 Task: Install job search extensions for finding job listings and applying online.
Action: Mouse moved to (1001, 29)
Screenshot: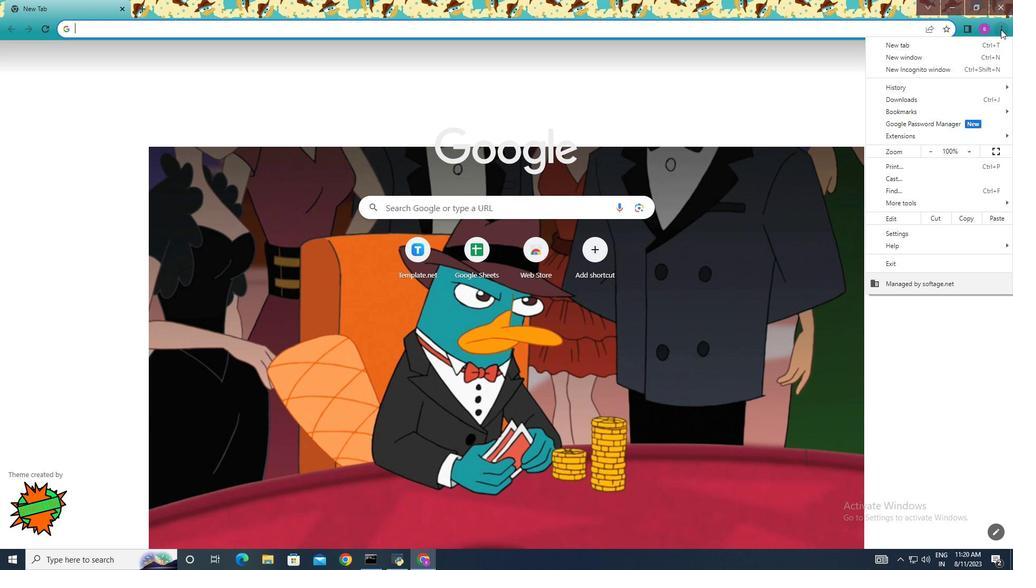 
Action: Mouse pressed left at (1001, 29)
Screenshot: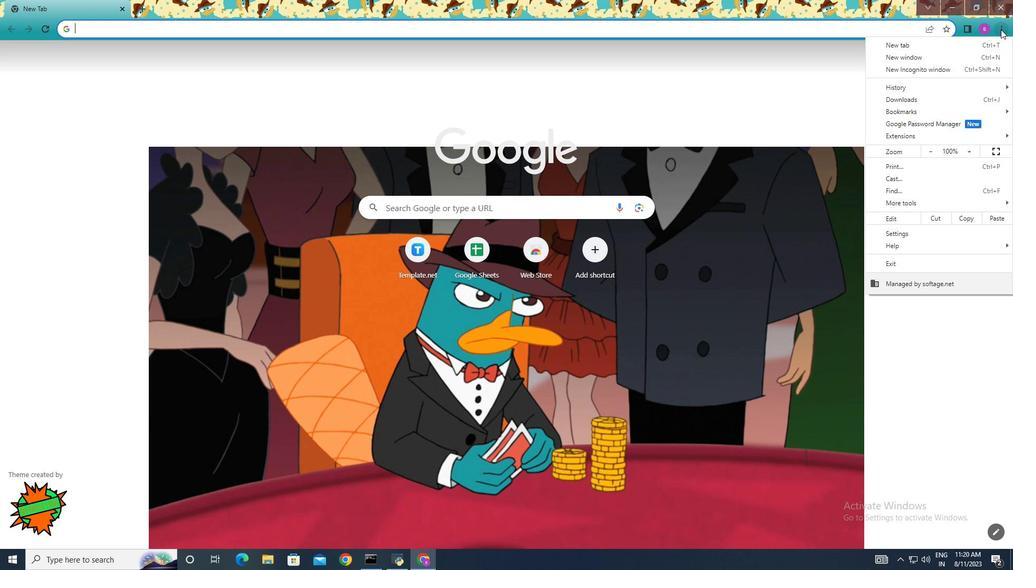 
Action: Mouse moved to (920, 235)
Screenshot: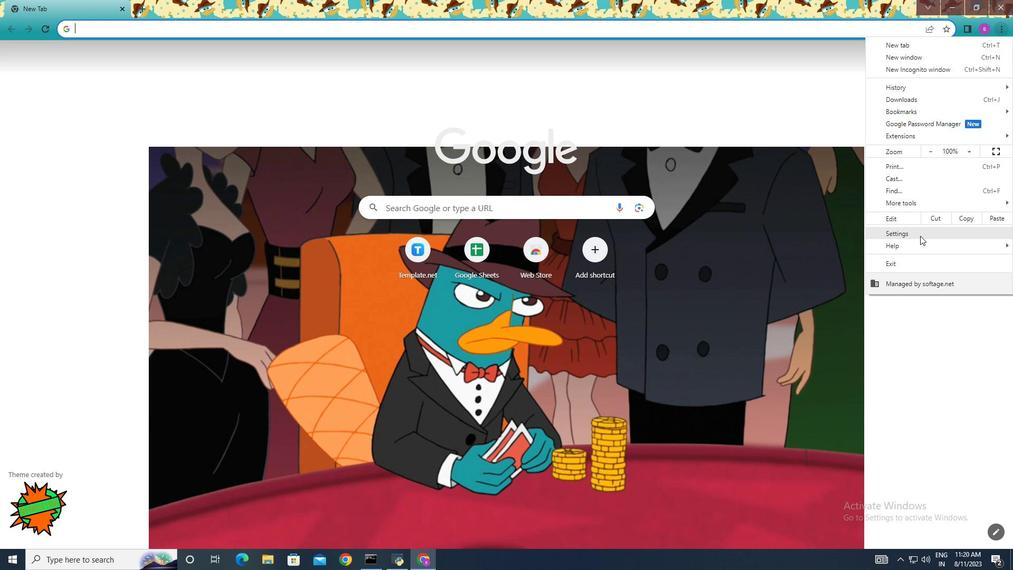 
Action: Mouse pressed left at (920, 235)
Screenshot: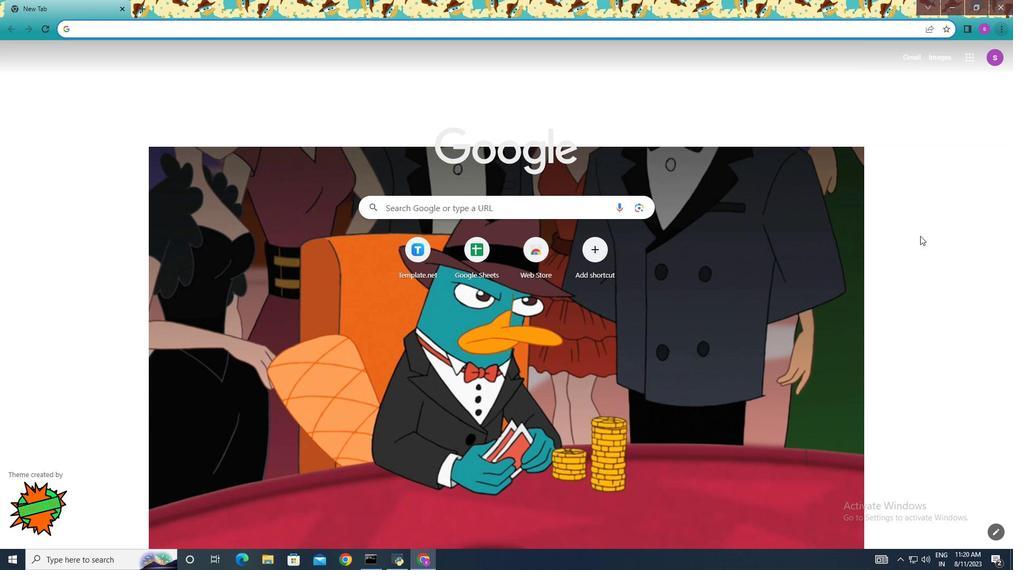 
Action: Mouse moved to (56, 376)
Screenshot: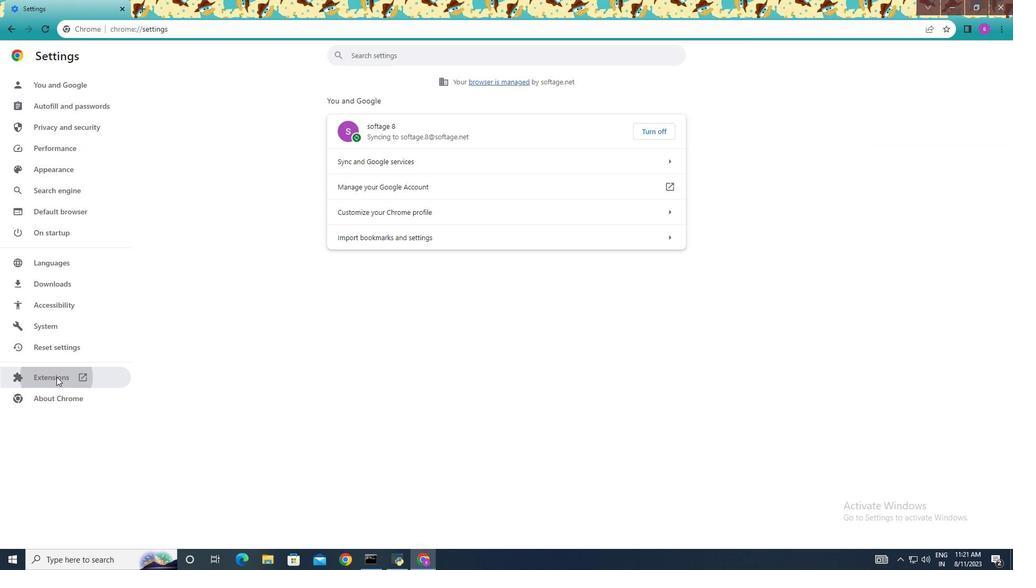 
Action: Mouse pressed left at (56, 376)
Screenshot: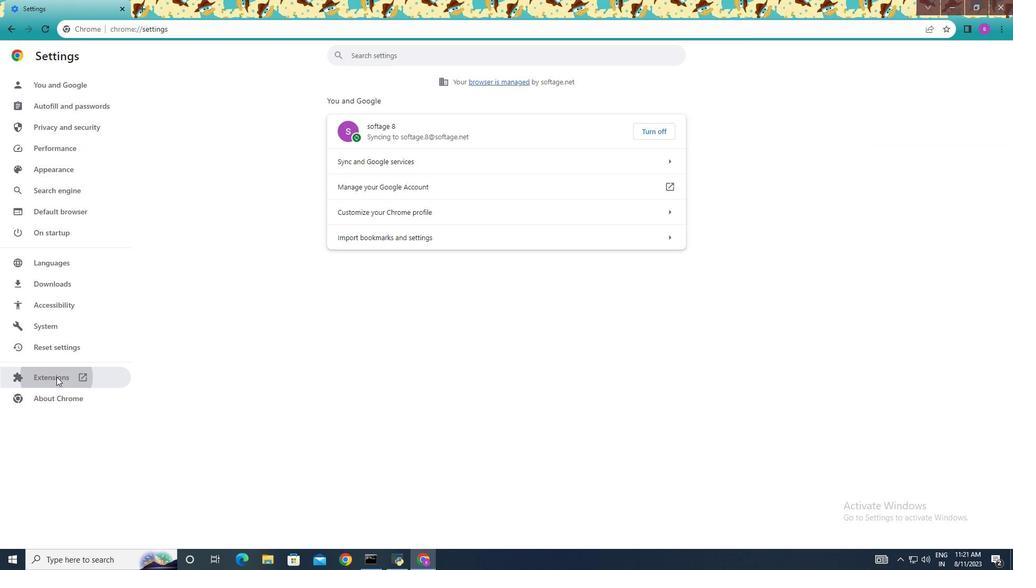 
Action: Mouse moved to (24, 57)
Screenshot: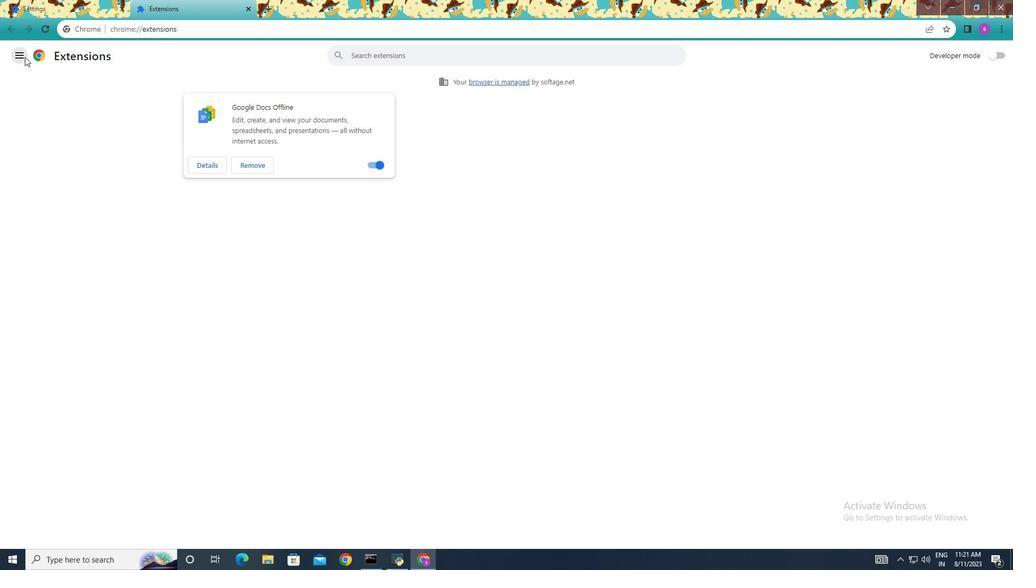 
Action: Mouse pressed left at (24, 57)
Screenshot: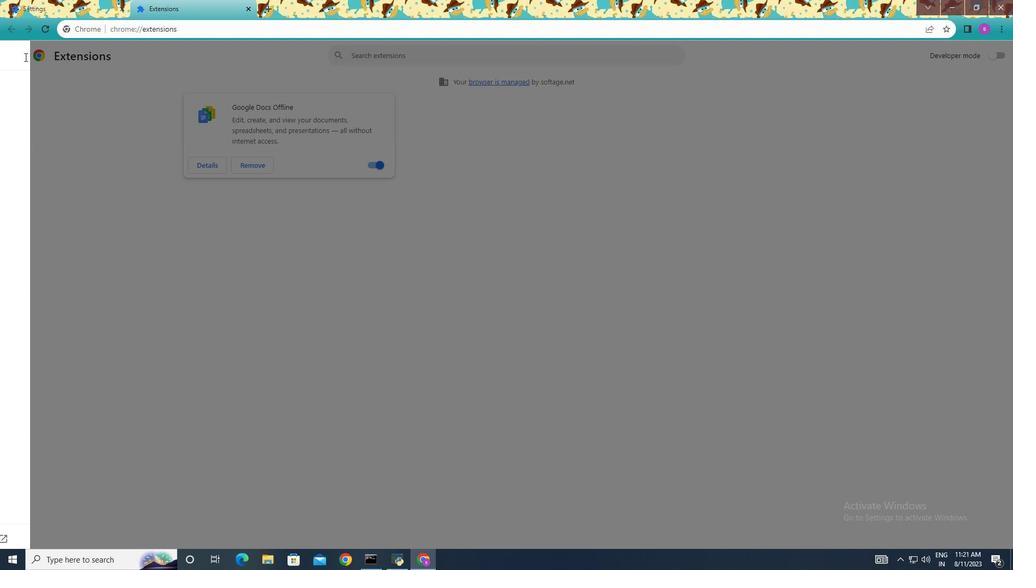 
Action: Mouse moved to (39, 538)
Screenshot: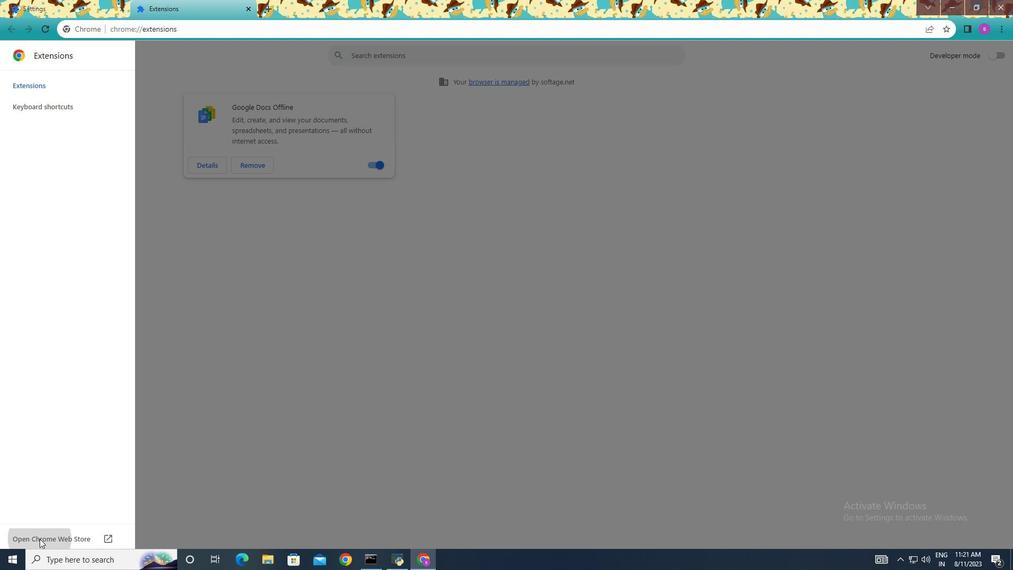 
Action: Mouse pressed left at (39, 538)
Screenshot: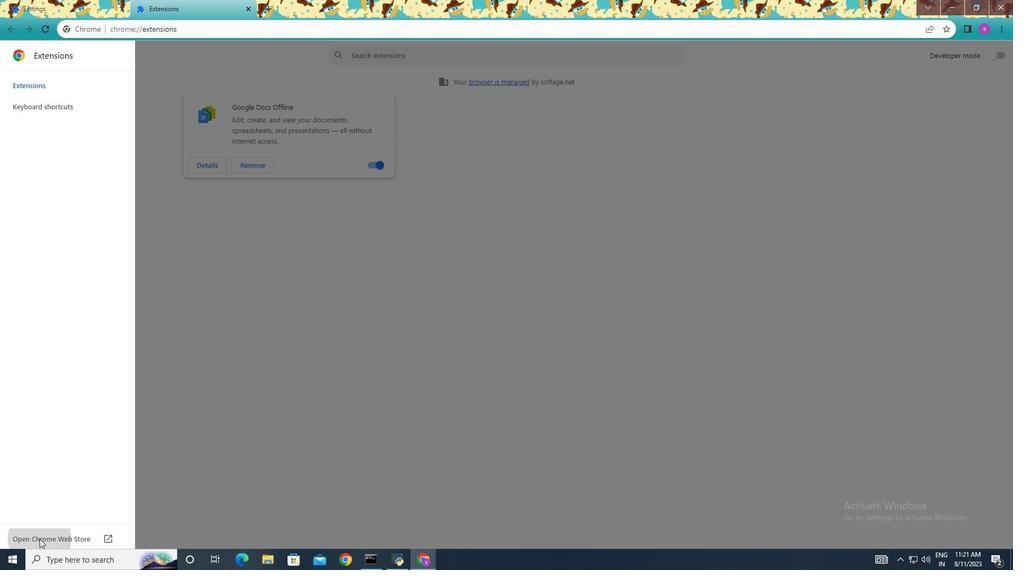 
Action: Mouse moved to (221, 97)
Screenshot: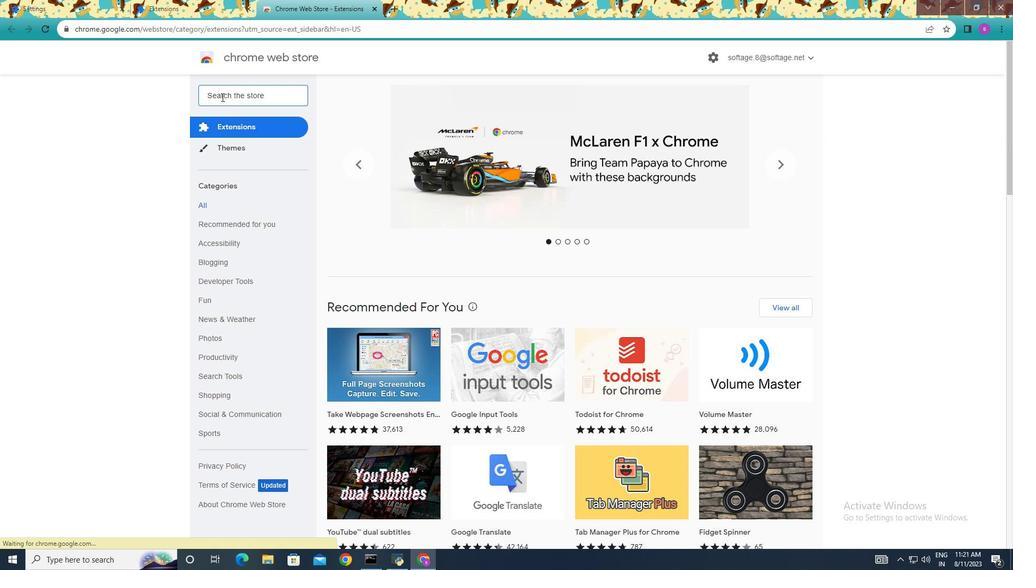 
Action: Mouse pressed left at (221, 97)
Screenshot: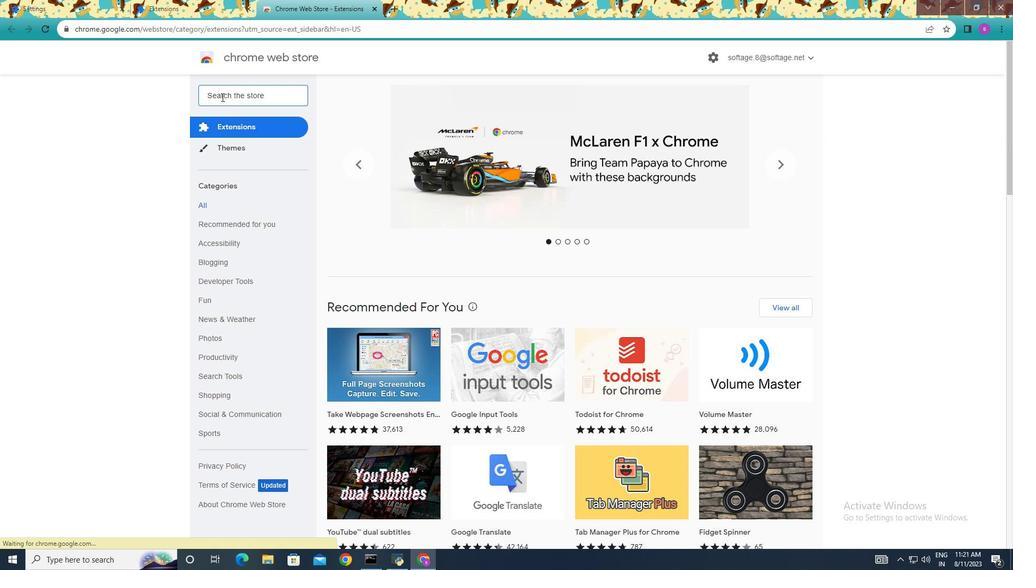
Action: Key pressed <Key.shift>Install<Key.space>jhob<Key.backspace><Key.backspace><Key.backspace>ob<Key.backspace><Key.backspace><Key.backspace><Key.backspace><Key.backspace><Key.backspace><Key.backspace><Key.backspace><Key.backspace><Key.backspace><Key.backspace><Key.backspace><Key.backspace><Key.backspace><Key.backspace><Key.backspace><Key.backspace><Key.backspace><Key.backspace><Key.shift>Job<Key.space>search<Key.space>exten
Screenshot: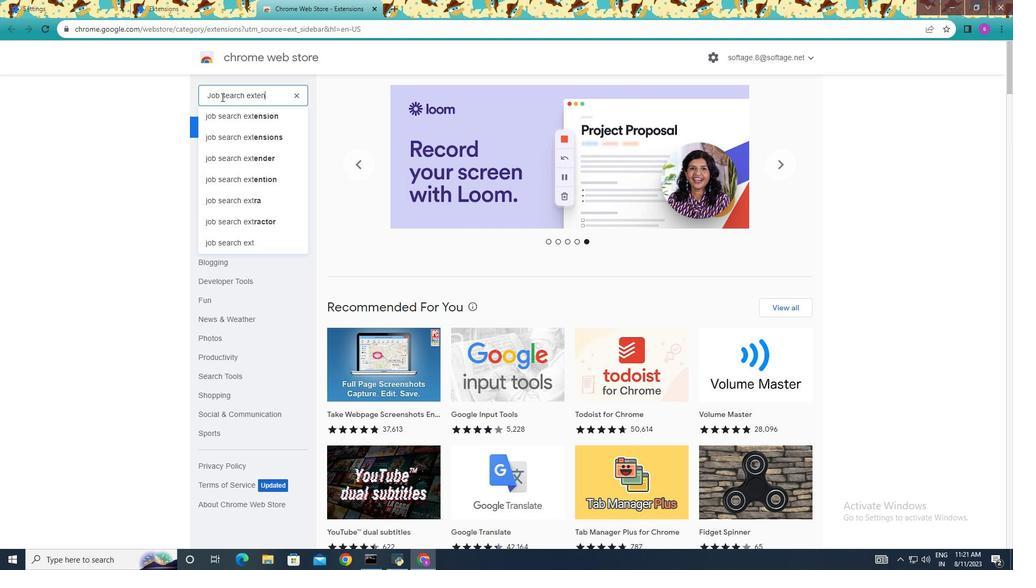 
Action: Mouse moved to (267, 110)
Screenshot: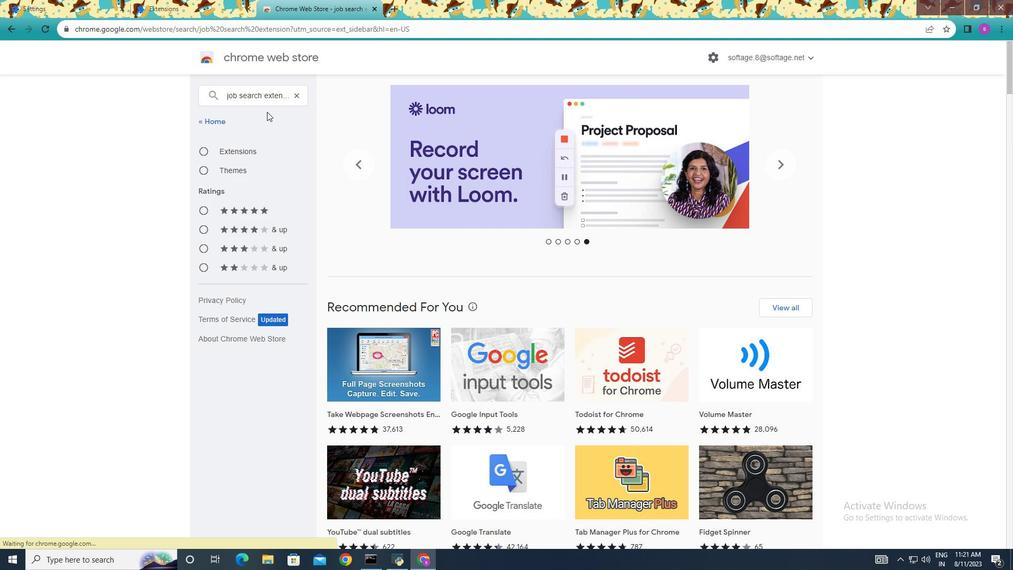 
Action: Mouse pressed left at (267, 110)
Screenshot: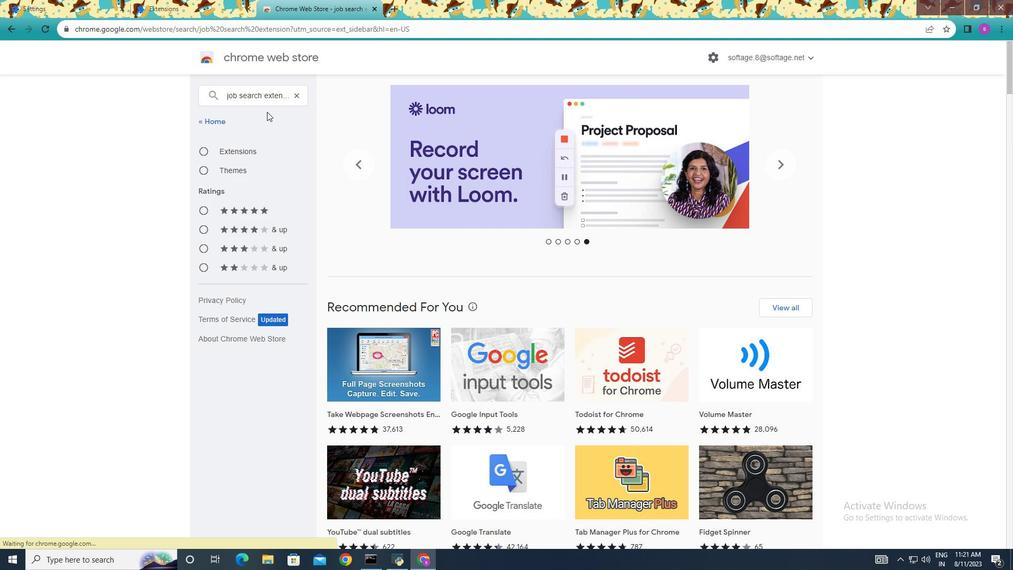 
Action: Mouse moved to (492, 216)
Screenshot: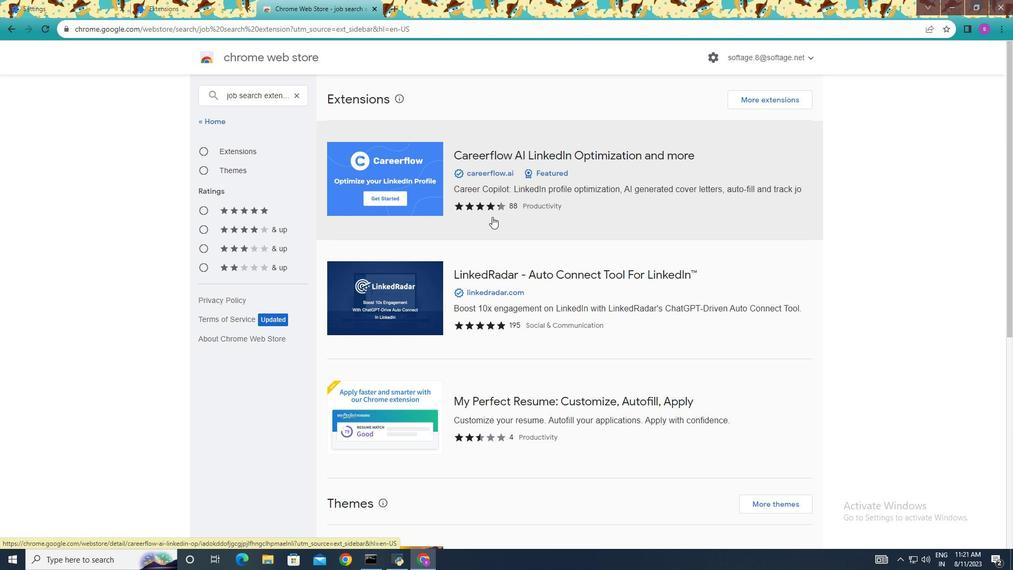 
Action: Mouse scrolled (492, 216) with delta (0, 0)
Screenshot: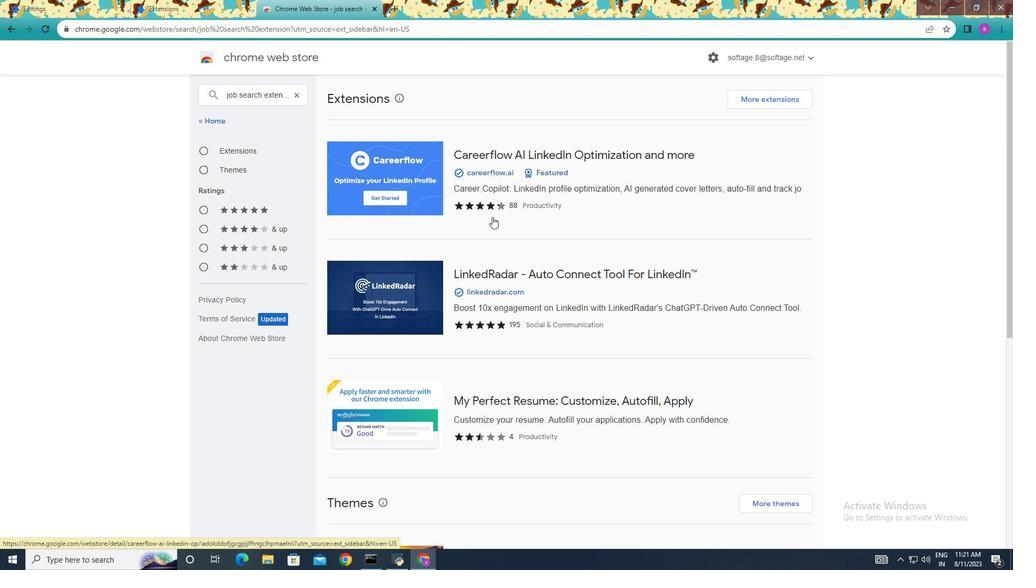 
Action: Mouse scrolled (492, 216) with delta (0, 0)
Screenshot: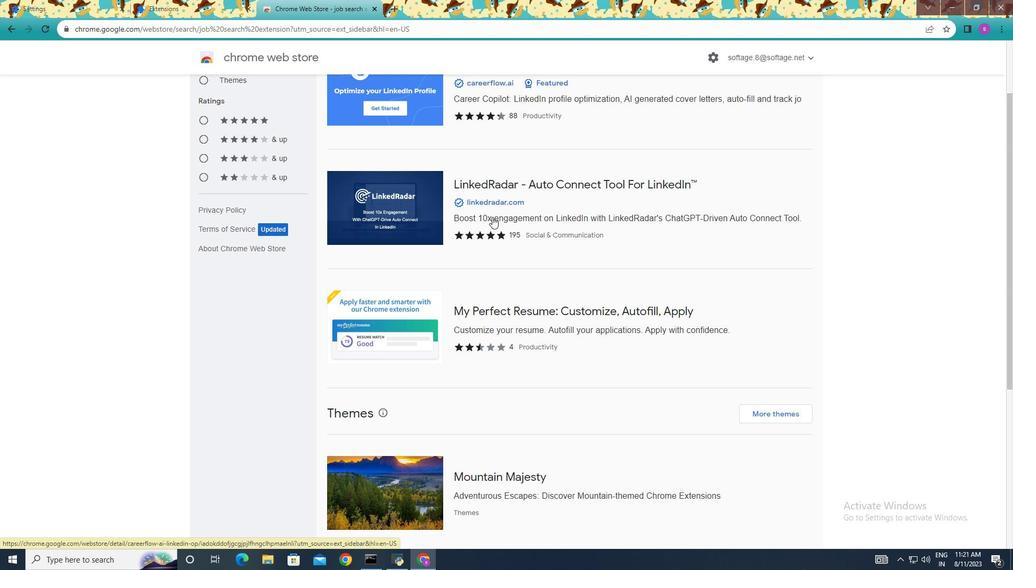 
Action: Mouse moved to (540, 351)
Screenshot: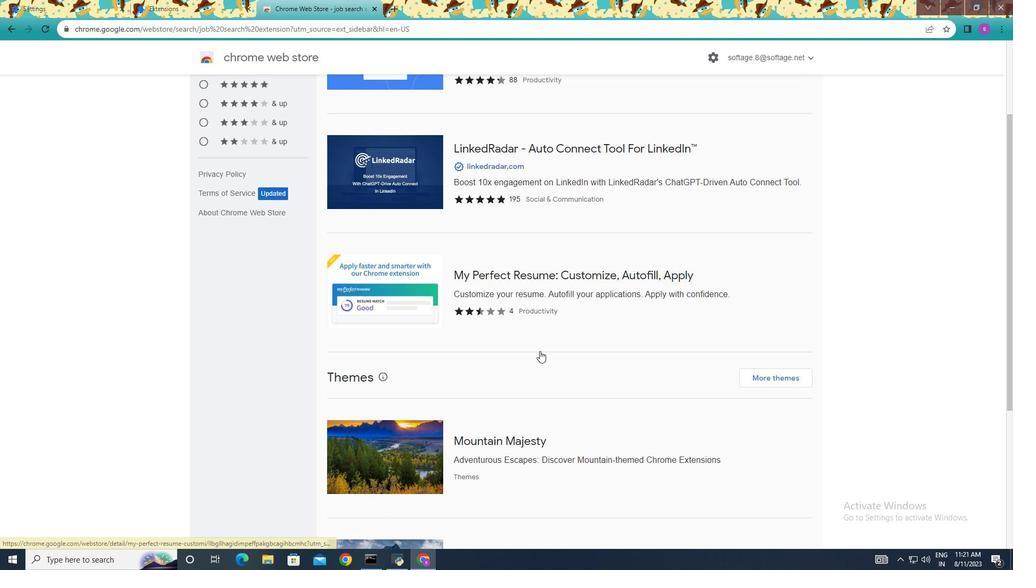 
Action: Mouse scrolled (540, 350) with delta (0, 0)
Screenshot: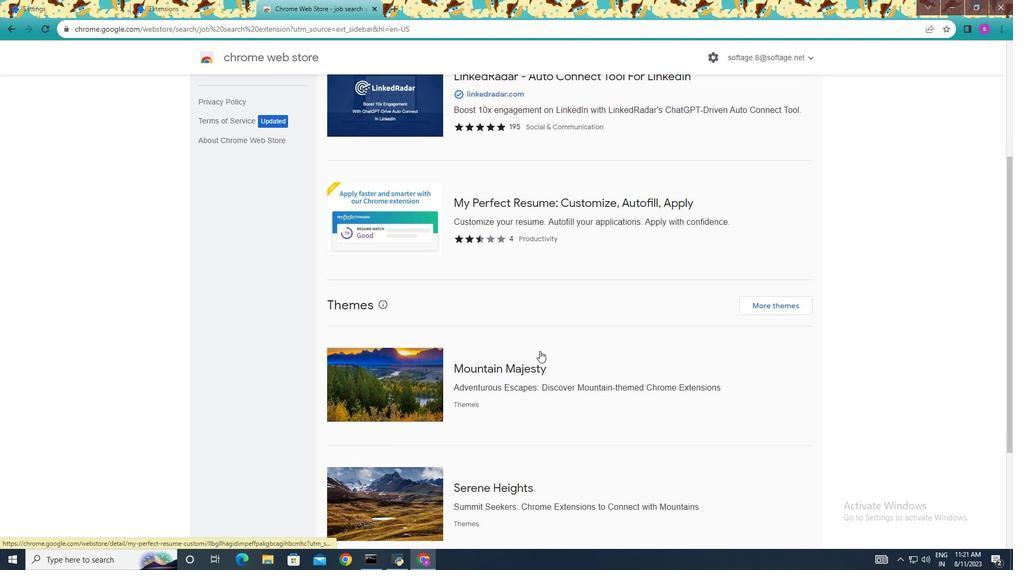 
Action: Mouse scrolled (540, 350) with delta (0, 0)
Screenshot: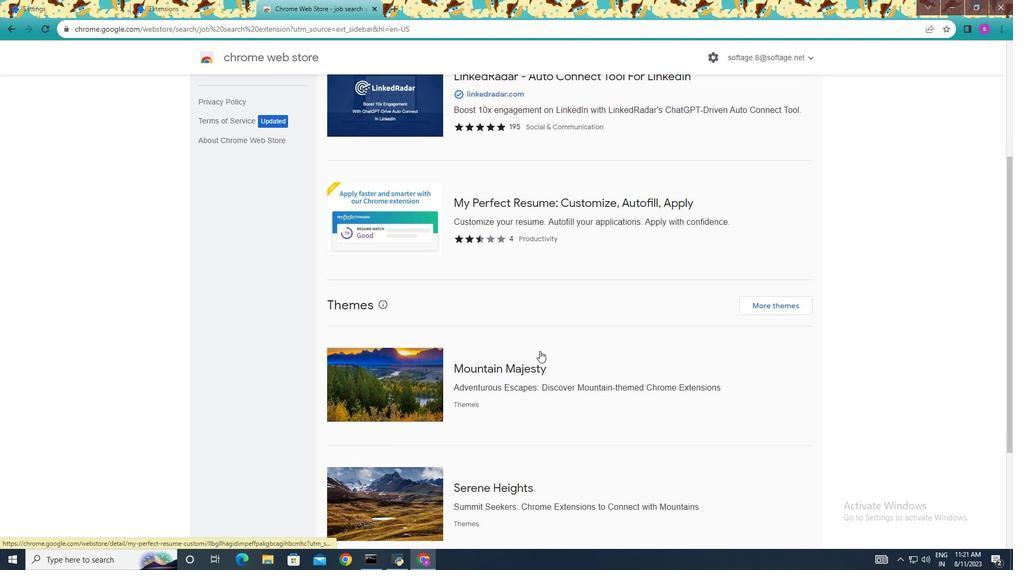 
Action: Mouse moved to (543, 353)
Screenshot: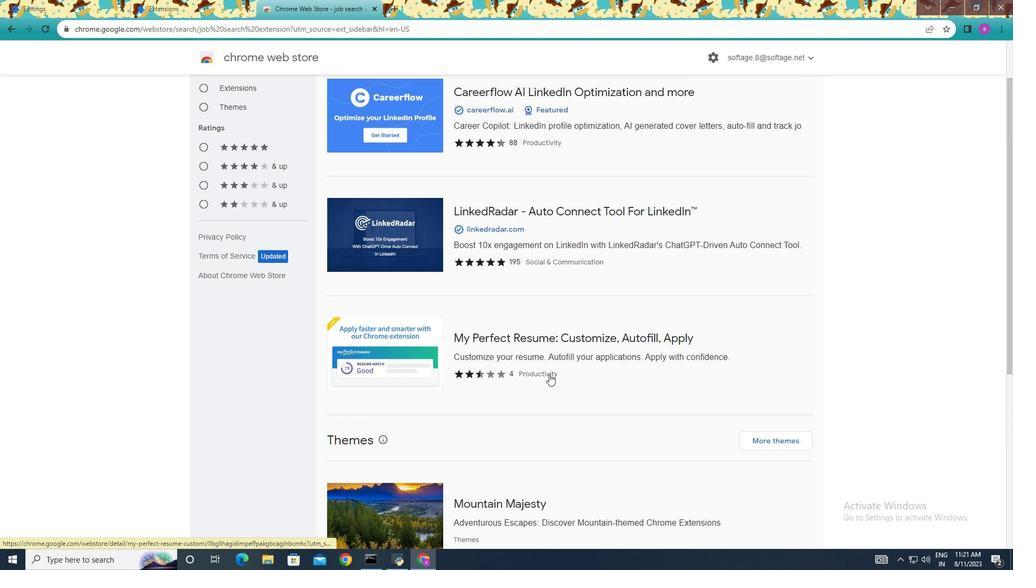 
Action: Mouse scrolled (543, 353) with delta (0, 0)
Screenshot: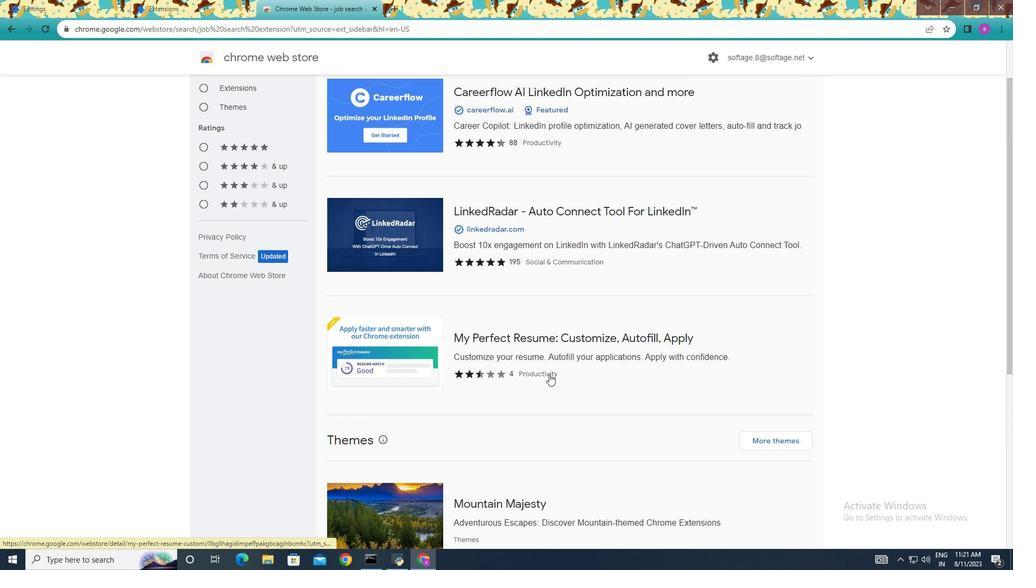 
Action: Mouse moved to (545, 354)
Screenshot: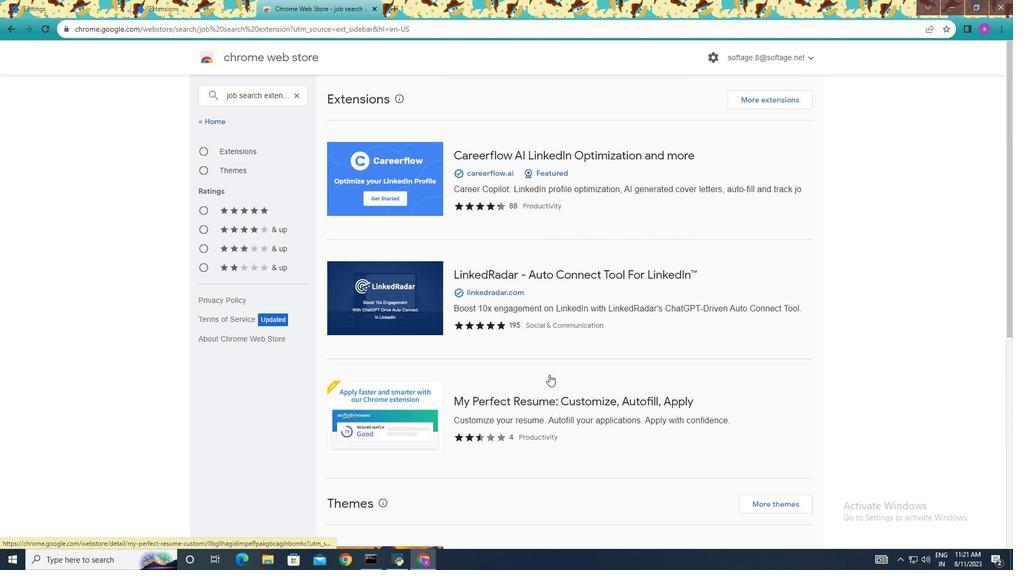 
Action: Mouse scrolled (544, 354) with delta (0, 0)
Screenshot: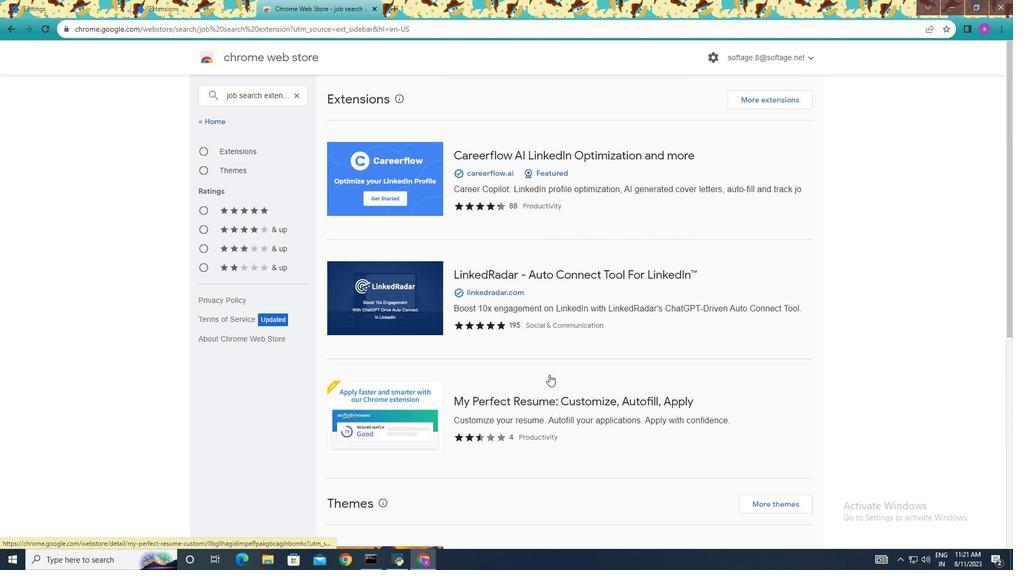 
Action: Mouse moved to (546, 356)
Screenshot: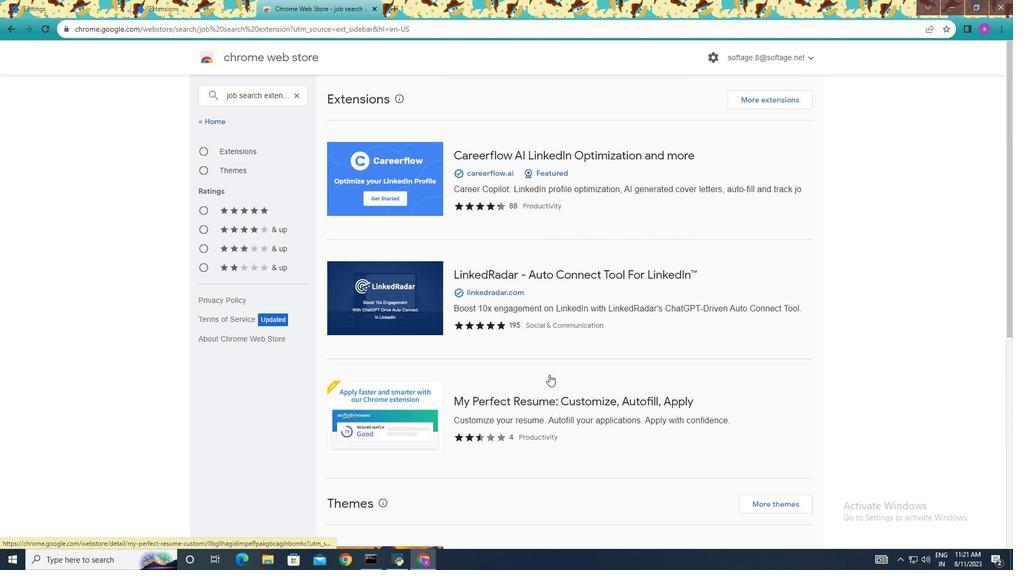 
Action: Mouse scrolled (545, 356) with delta (0, 0)
Screenshot: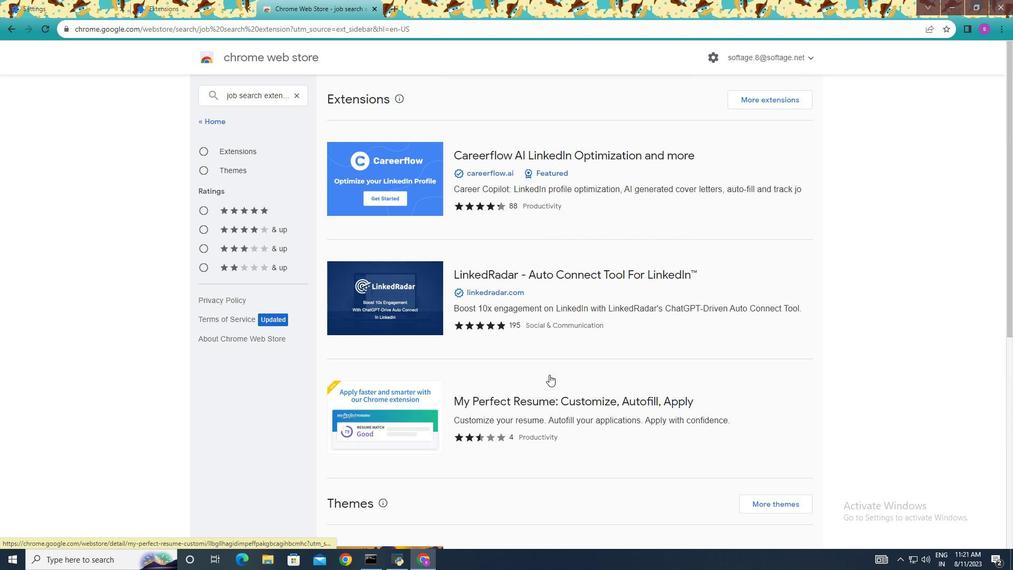 
Action: Mouse moved to (546, 358)
Screenshot: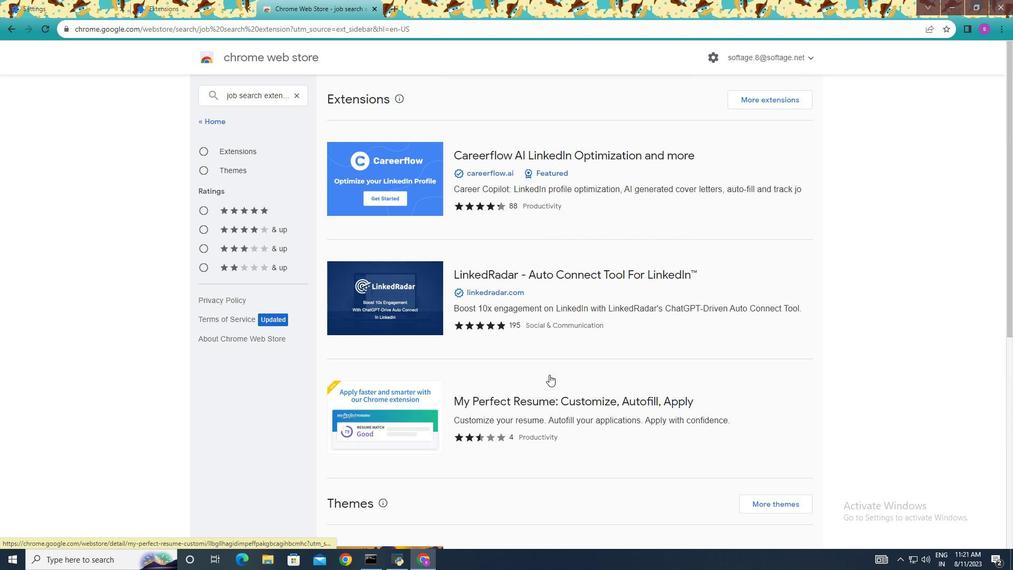 
Action: Mouse scrolled (546, 357) with delta (0, 0)
Screenshot: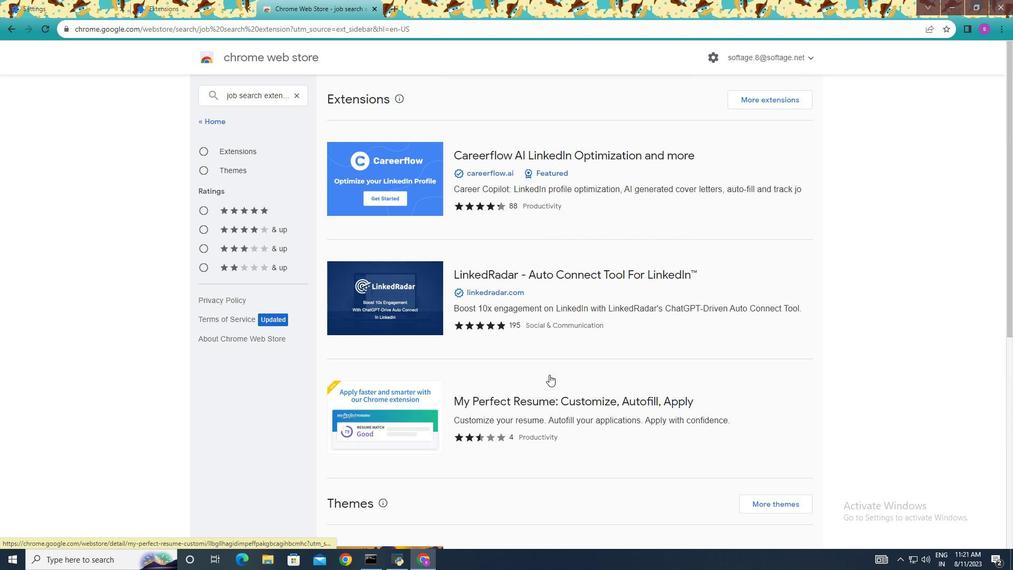 
Action: Mouse moved to (546, 362)
Screenshot: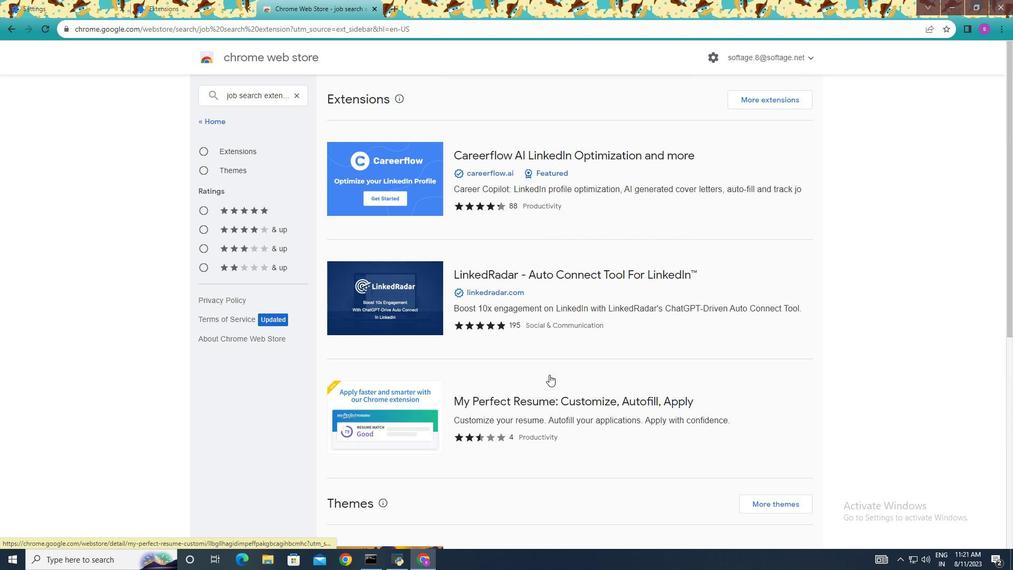 
Action: Mouse scrolled (546, 361) with delta (0, 0)
Screenshot: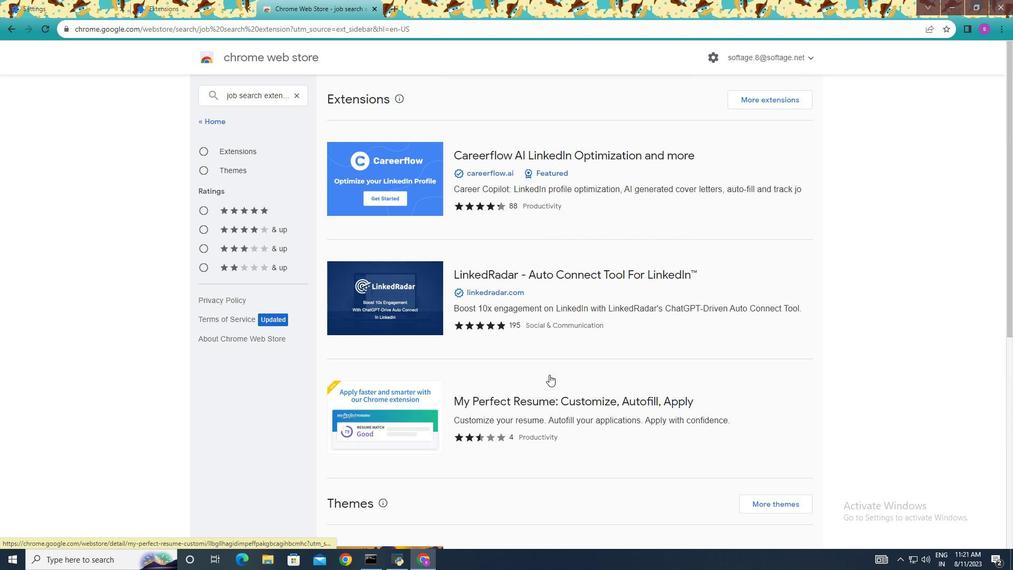 
Action: Mouse moved to (547, 364)
Screenshot: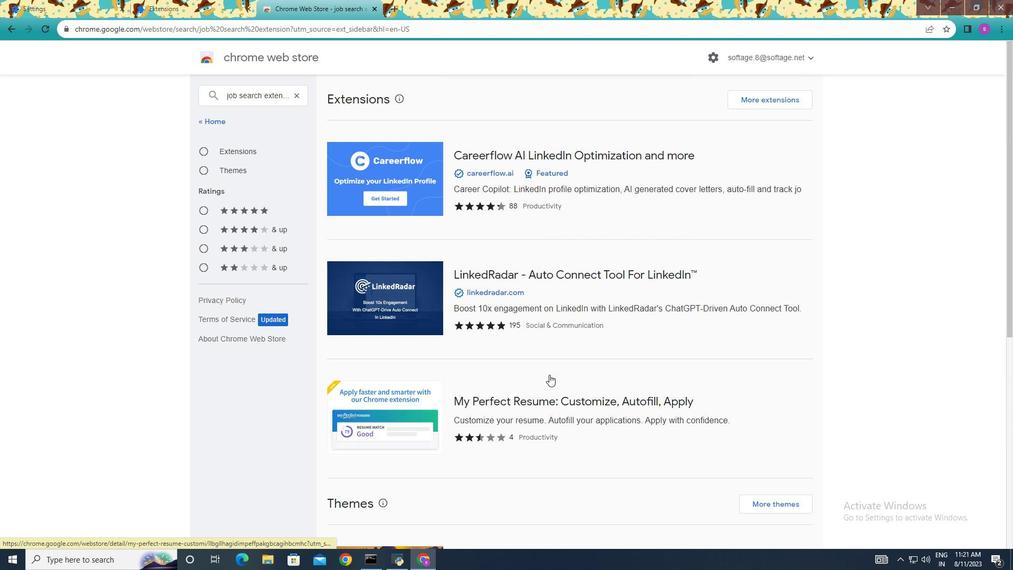 
Action: Mouse scrolled (547, 364) with delta (0, 0)
Screenshot: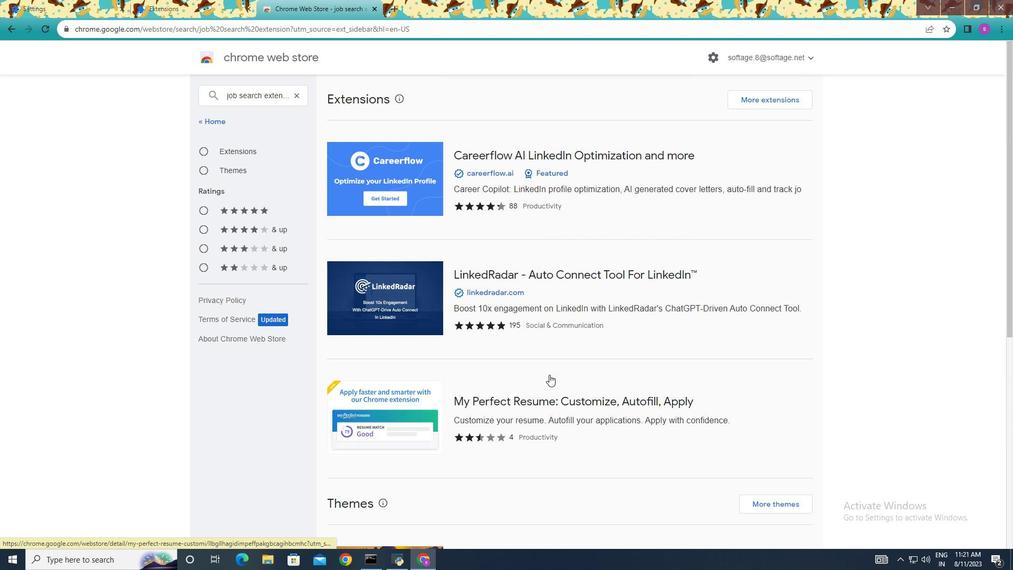 
Action: Mouse moved to (548, 370)
Screenshot: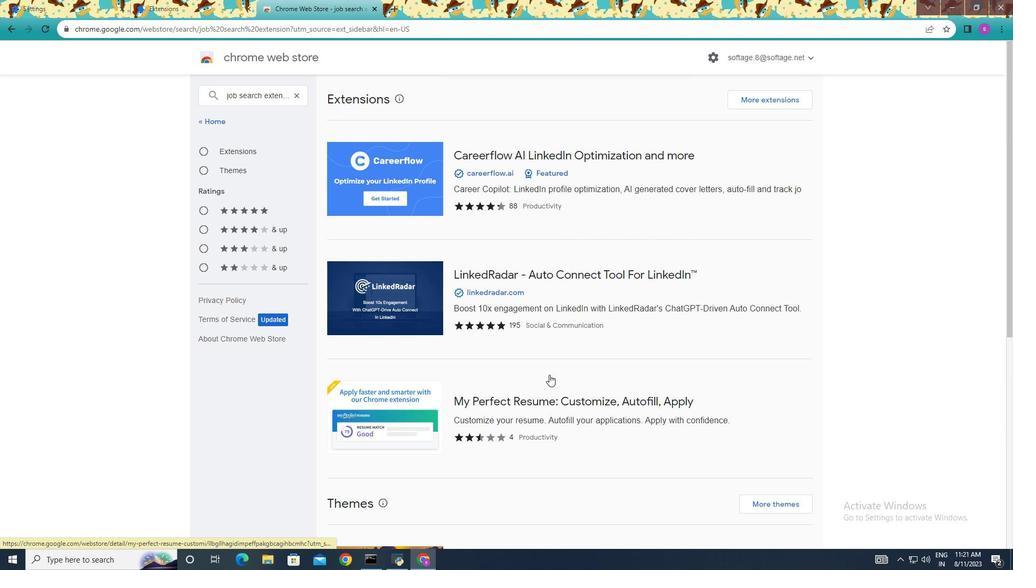
Action: Mouse scrolled (547, 367) with delta (0, 0)
Screenshot: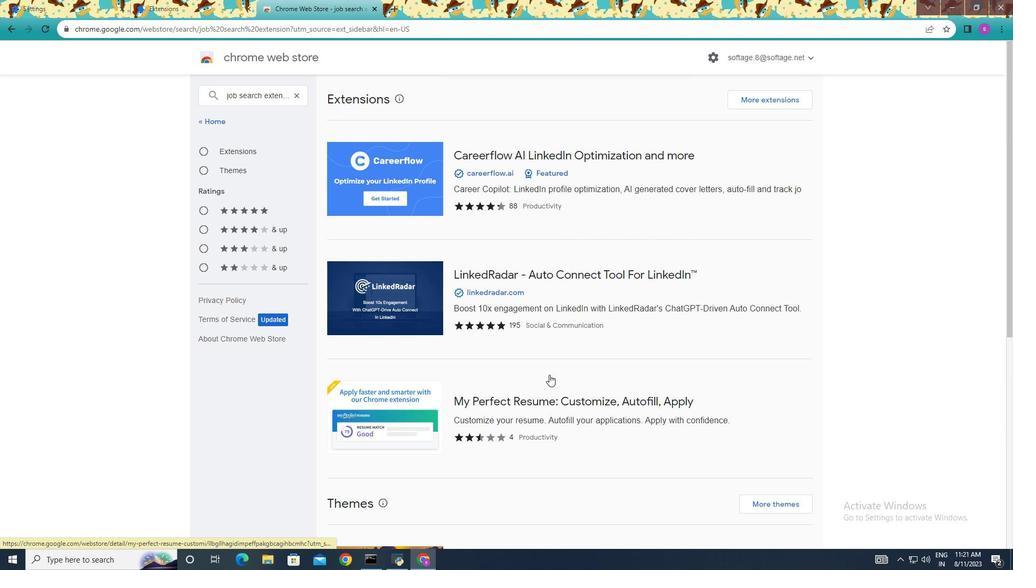 
Action: Mouse moved to (549, 373)
Screenshot: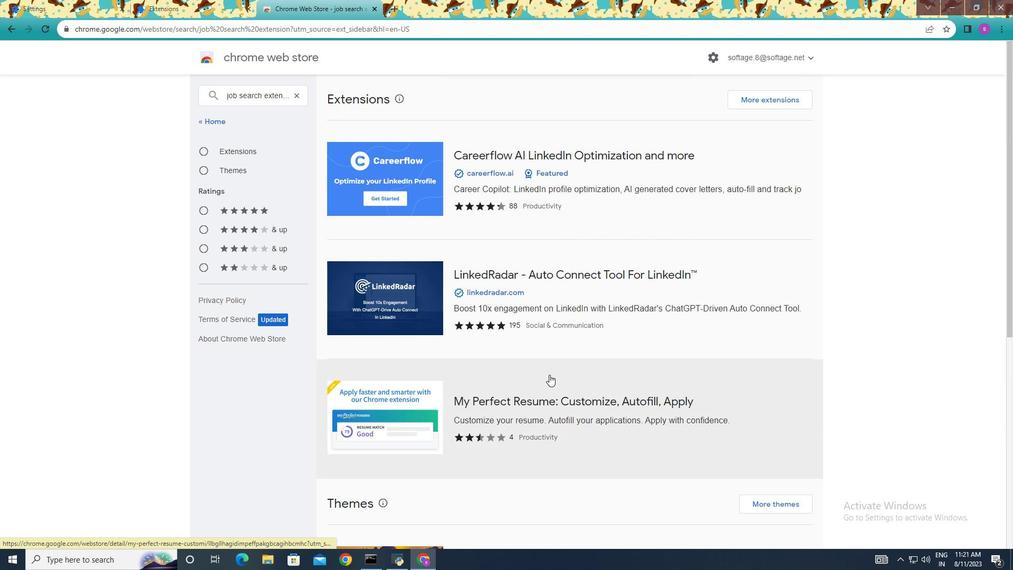 
Action: Mouse scrolled (549, 373) with delta (0, 0)
Screenshot: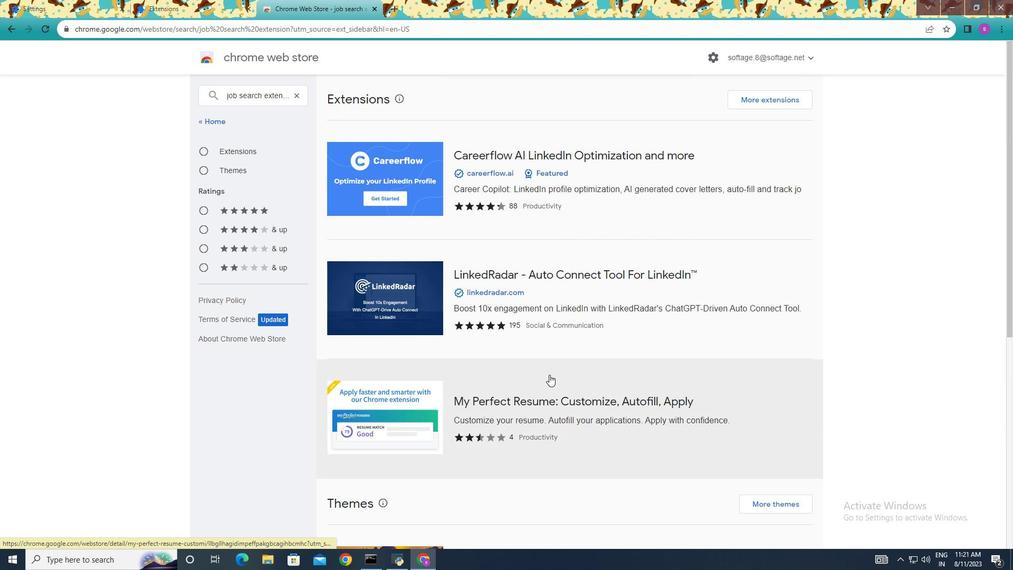 
Action: Mouse moved to (488, 157)
Screenshot: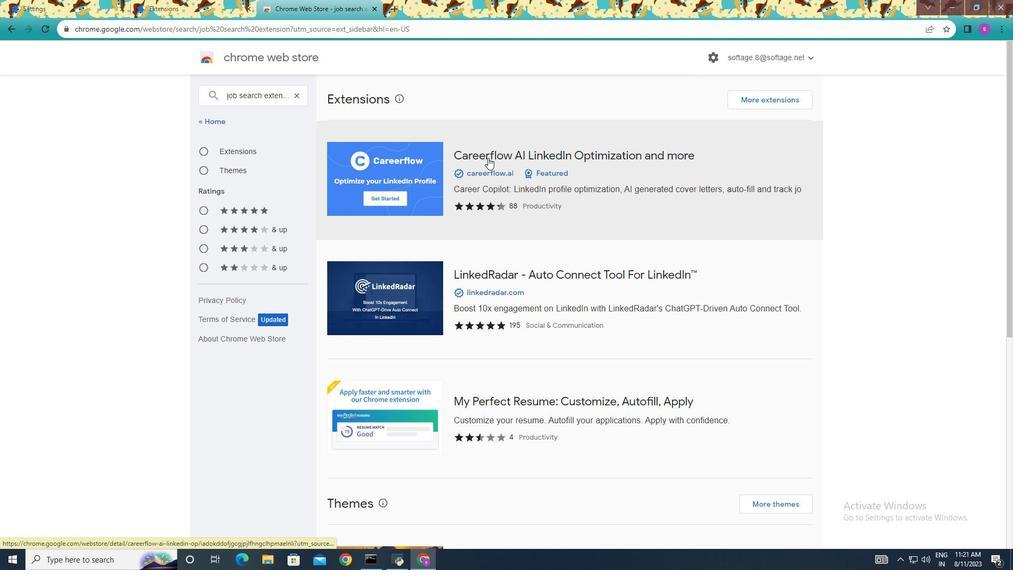 
Action: Mouse pressed left at (488, 157)
Screenshot: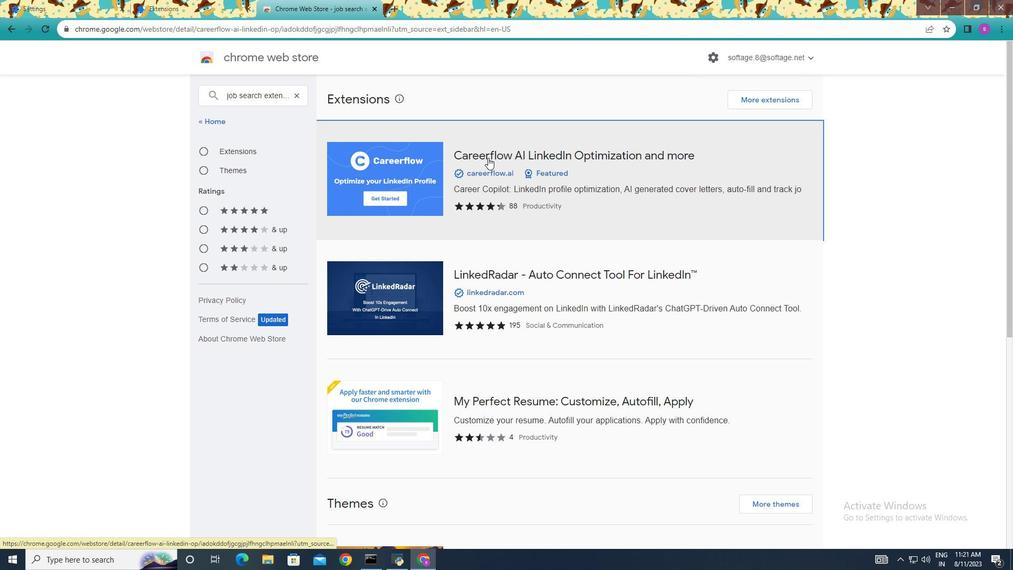 
Action: Mouse moved to (496, 329)
Screenshot: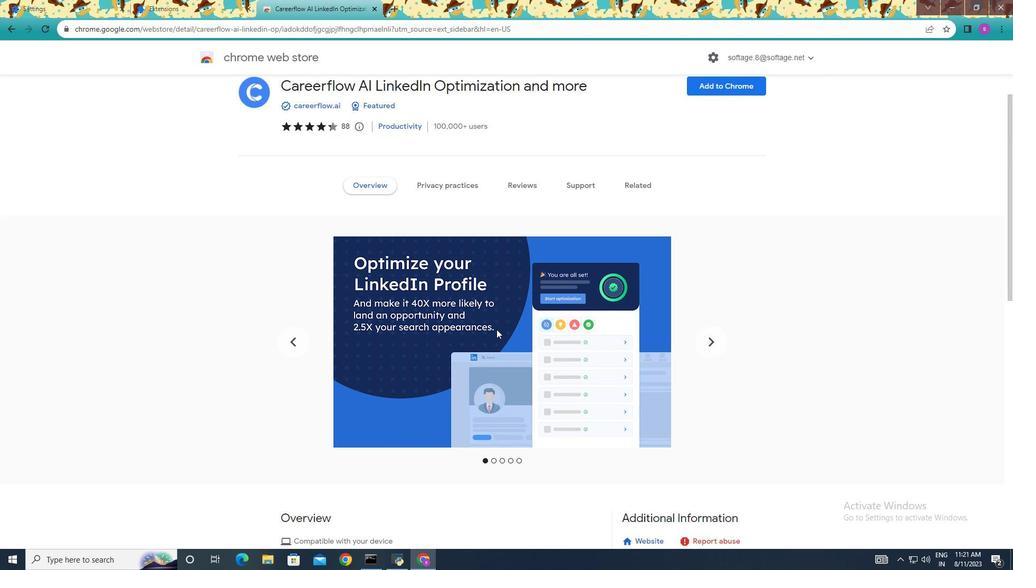 
Action: Mouse scrolled (496, 328) with delta (0, 0)
Screenshot: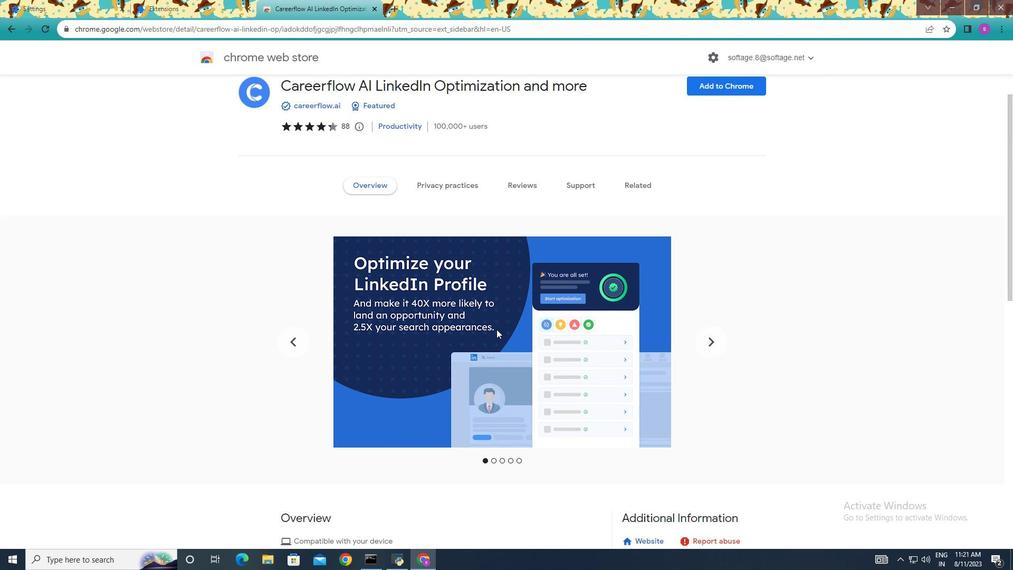 
Action: Mouse scrolled (496, 328) with delta (0, 0)
Screenshot: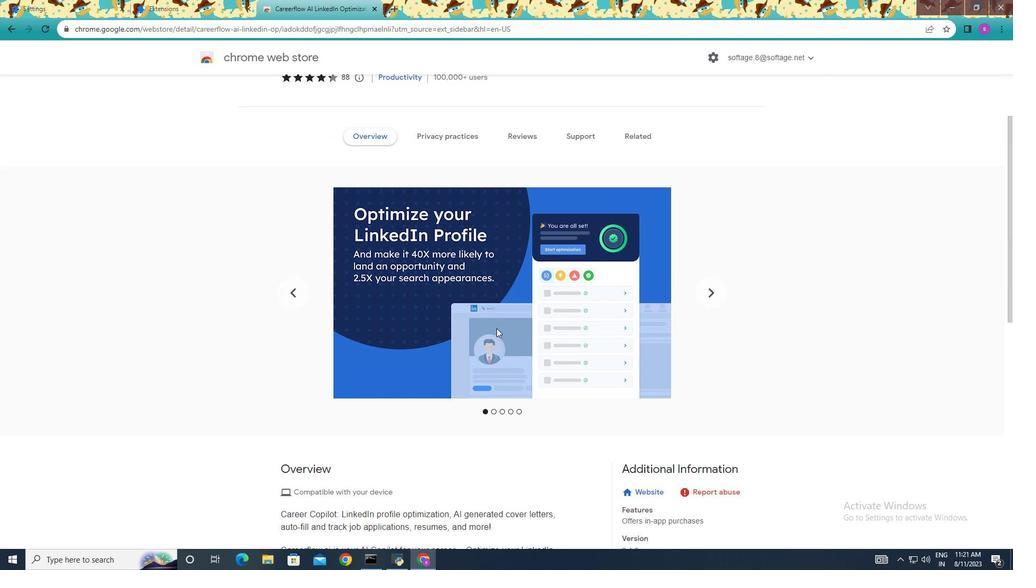 
Action: Mouse scrolled (496, 328) with delta (0, 0)
Screenshot: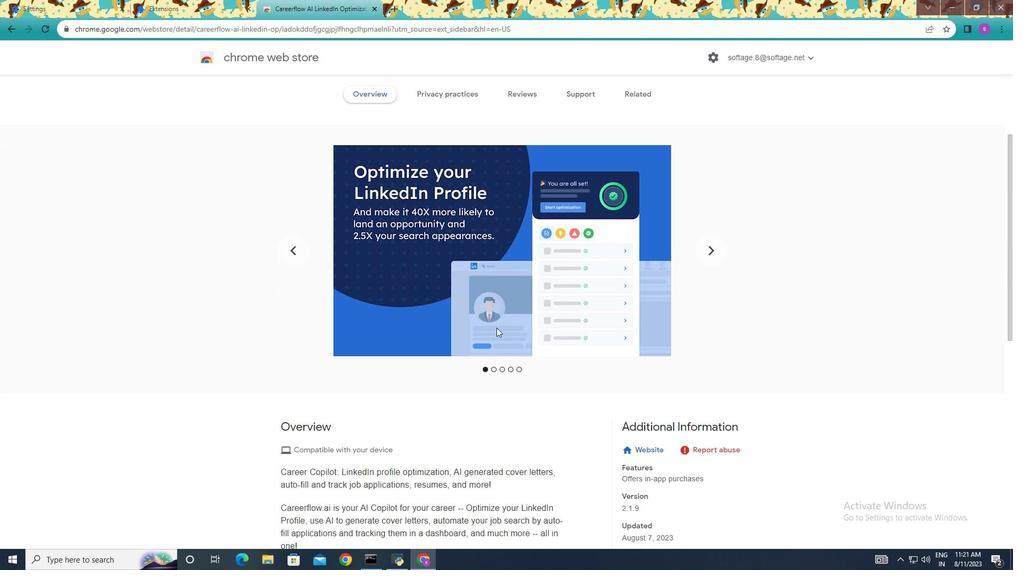 
Action: Mouse moved to (507, 316)
Screenshot: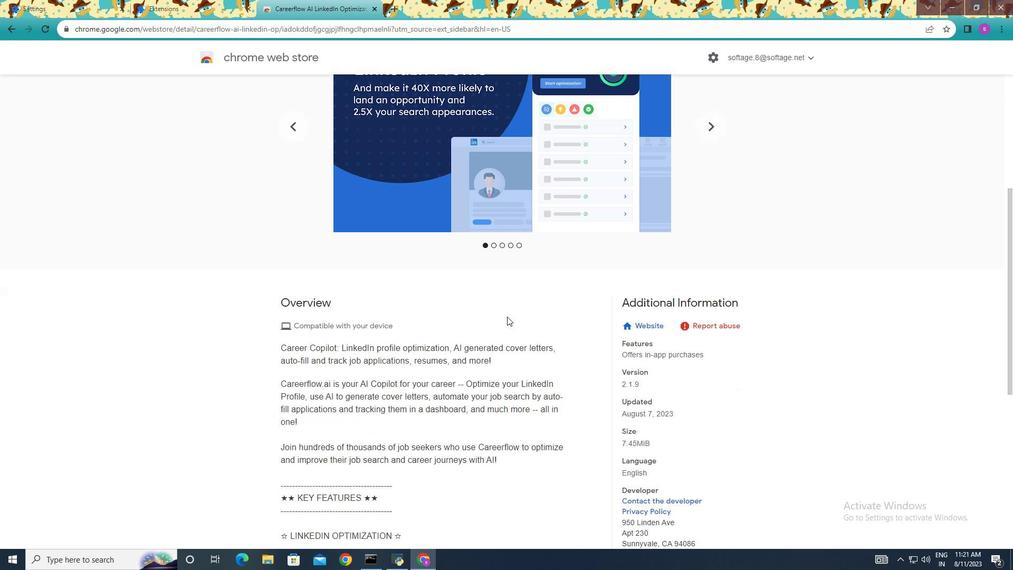 
Action: Mouse scrolled (507, 316) with delta (0, 0)
Screenshot: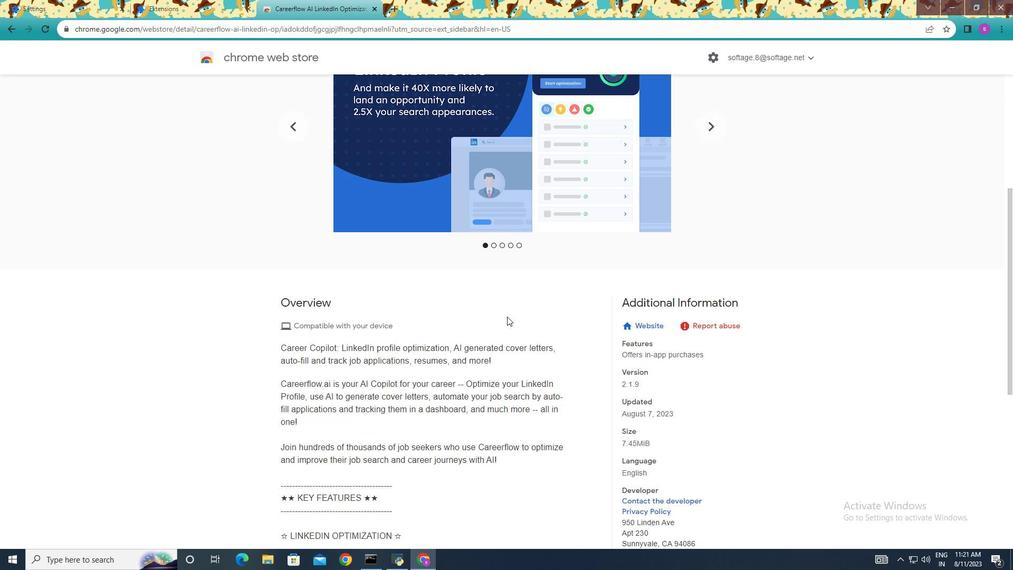 
Action: Mouse scrolled (507, 316) with delta (0, 0)
Screenshot: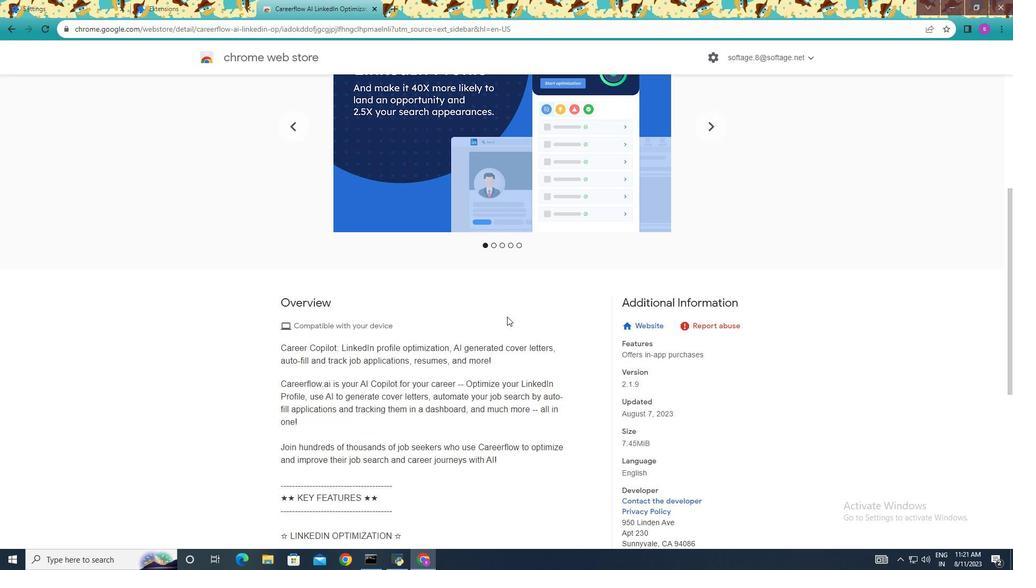 
Action: Mouse scrolled (507, 316) with delta (0, 0)
Screenshot: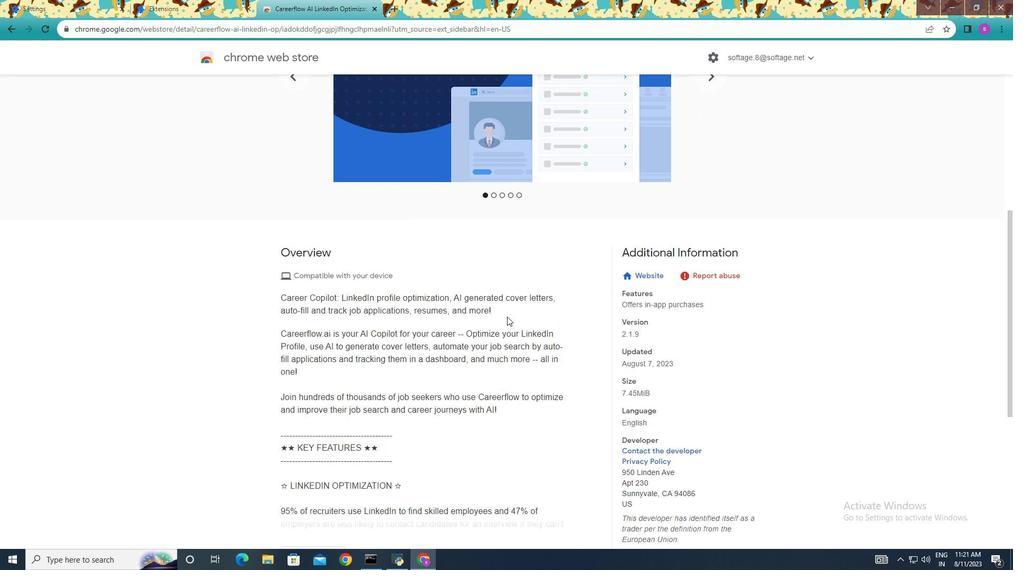
Action: Mouse scrolled (507, 316) with delta (0, 0)
Screenshot: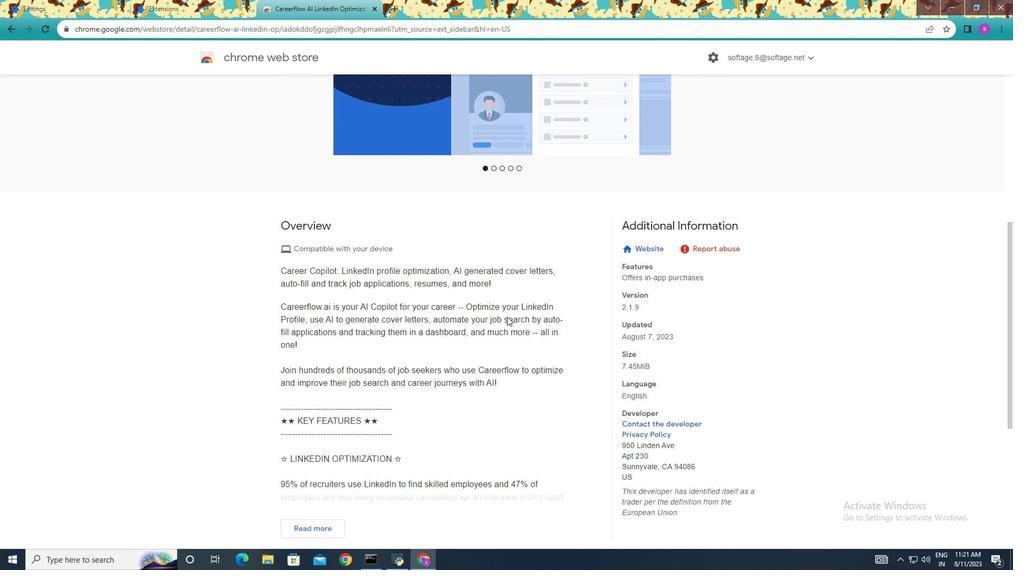 
Action: Mouse moved to (330, 272)
Screenshot: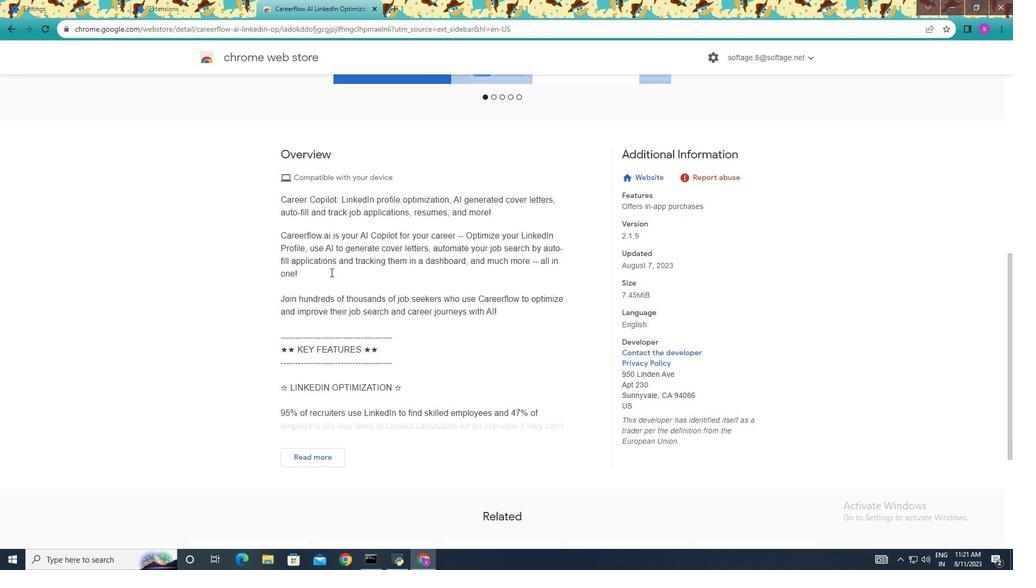 
Action: Mouse scrolled (330, 271) with delta (0, 0)
Screenshot: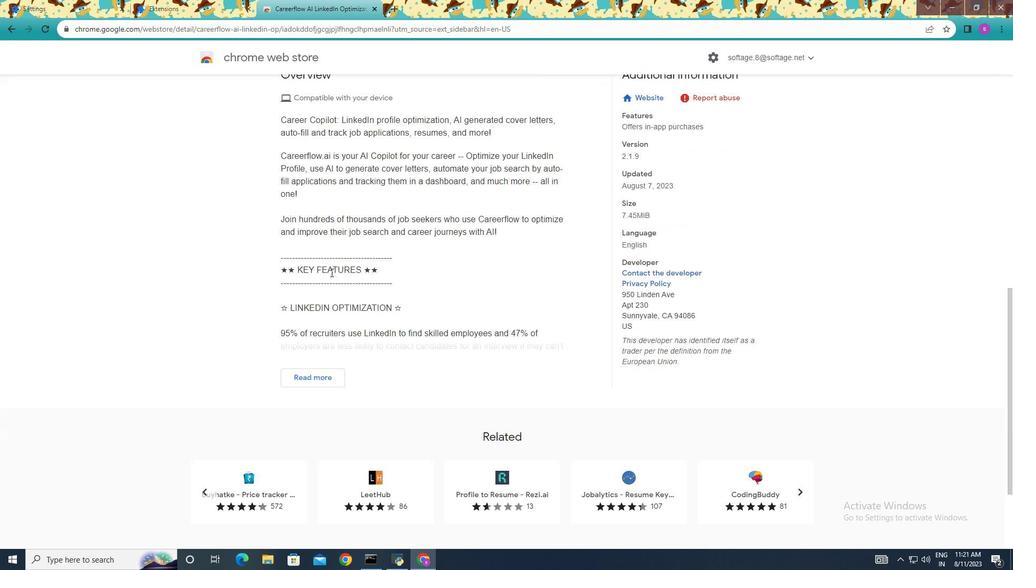 
Action: Mouse scrolled (330, 271) with delta (0, 0)
Screenshot: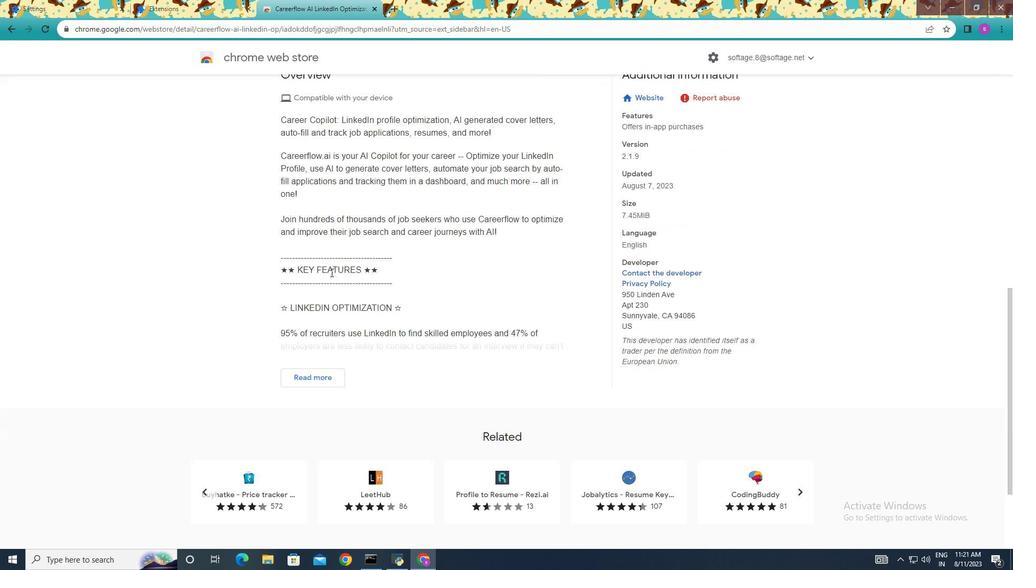 
Action: Mouse scrolled (330, 271) with delta (0, 0)
Screenshot: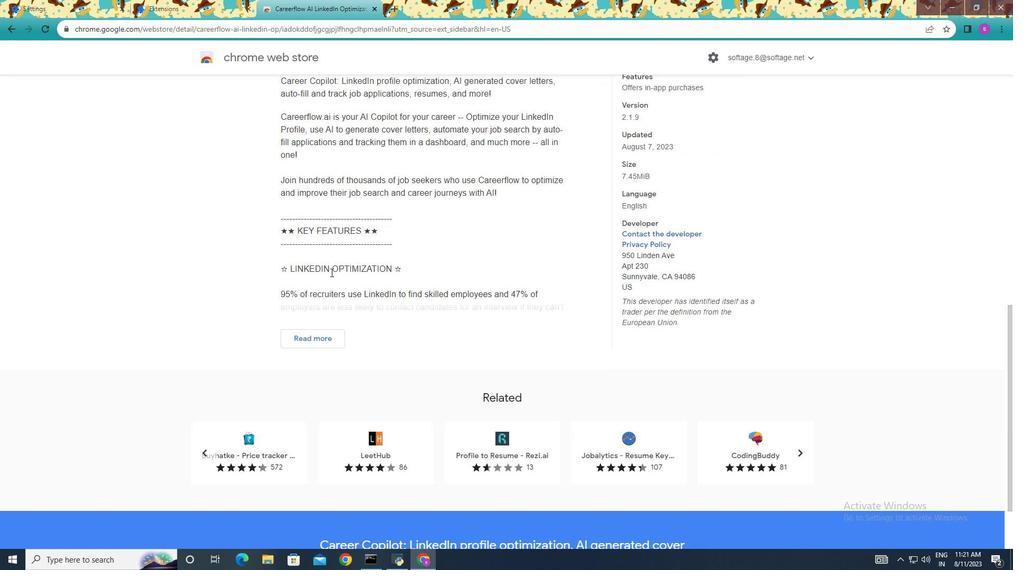 
Action: Mouse moved to (331, 345)
Screenshot: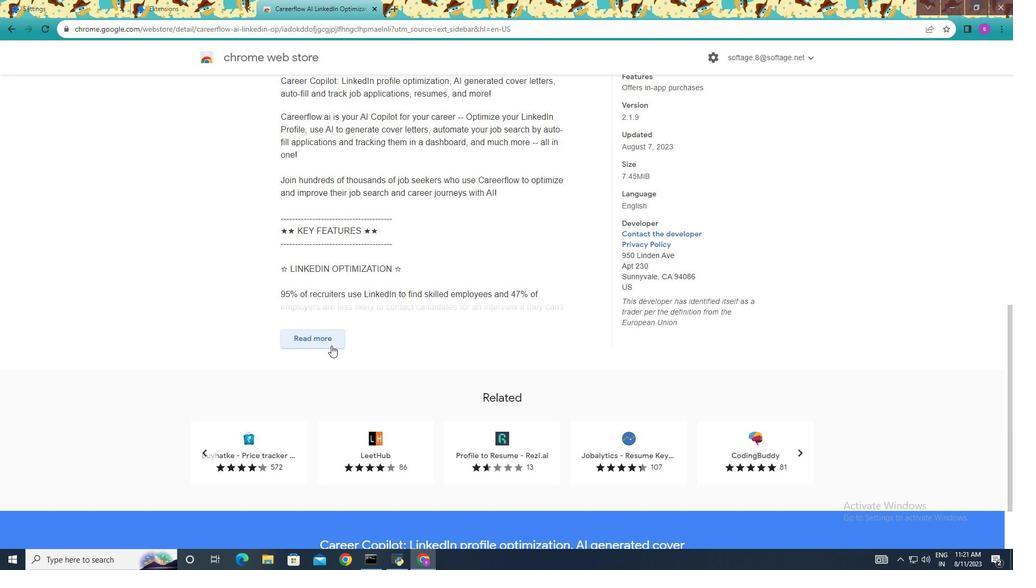 
Action: Mouse pressed left at (331, 345)
Screenshot: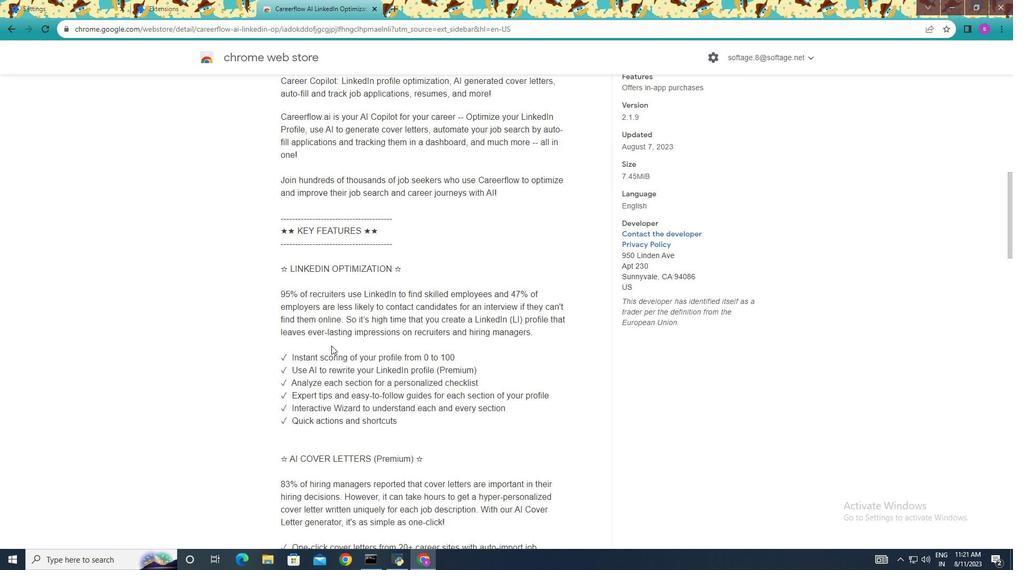 
Action: Mouse moved to (458, 336)
Screenshot: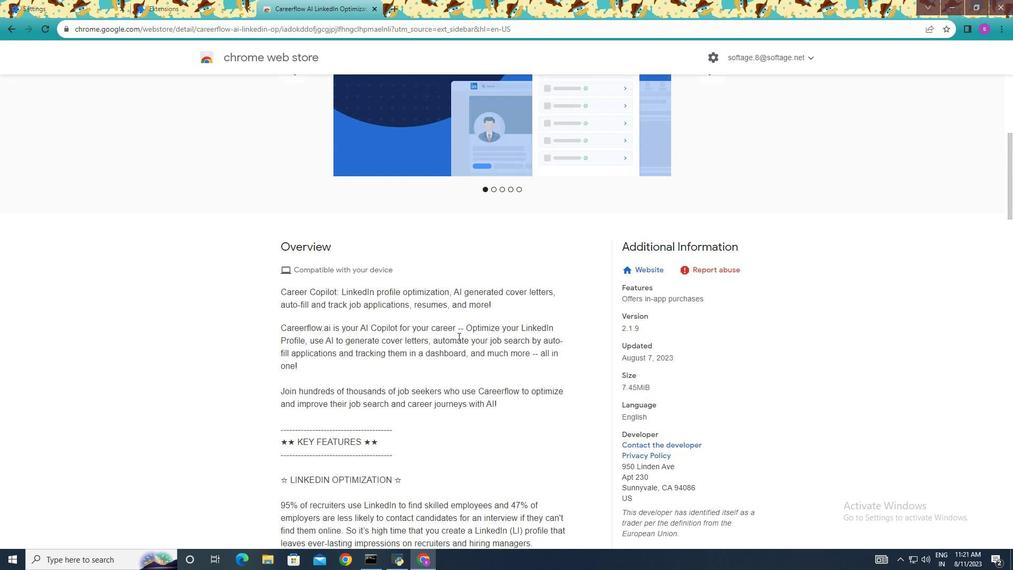 
Action: Mouse scrolled (457, 337) with delta (0, 0)
Screenshot: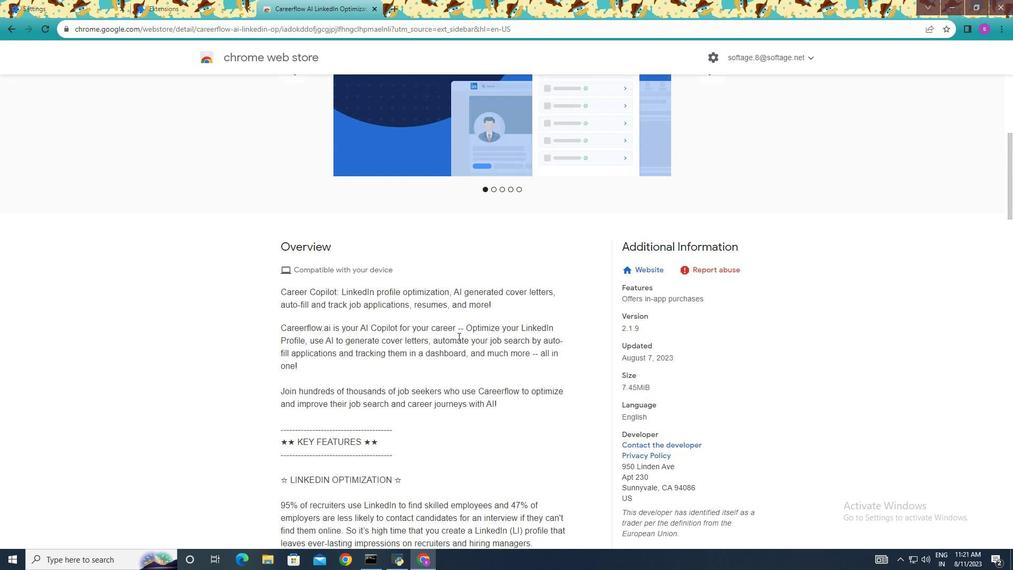 
Action: Mouse scrolled (457, 337) with delta (0, 0)
Screenshot: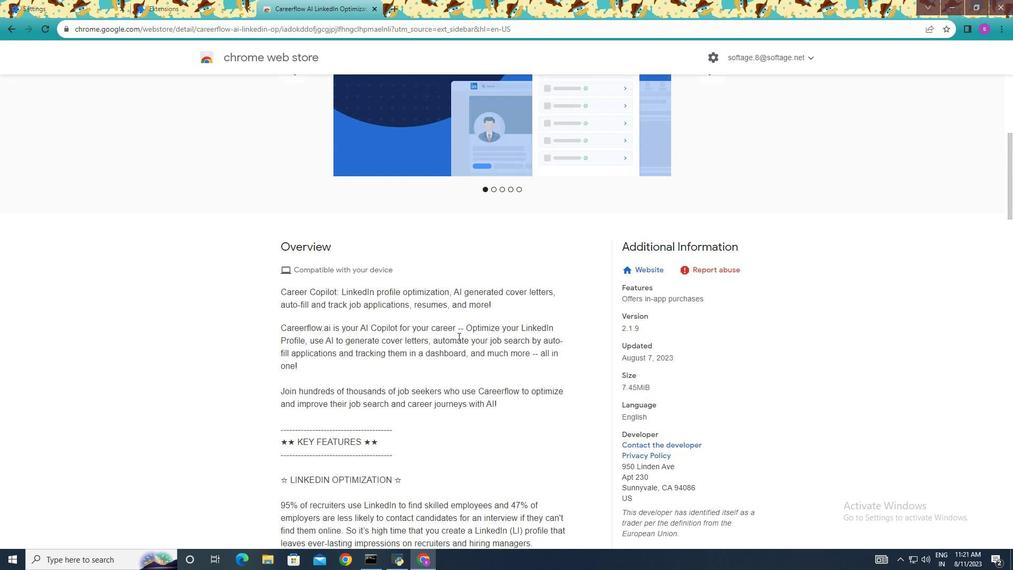 
Action: Mouse scrolled (457, 337) with delta (0, 0)
Screenshot: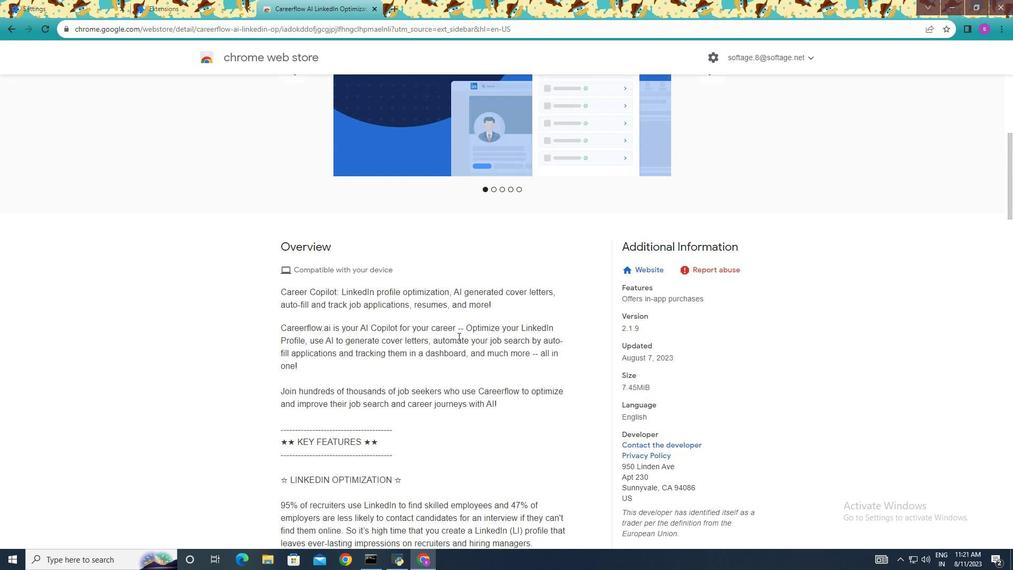 
Action: Mouse scrolled (458, 337) with delta (0, 0)
Screenshot: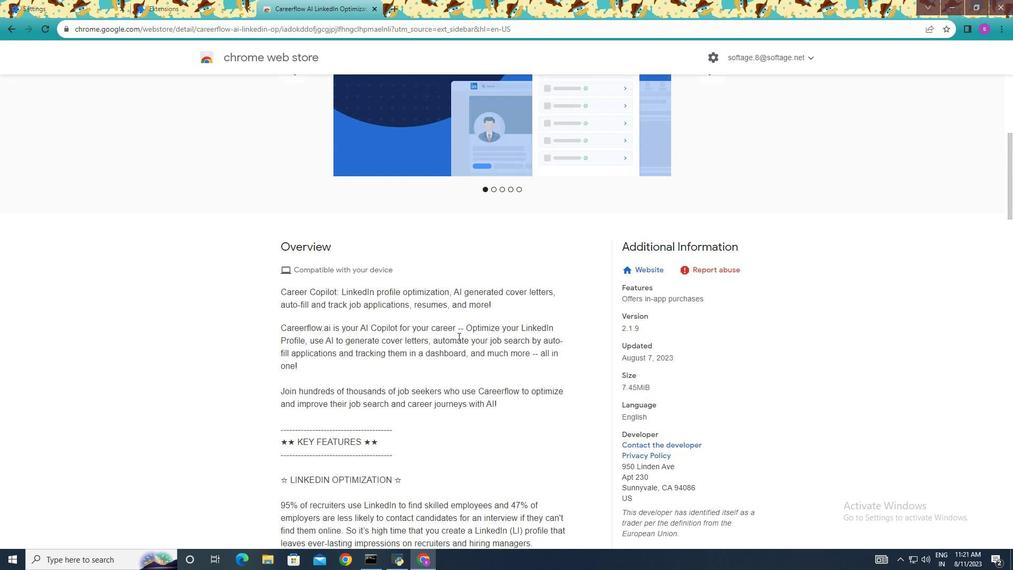 
Action: Mouse scrolled (458, 337) with delta (0, 0)
Screenshot: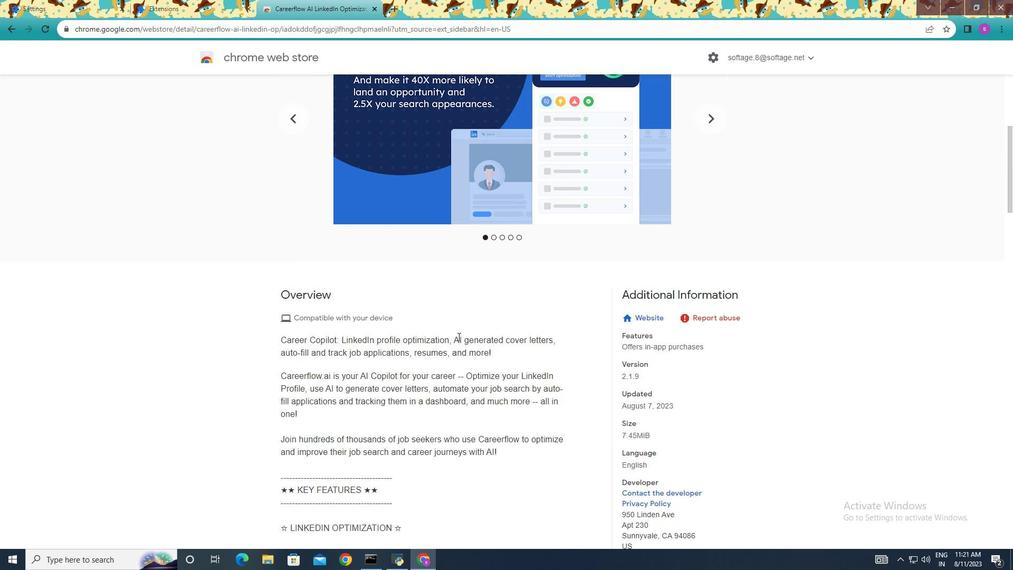 
Action: Mouse scrolled (458, 337) with delta (0, 0)
Screenshot: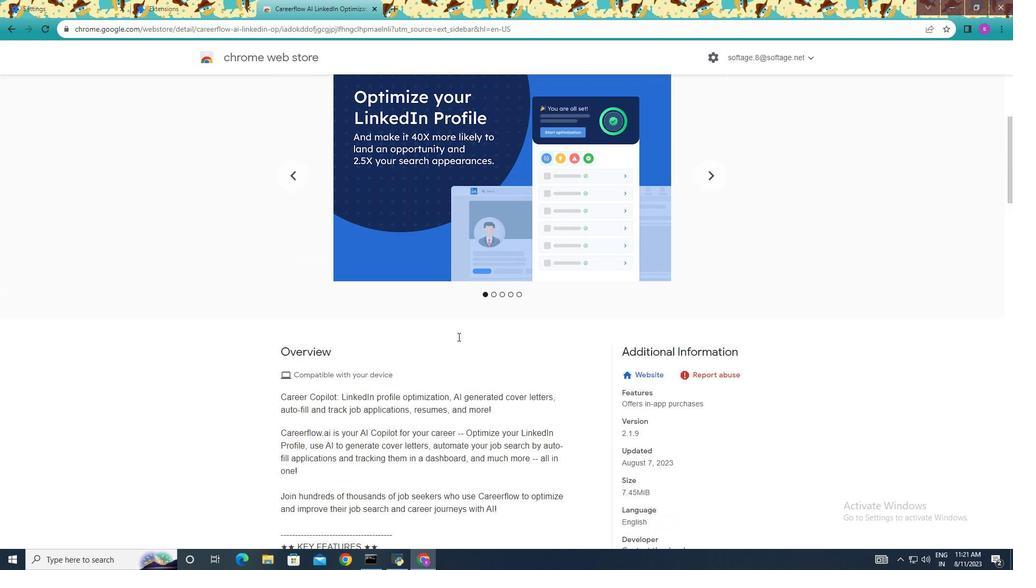 
Action: Mouse scrolled (458, 337) with delta (0, 0)
Screenshot: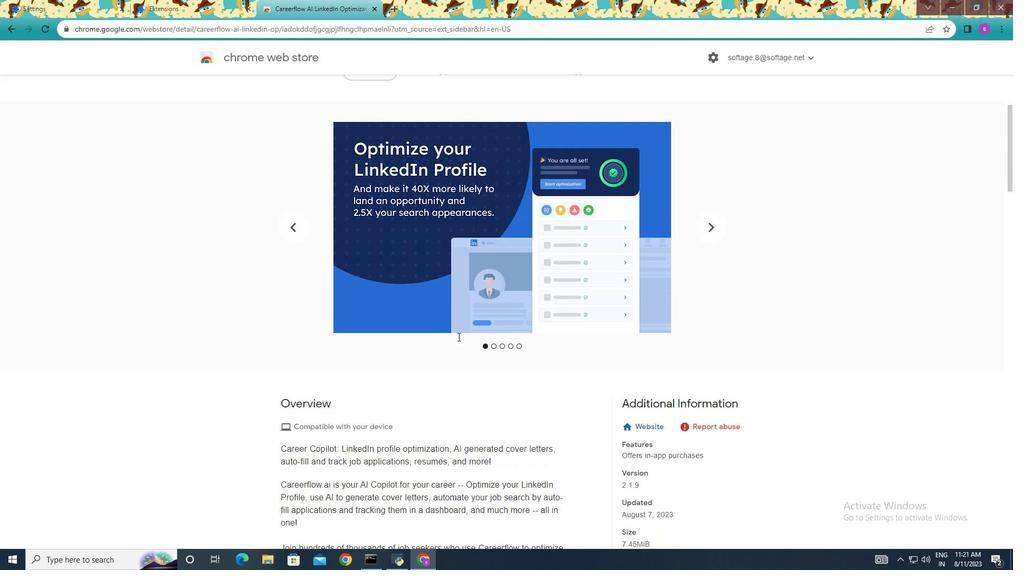 
Action: Mouse scrolled (458, 337) with delta (0, 0)
Screenshot: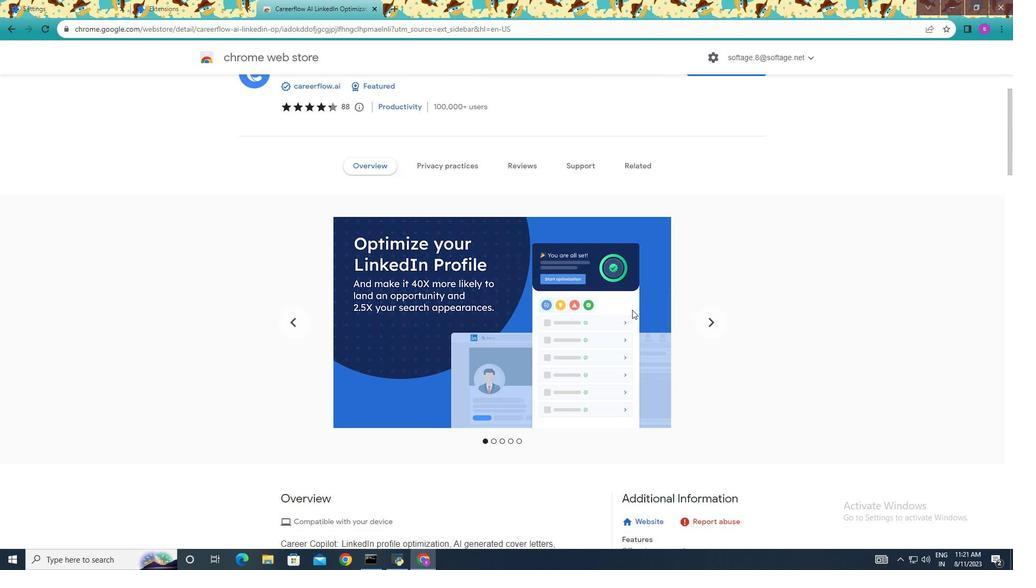 
Action: Mouse scrolled (458, 337) with delta (0, 0)
Screenshot: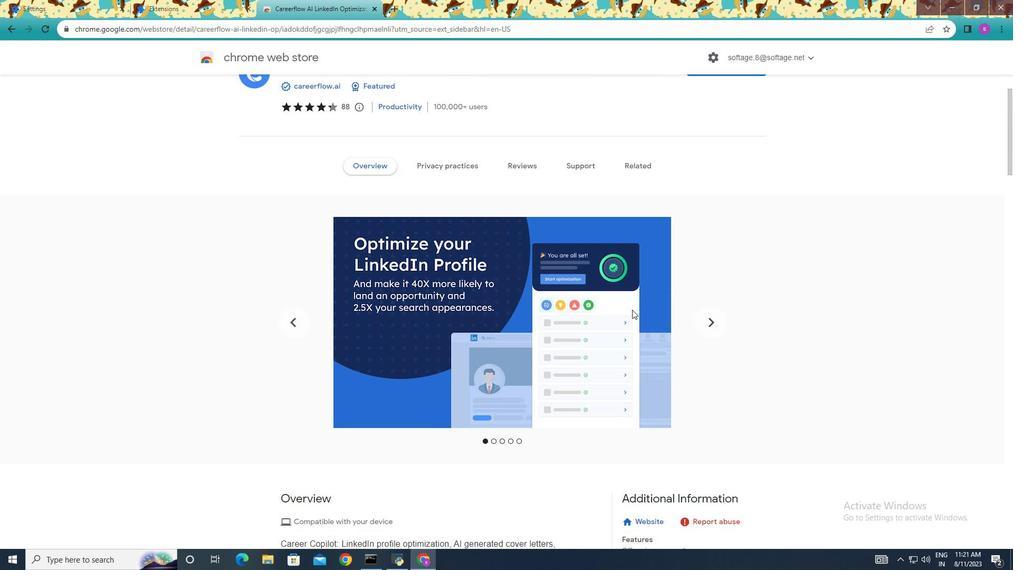 
Action: Mouse moved to (712, 336)
Screenshot: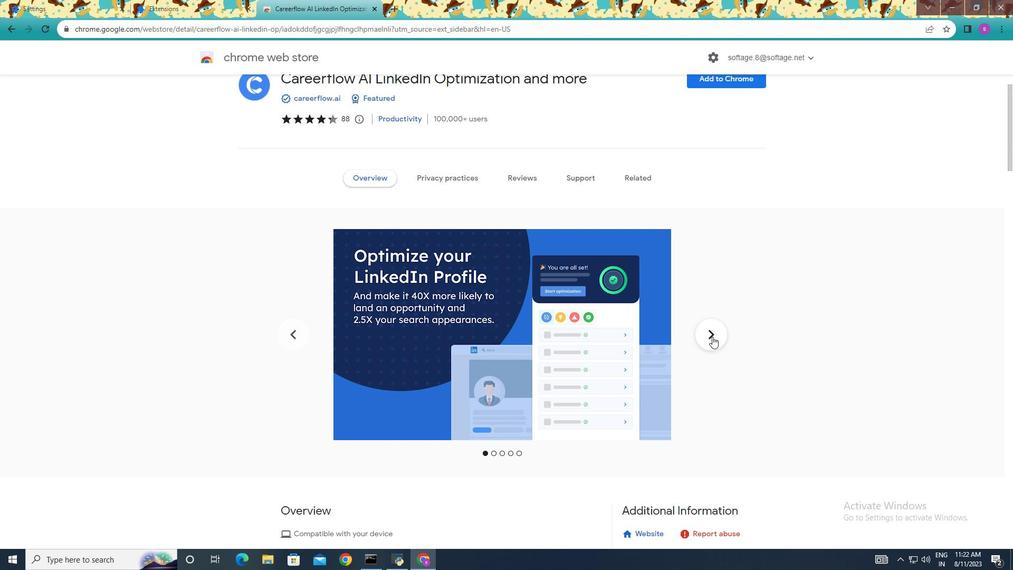 
Action: Mouse pressed left at (712, 336)
Screenshot: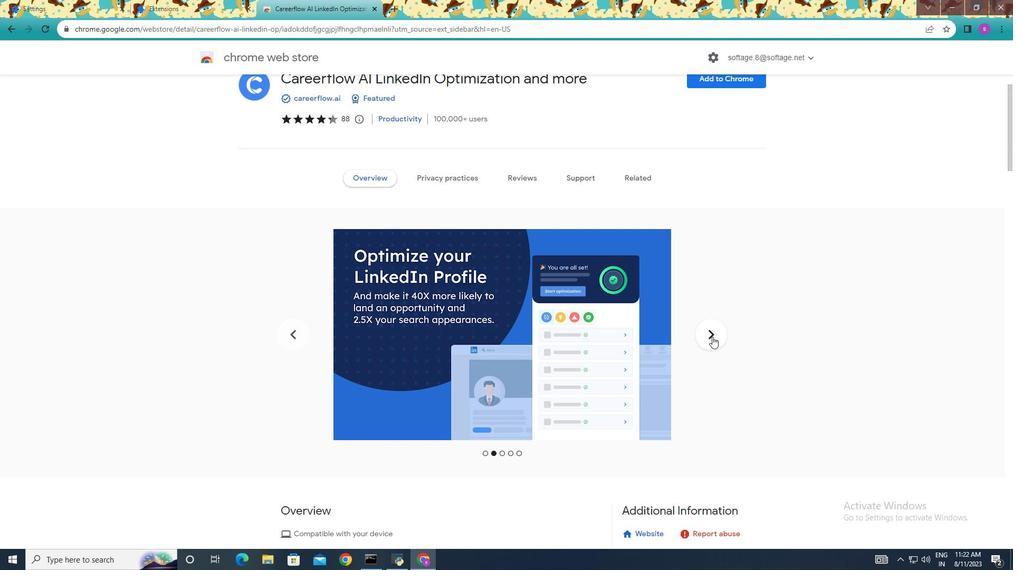 
Action: Mouse pressed left at (712, 336)
Screenshot: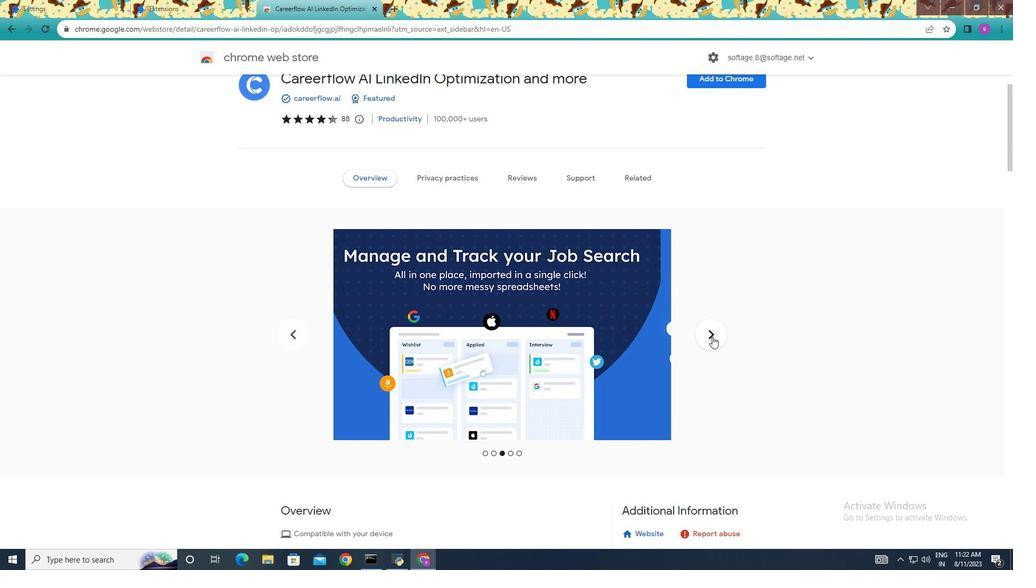 
Action: Mouse moved to (707, 332)
Screenshot: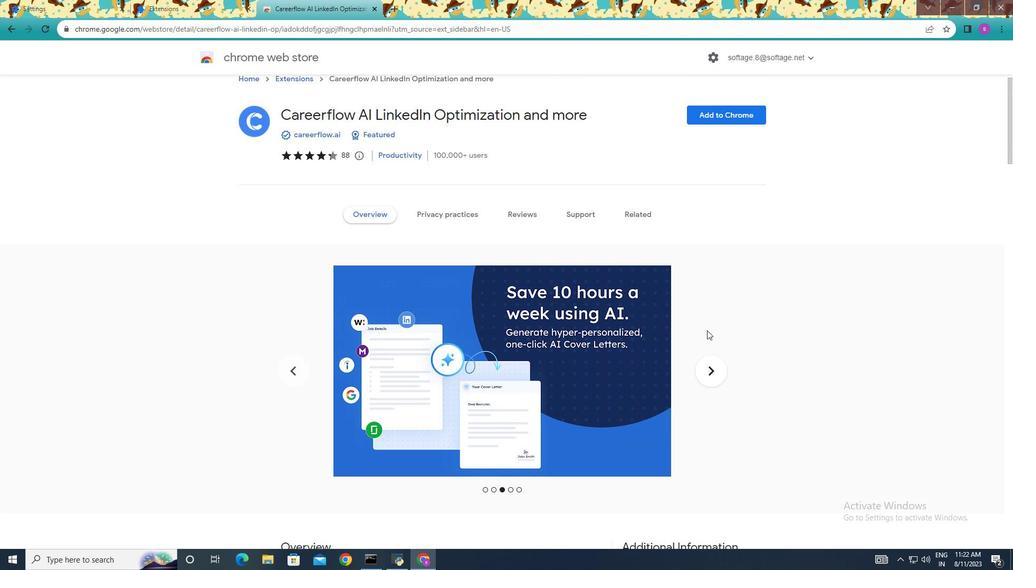 
Action: Mouse scrolled (707, 332) with delta (0, 0)
Screenshot: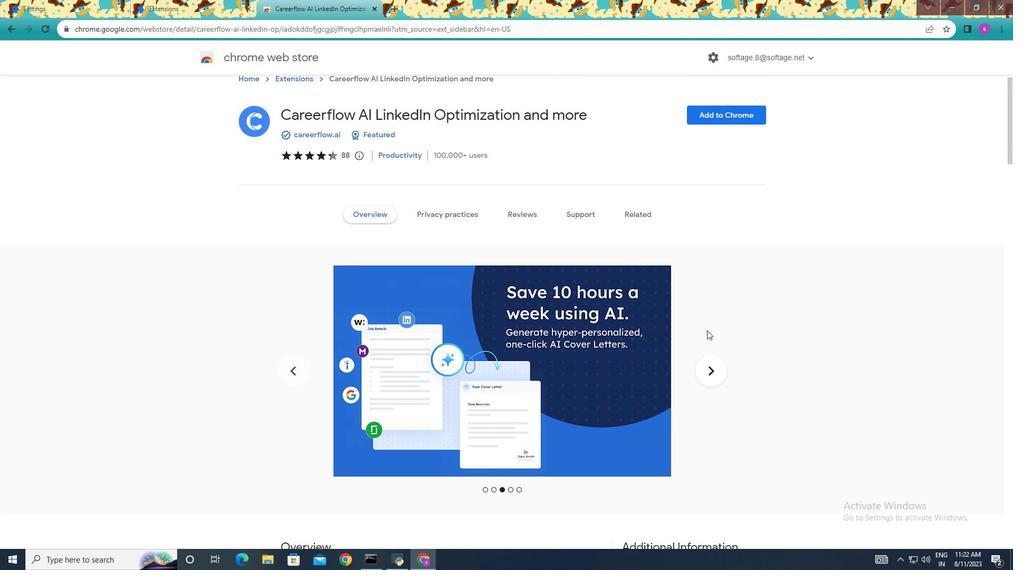 
Action: Mouse moved to (707, 332)
Screenshot: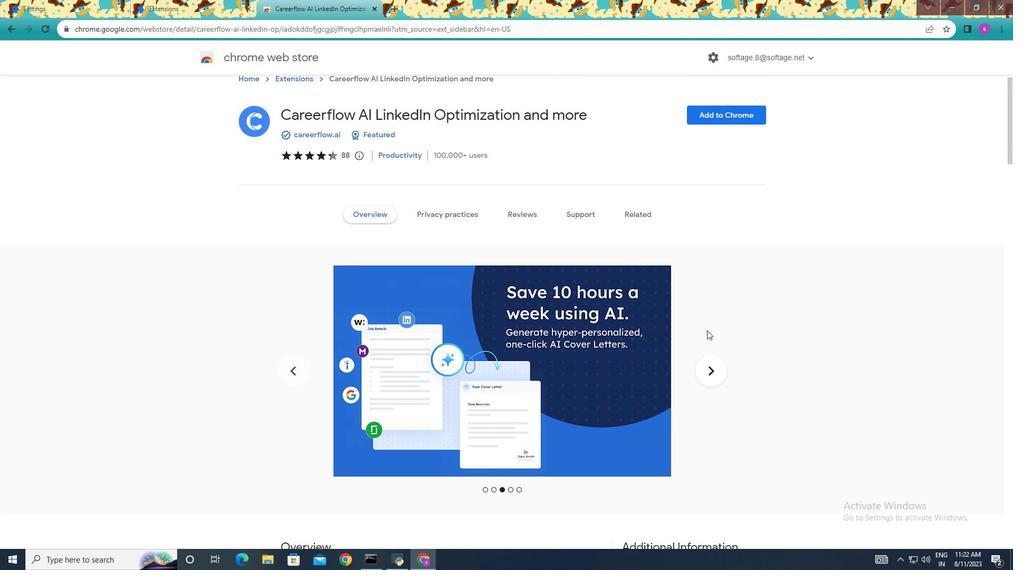 
Action: Mouse scrolled (707, 332) with delta (0, 0)
Screenshot: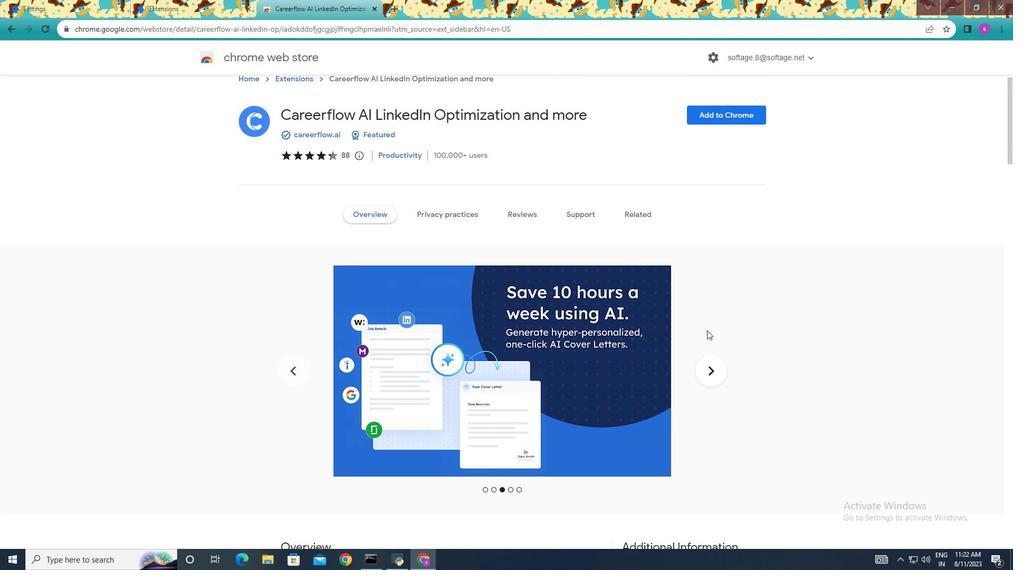 
Action: Mouse moved to (707, 331)
Screenshot: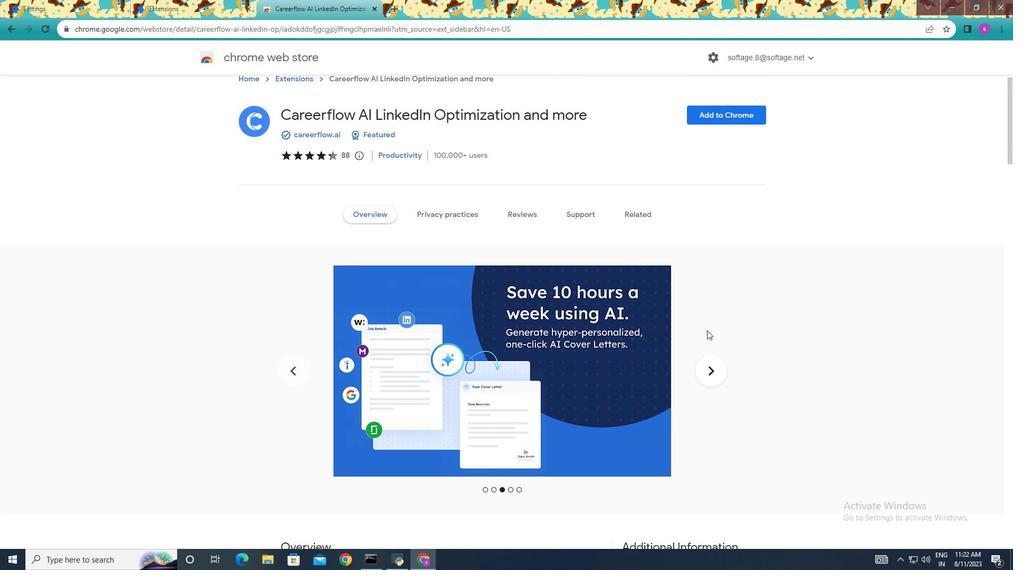
Action: Mouse scrolled (707, 332) with delta (0, 0)
Screenshot: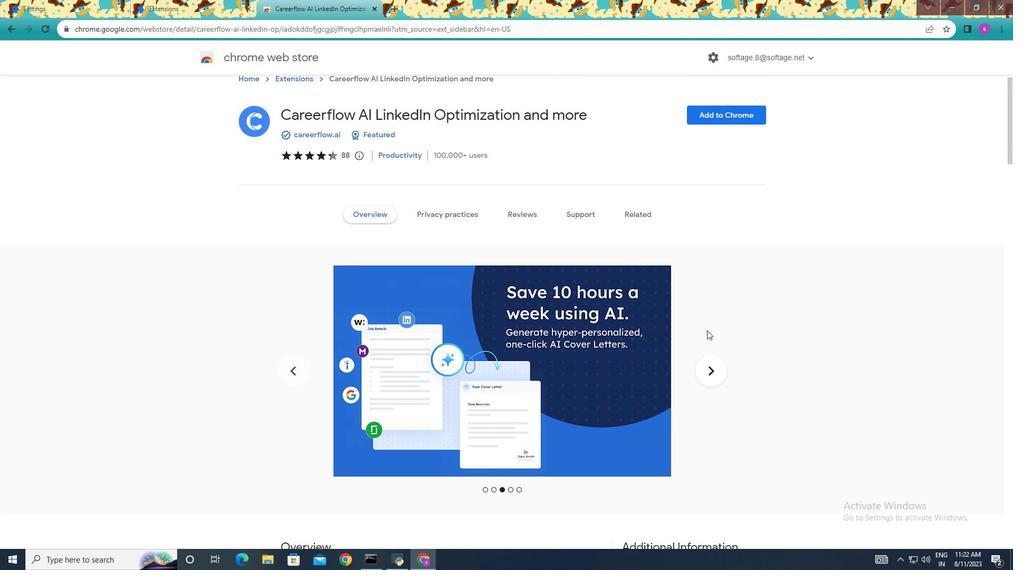 
Action: Mouse scrolled (707, 332) with delta (0, 0)
Screenshot: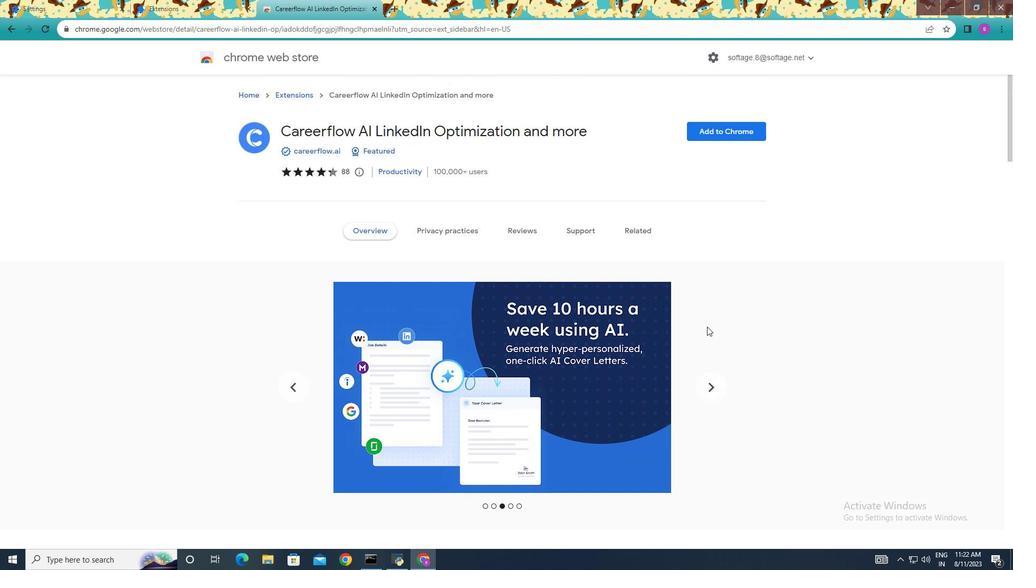 
Action: Mouse scrolled (707, 332) with delta (0, 0)
Screenshot: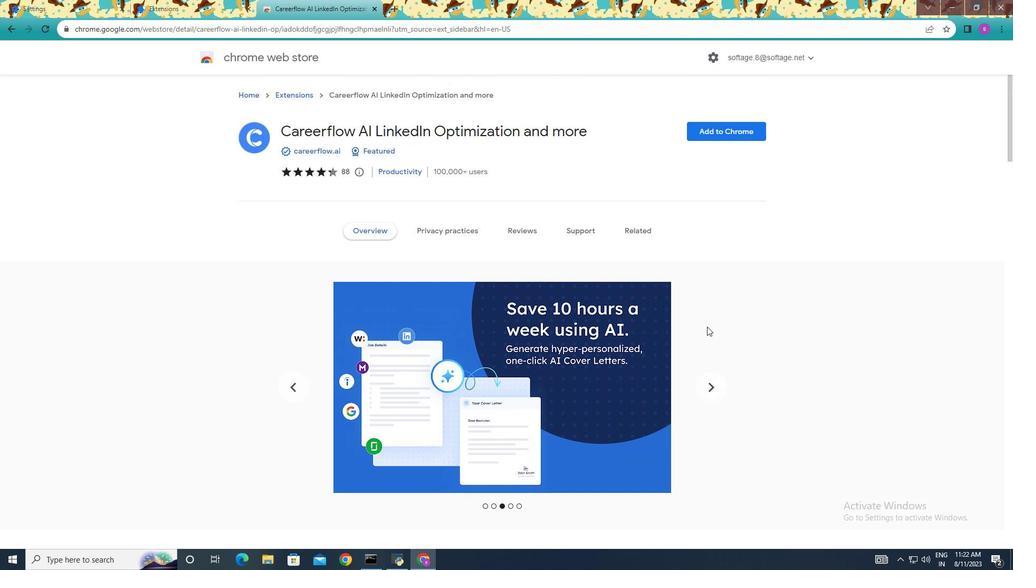 
Action: Mouse scrolled (707, 332) with delta (0, 0)
Screenshot: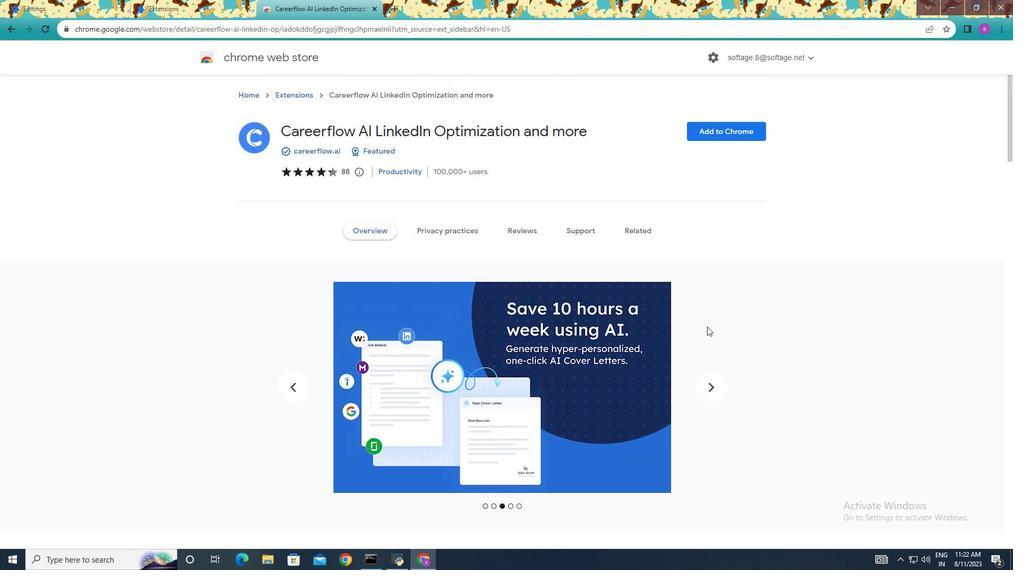 
Action: Mouse moved to (707, 331)
Screenshot: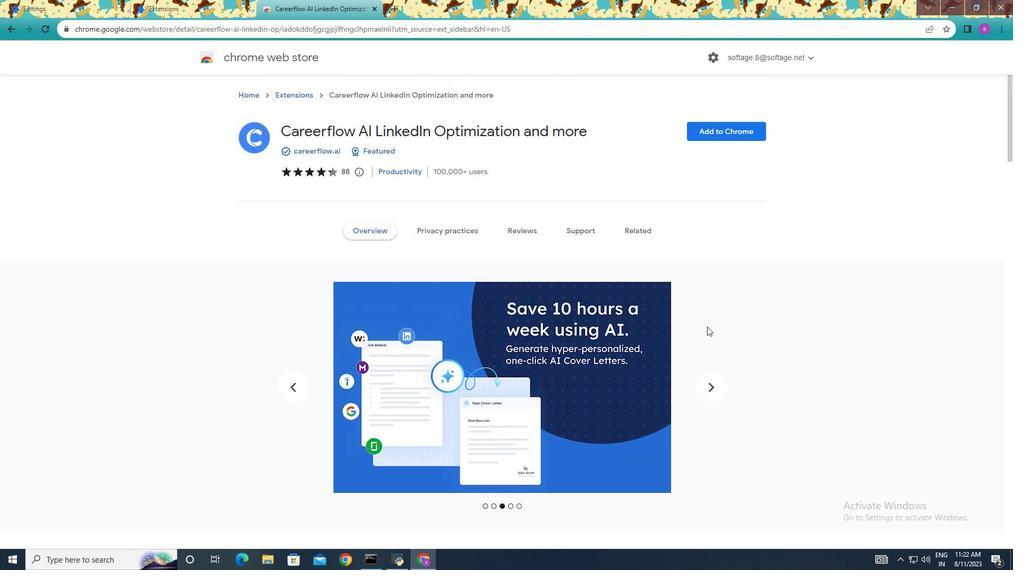
Action: Mouse scrolled (707, 332) with delta (0, 0)
Screenshot: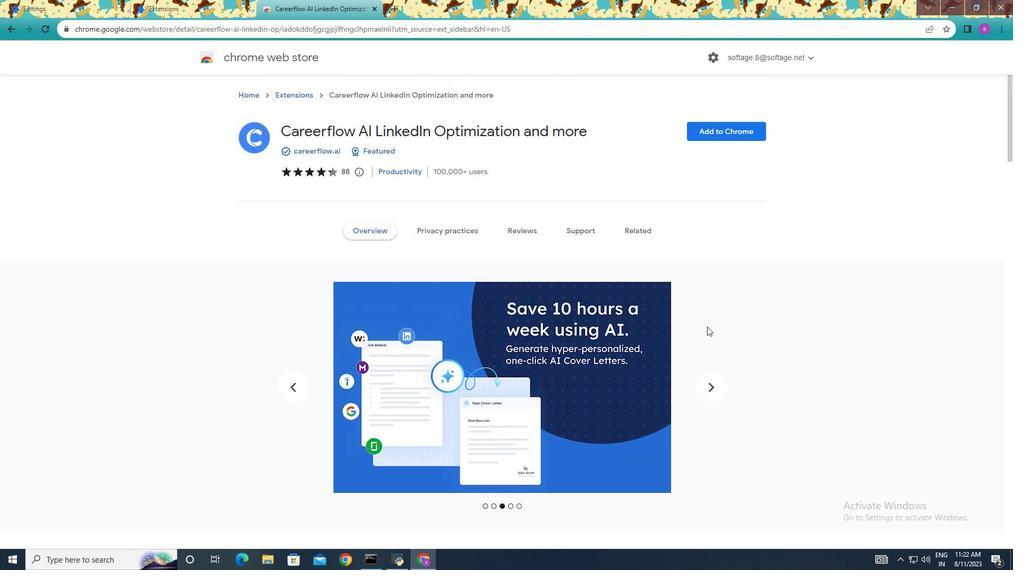 
Action: Mouse moved to (722, 132)
Screenshot: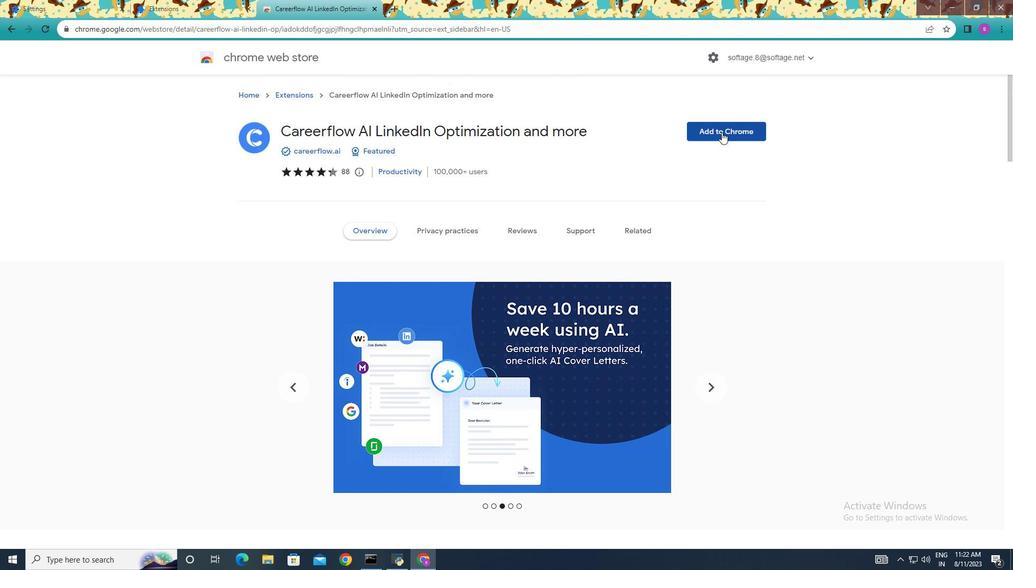 
Action: Mouse pressed left at (722, 132)
Screenshot: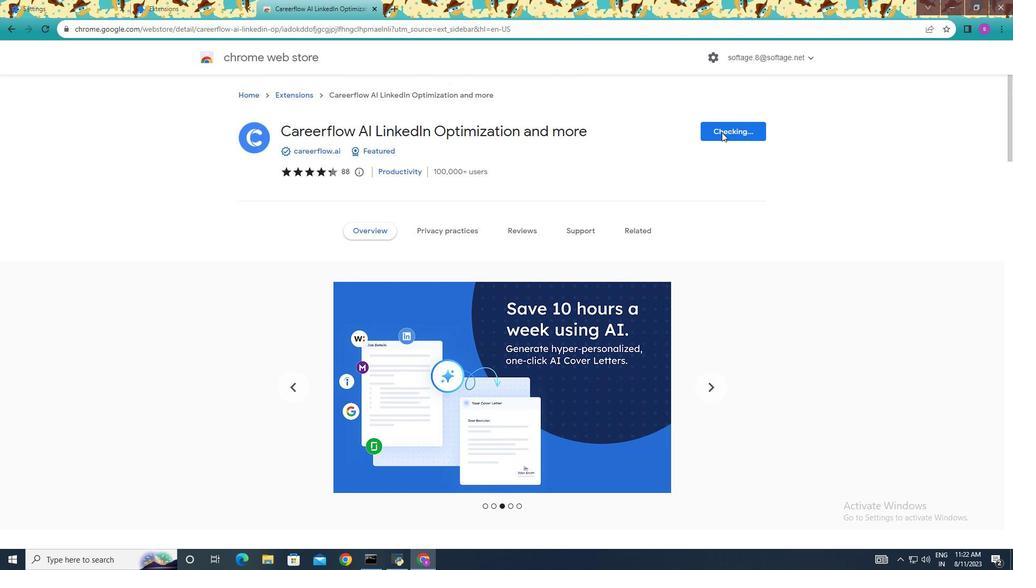 
Action: Mouse moved to (535, 117)
Screenshot: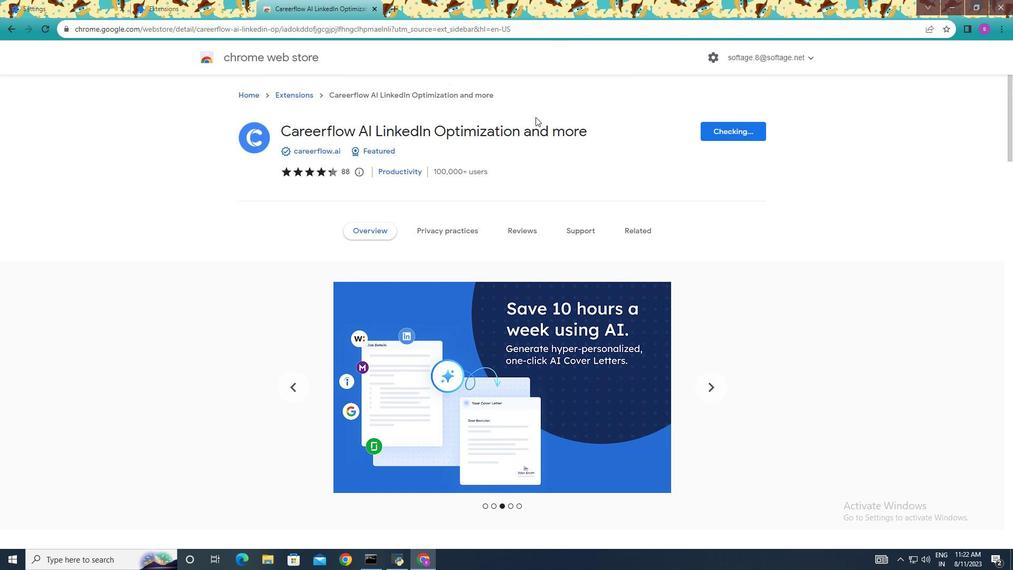 
Action: Mouse pressed left at (535, 117)
Screenshot: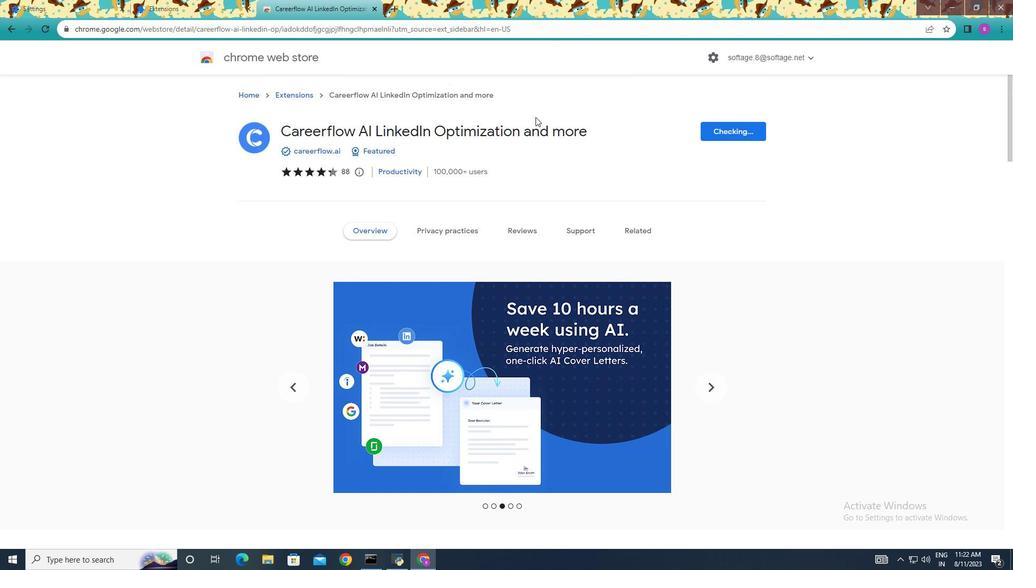 
Action: Mouse moved to (934, 31)
Screenshot: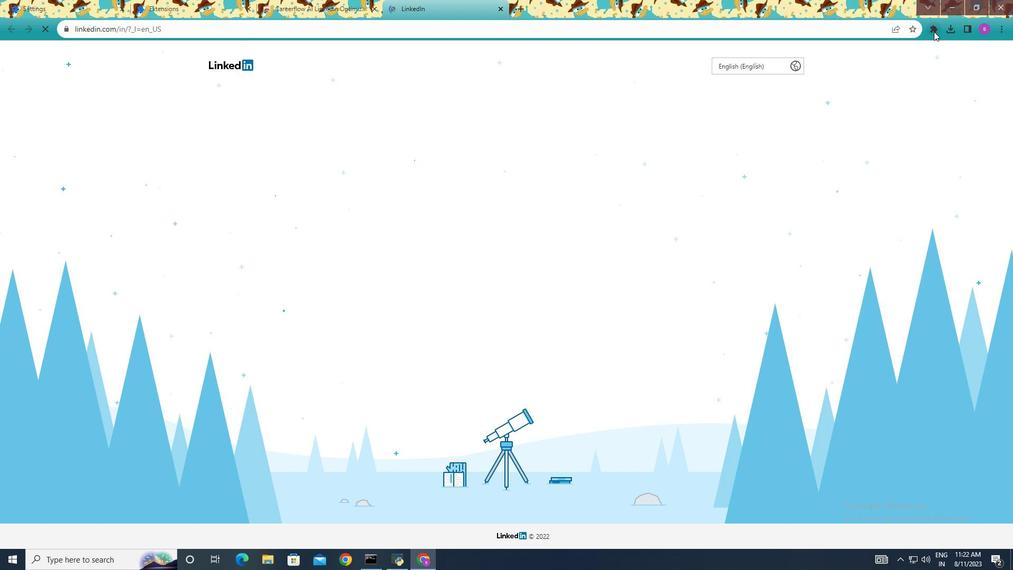 
Action: Mouse pressed left at (933, 31)
Screenshot: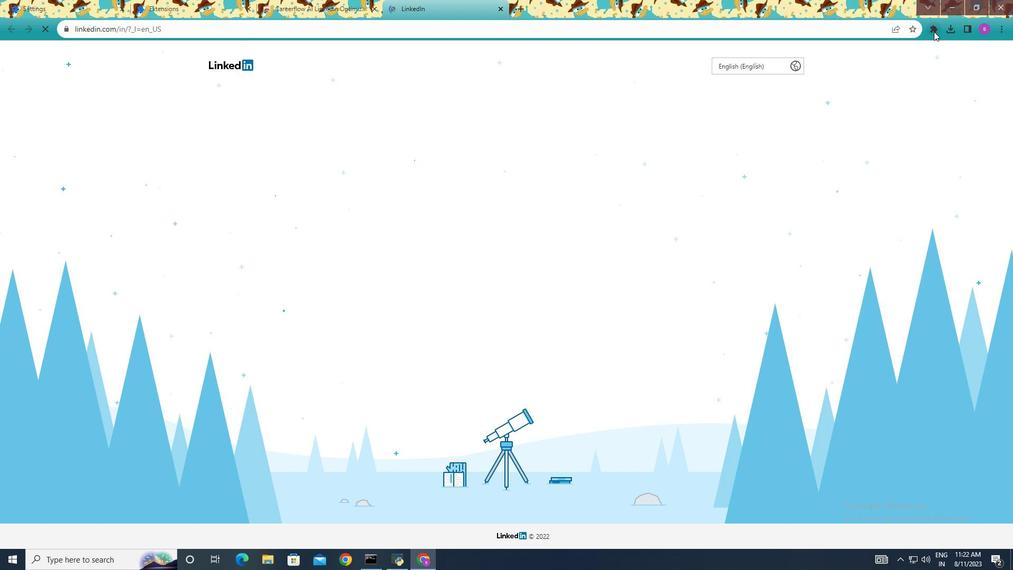 
Action: Mouse moved to (827, 105)
Screenshot: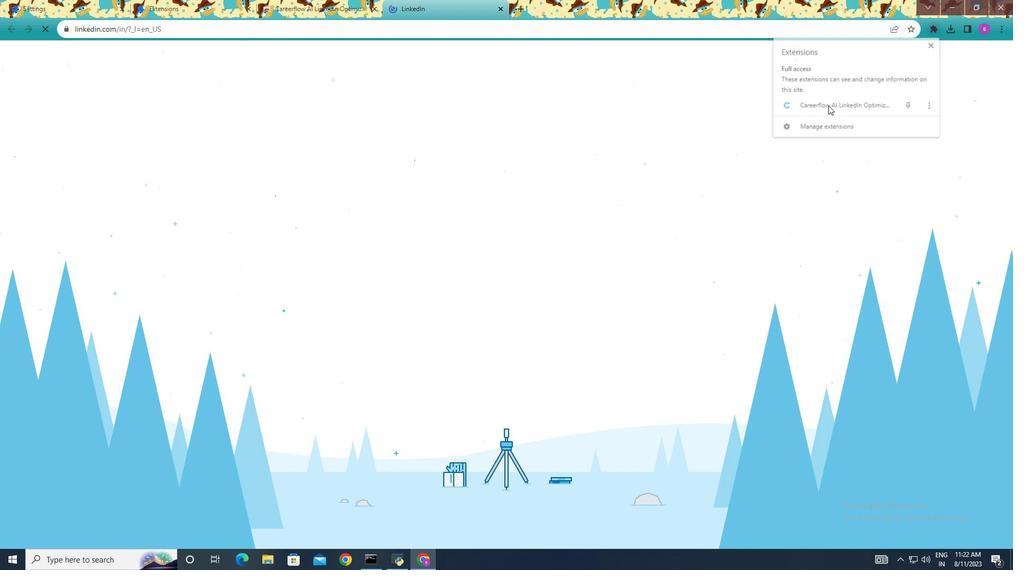 
Action: Mouse pressed left at (827, 105)
Screenshot: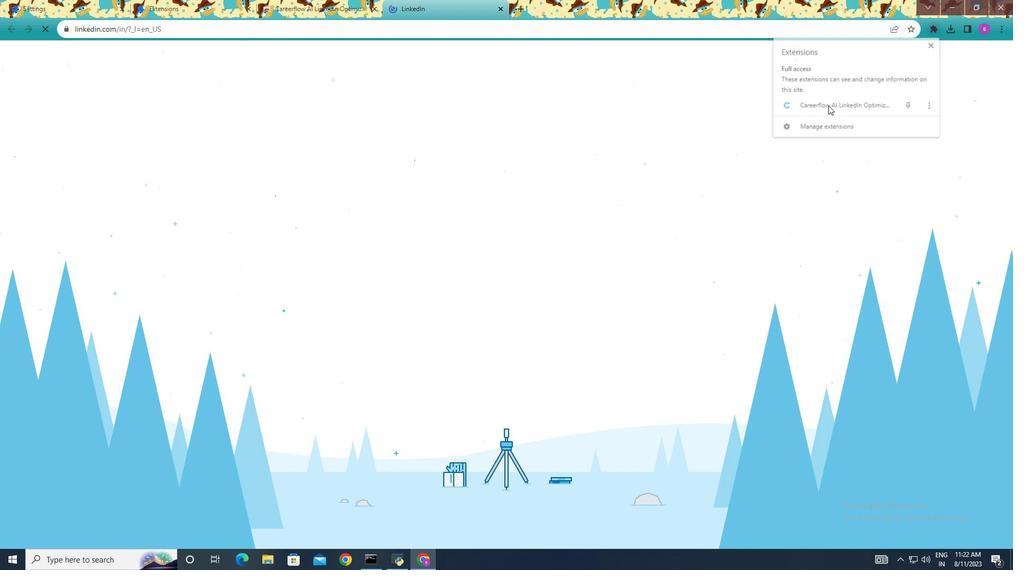 
Action: Mouse moved to (783, 195)
Screenshot: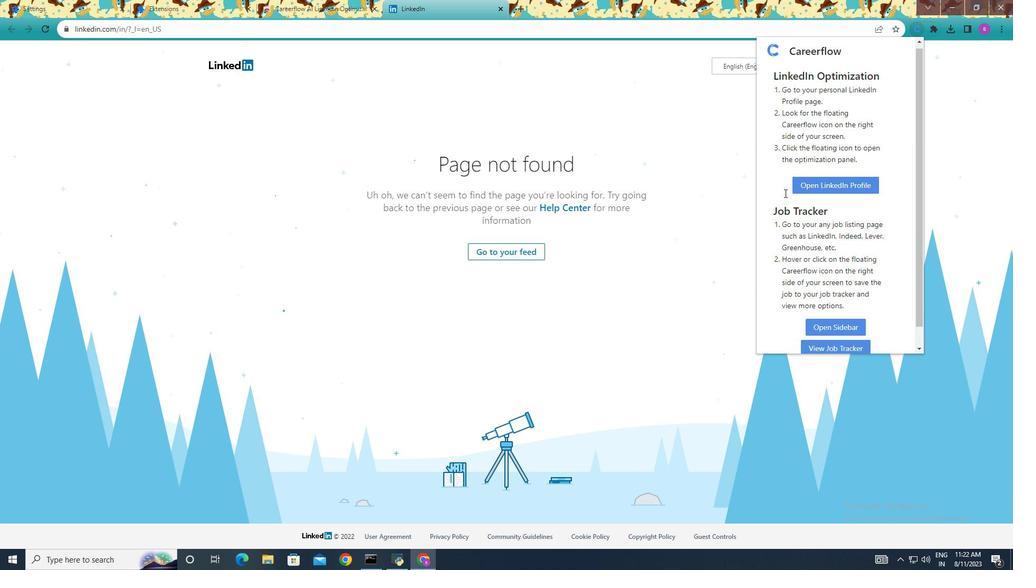 
Action: Mouse scrolled (783, 194) with delta (0, 0)
Screenshot: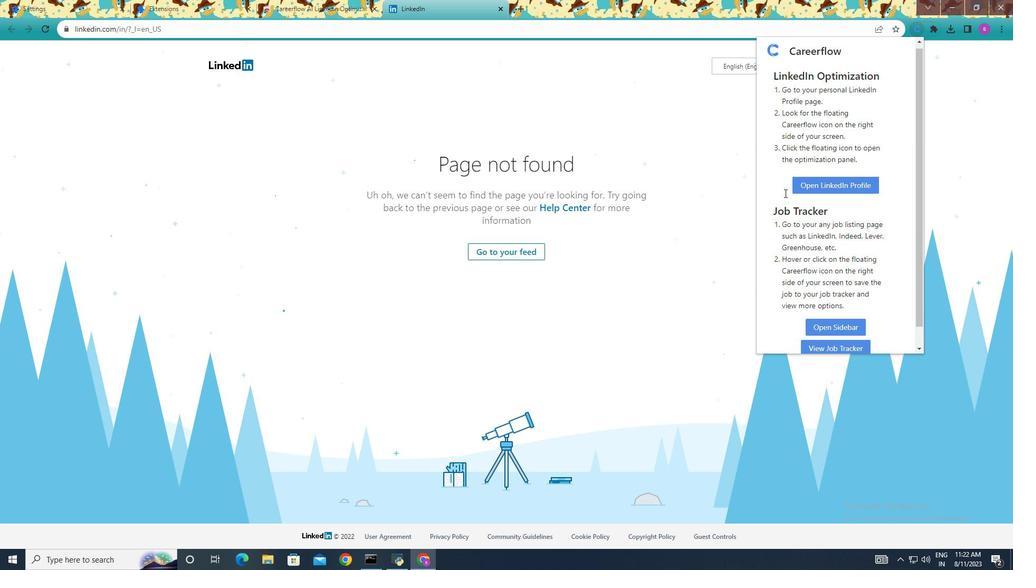 
Action: Mouse scrolled (783, 194) with delta (0, 0)
Screenshot: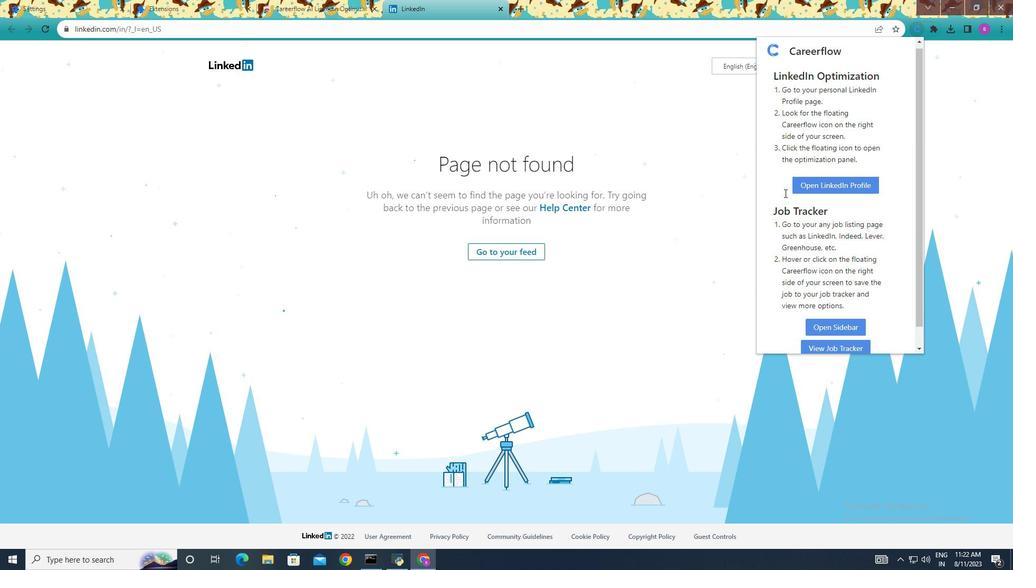 
Action: Mouse scrolled (783, 194) with delta (0, 0)
Screenshot: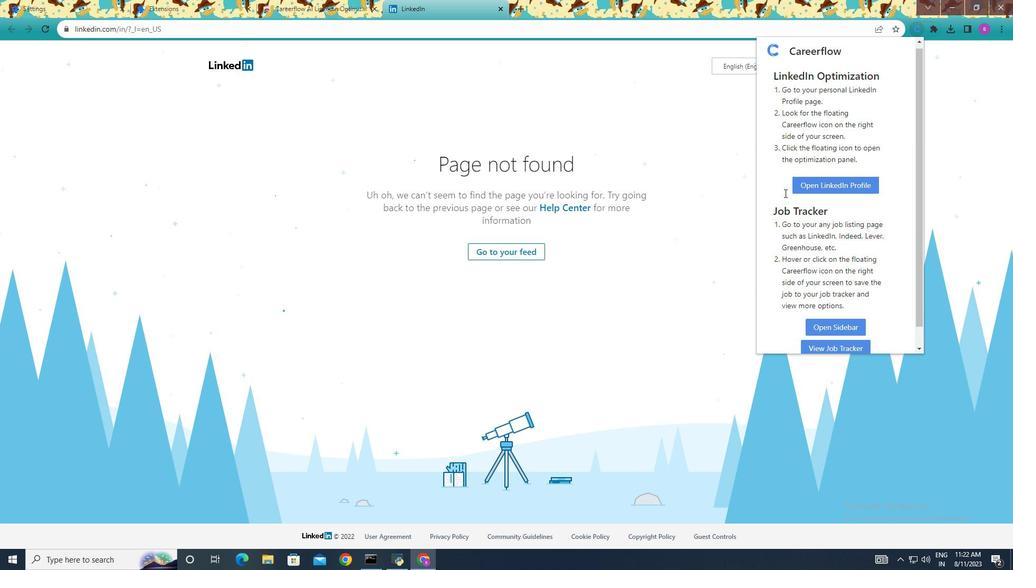 
Action: Mouse scrolled (783, 194) with delta (0, 0)
Screenshot: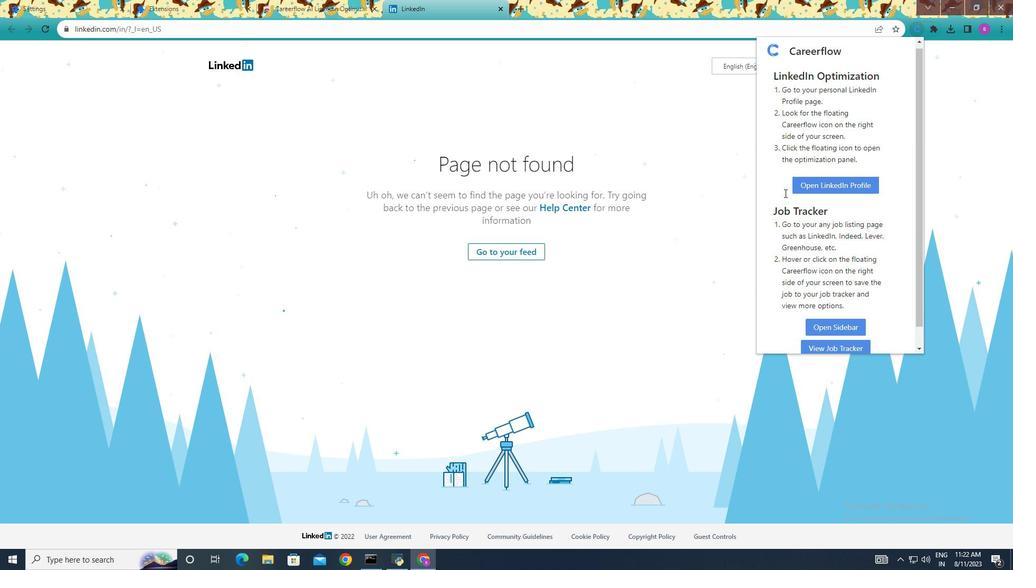 
Action: Mouse moved to (844, 306)
Screenshot: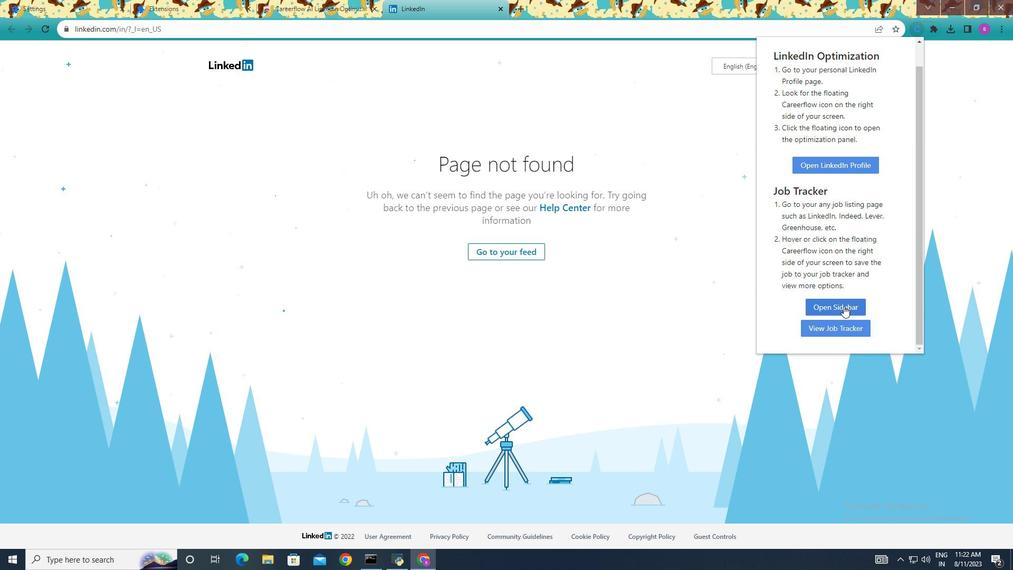 
Action: Mouse pressed left at (844, 306)
Screenshot: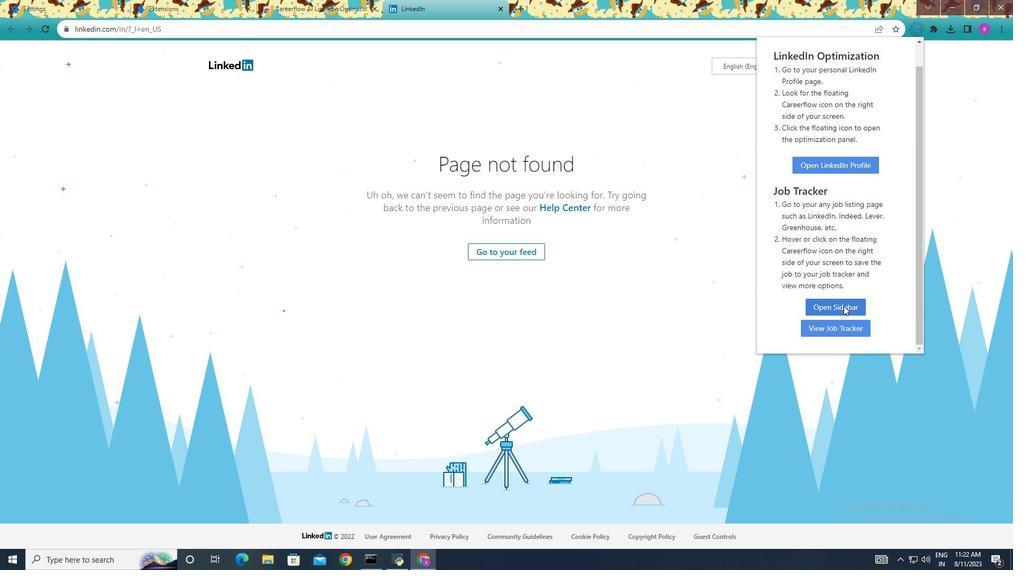 
Action: Mouse moved to (522, 255)
Screenshot: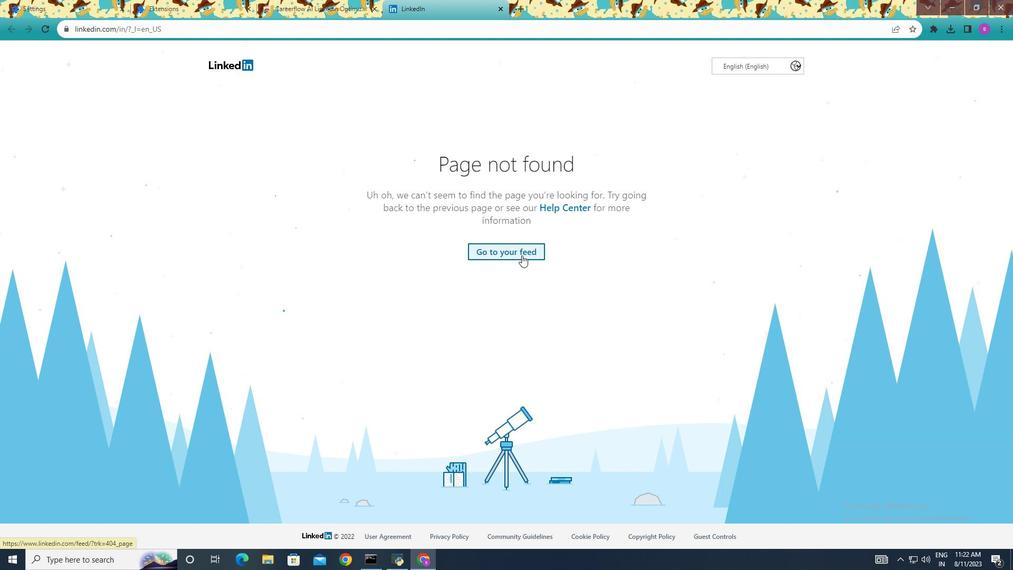 
Action: Mouse pressed left at (522, 255)
Screenshot: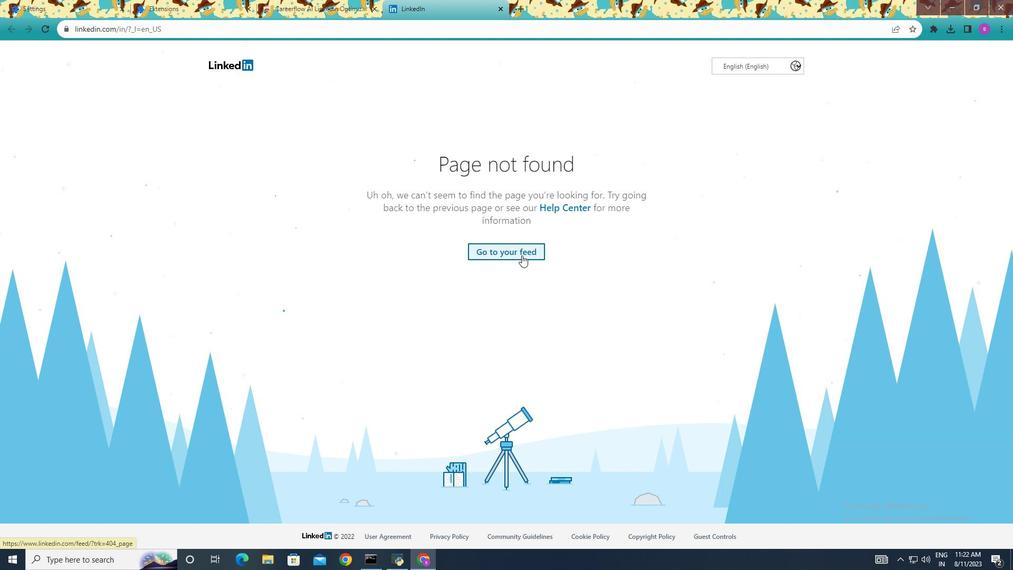 
Action: Mouse moved to (346, 0)
Screenshot: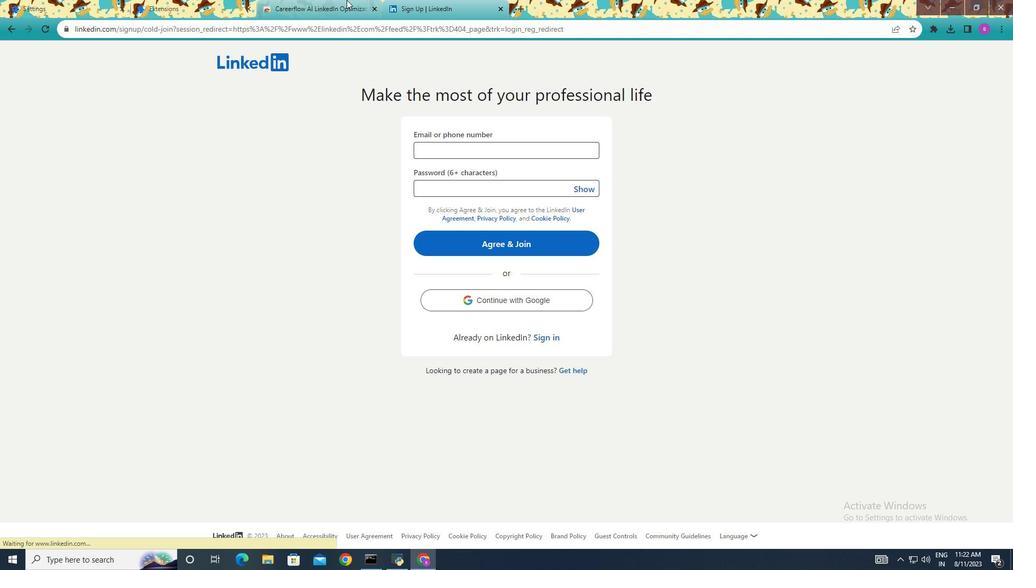
Action: Mouse pressed left at (346, 0)
Screenshot: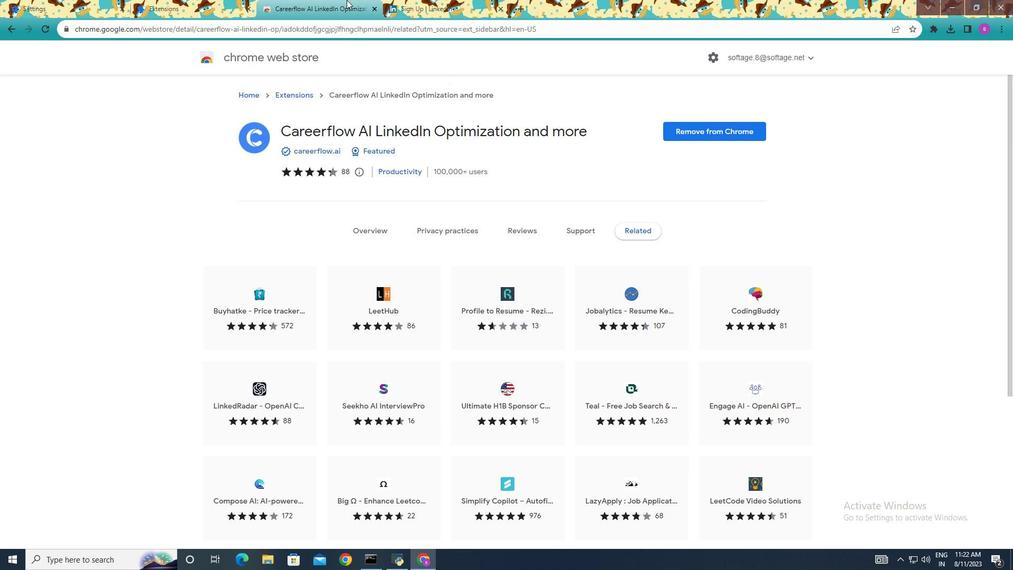 
Action: Mouse moved to (499, 10)
Screenshot: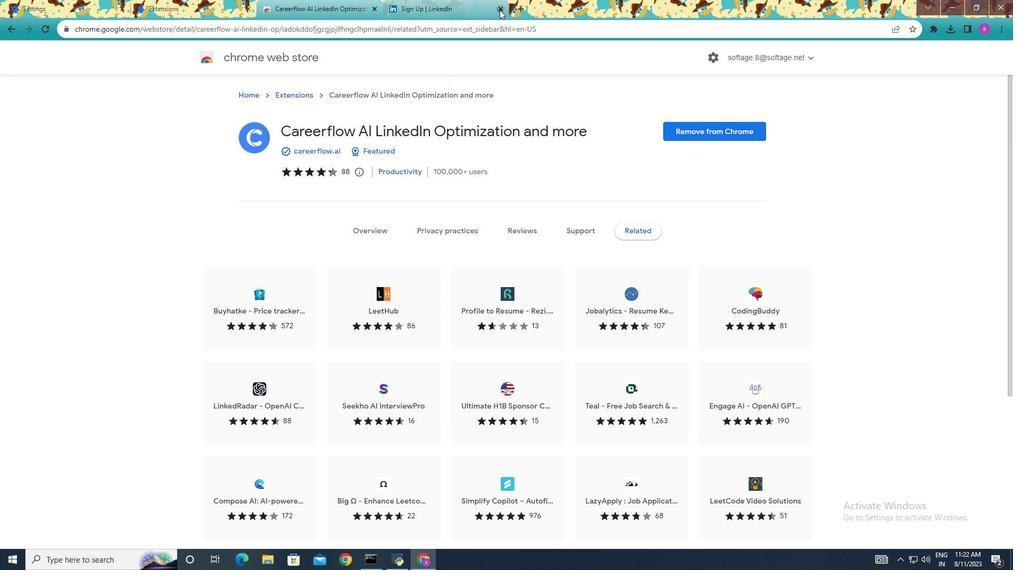 
Action: Mouse pressed left at (499, 10)
Screenshot: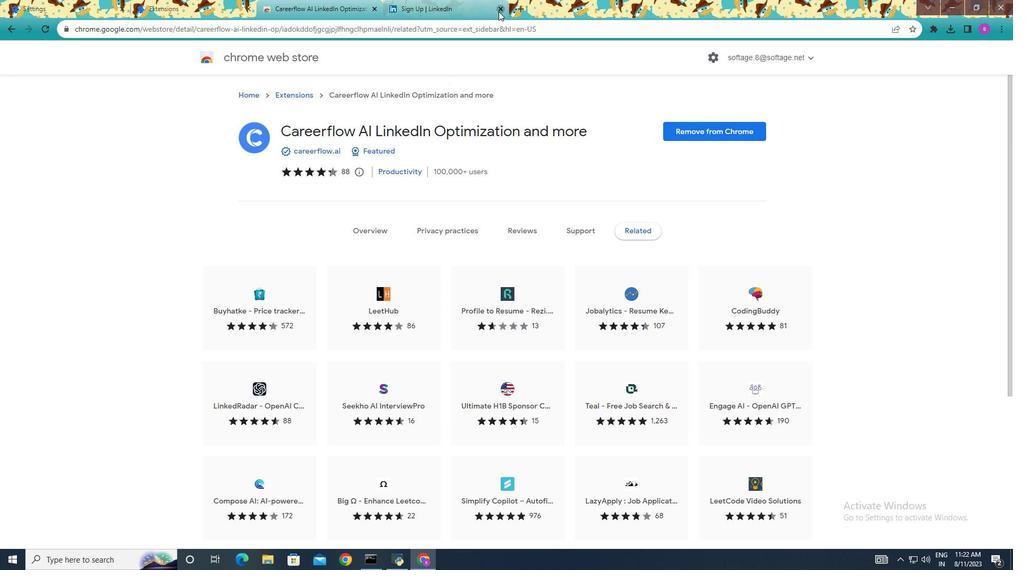 
Action: Mouse moved to (7, 28)
Screenshot: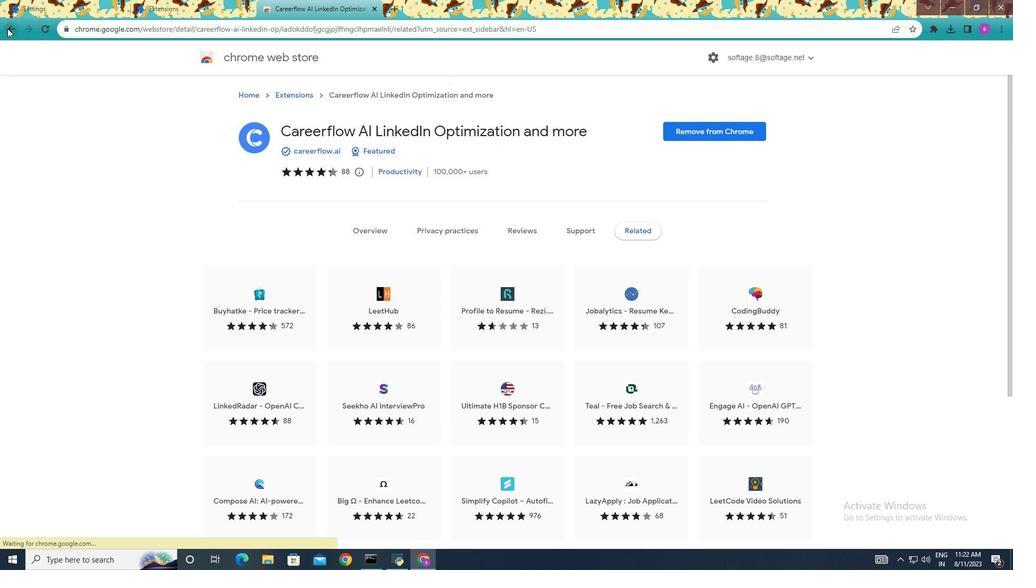 
Action: Mouse pressed left at (7, 28)
Screenshot: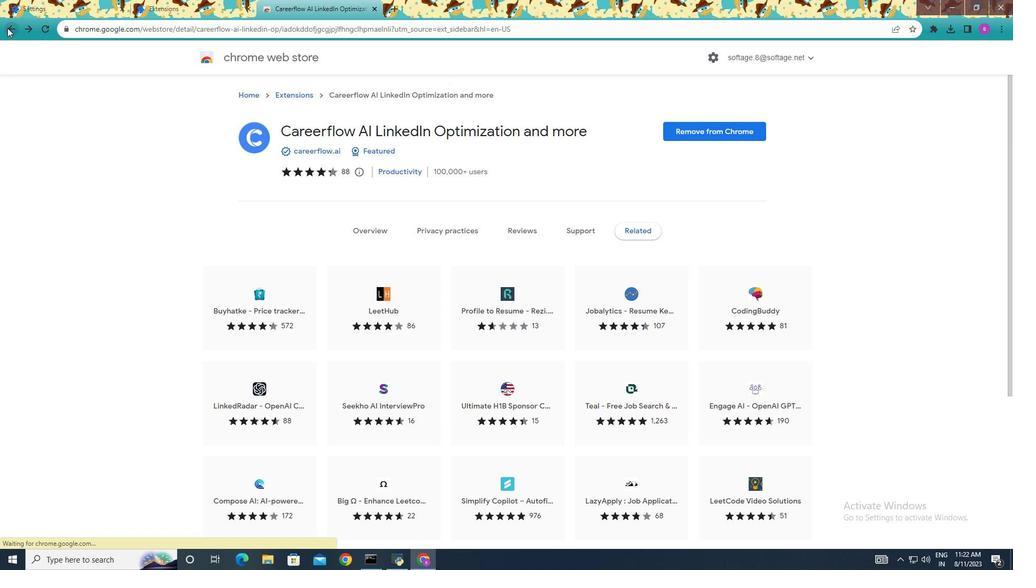 
Action: Mouse moved to (12, 28)
Screenshot: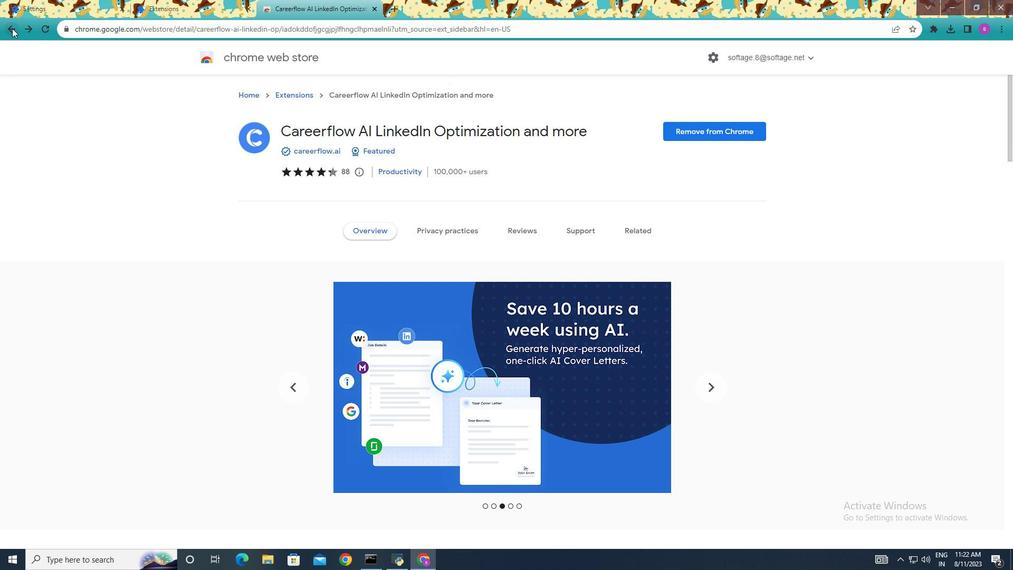 
Action: Mouse pressed left at (12, 28)
Screenshot: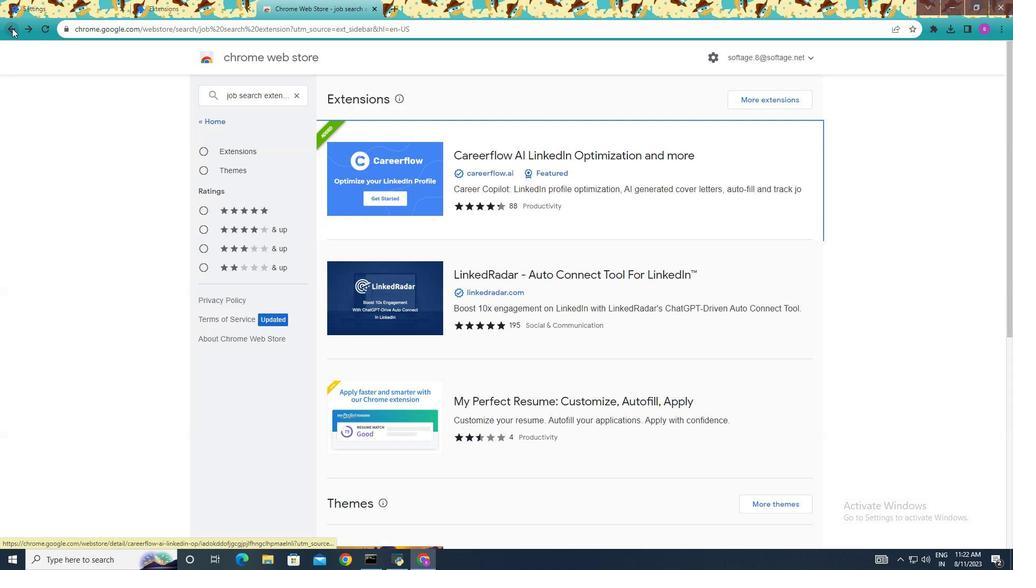 
Action: Mouse moved to (676, 254)
Screenshot: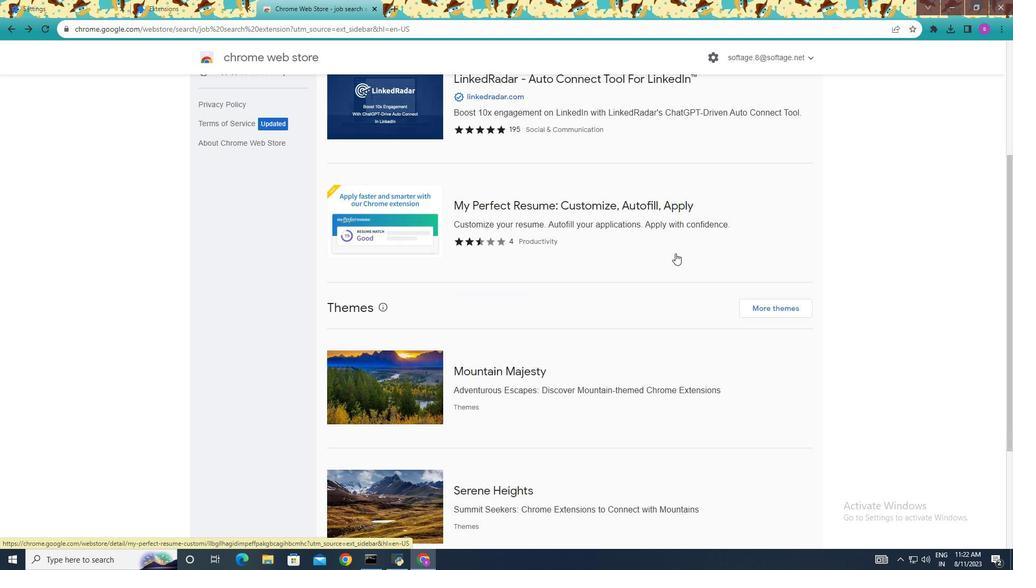 
Action: Mouse scrolled (676, 254) with delta (0, 0)
Screenshot: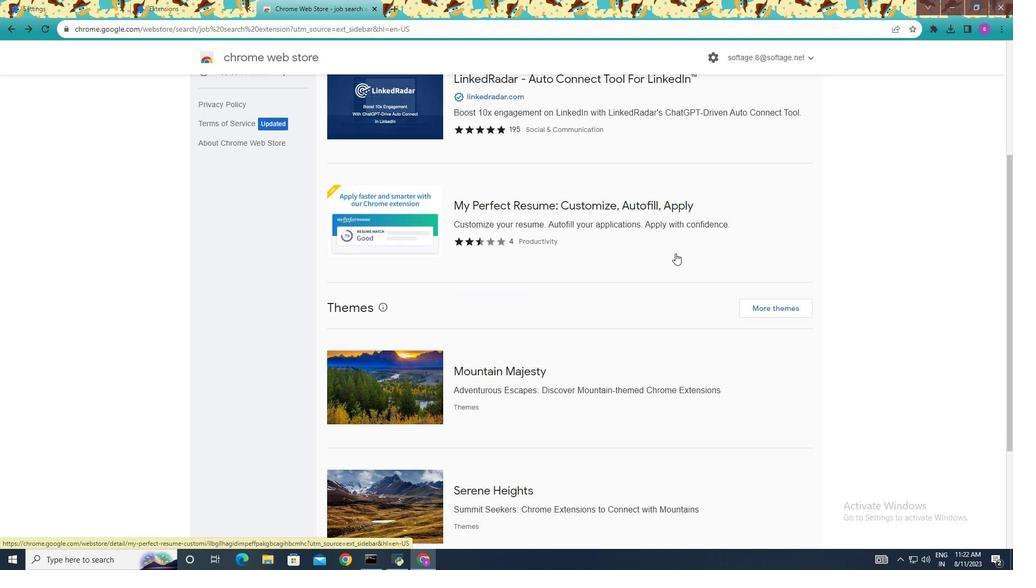
Action: Mouse scrolled (676, 254) with delta (0, 0)
Screenshot: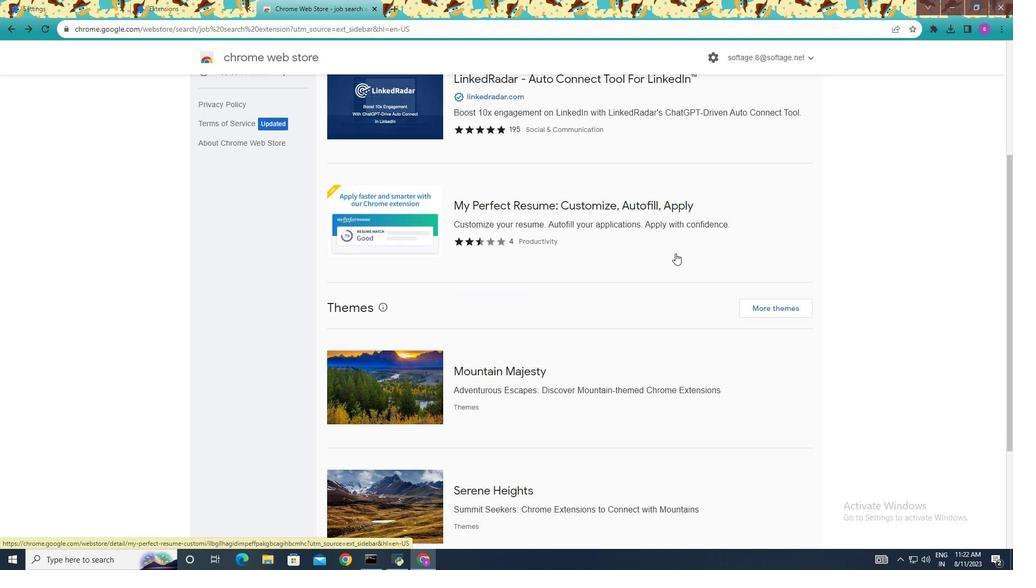 
Action: Mouse scrolled (676, 254) with delta (0, 0)
Screenshot: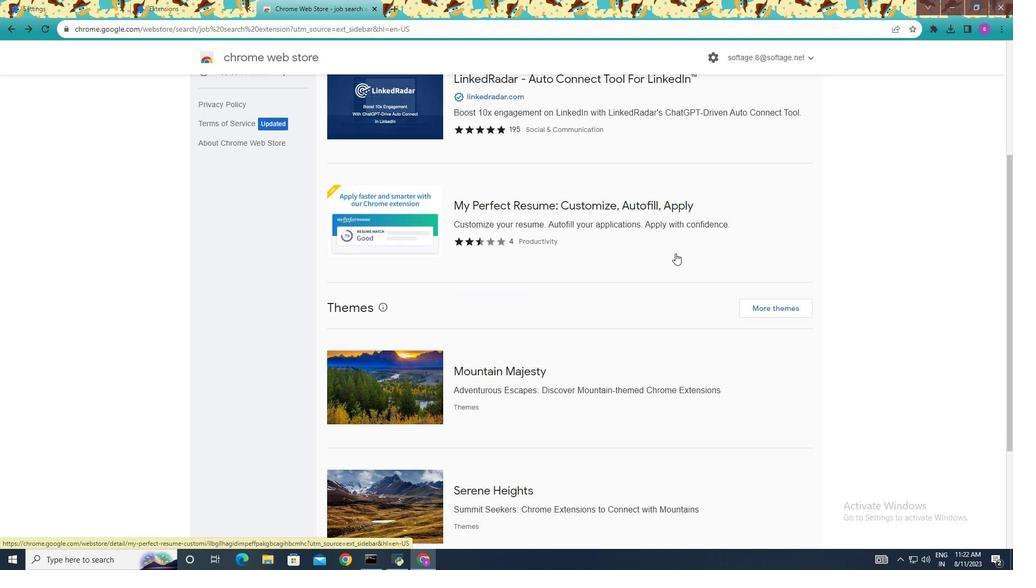 
Action: Mouse moved to (676, 254)
Screenshot: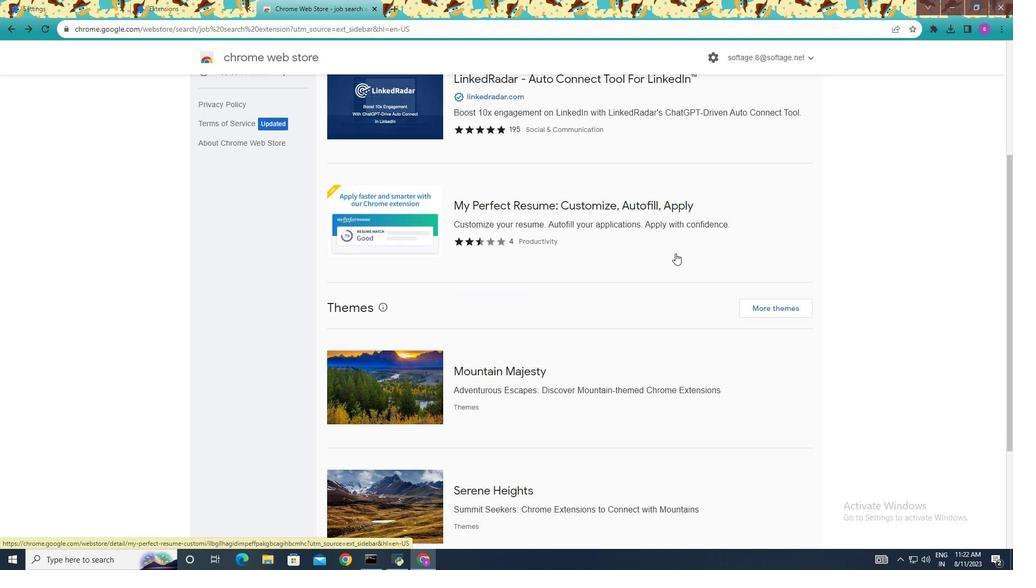
Action: Mouse scrolled (676, 254) with delta (0, 0)
Screenshot: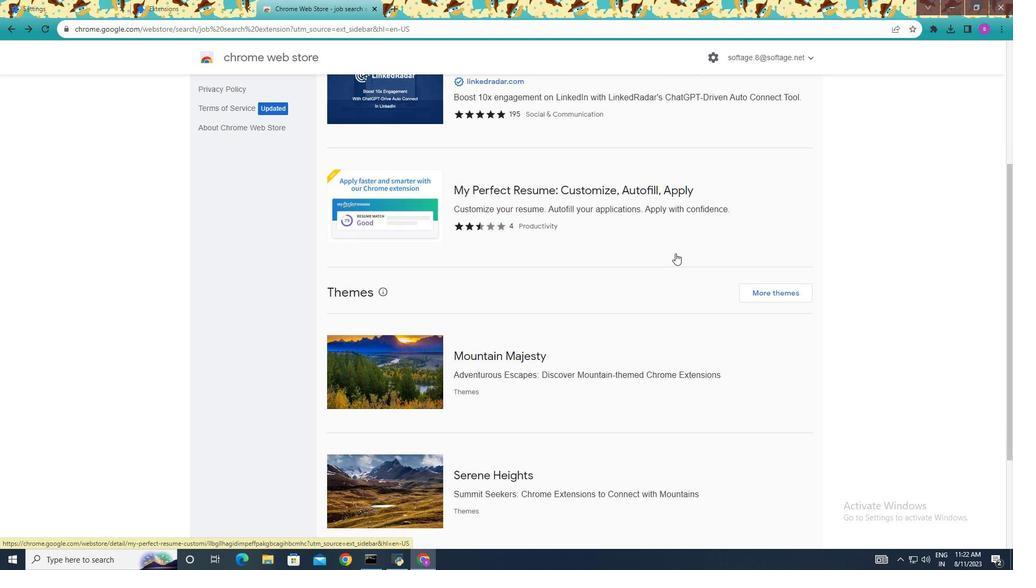 
Action: Mouse moved to (551, 268)
Screenshot: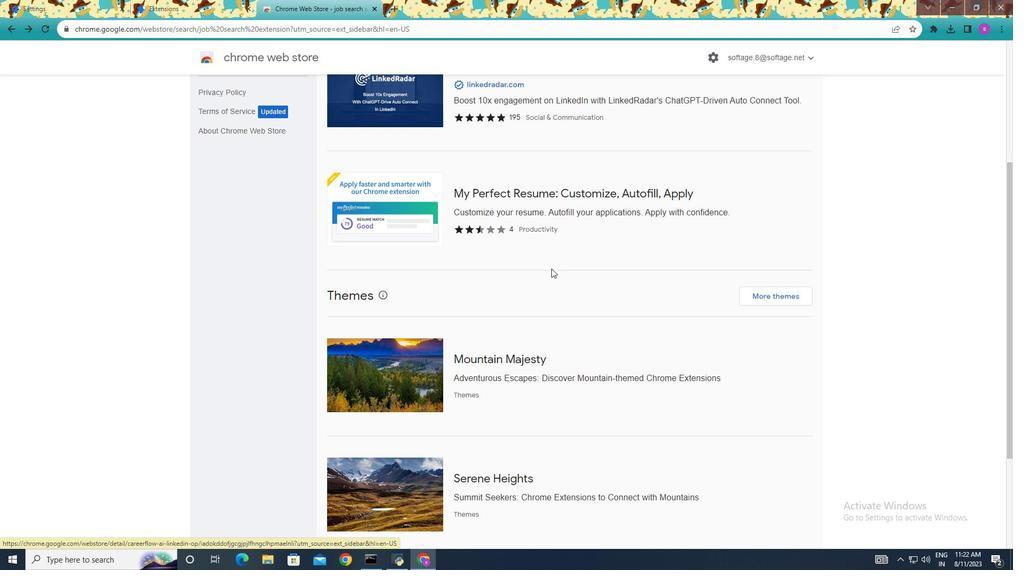 
Action: Mouse scrolled (551, 269) with delta (0, 0)
Screenshot: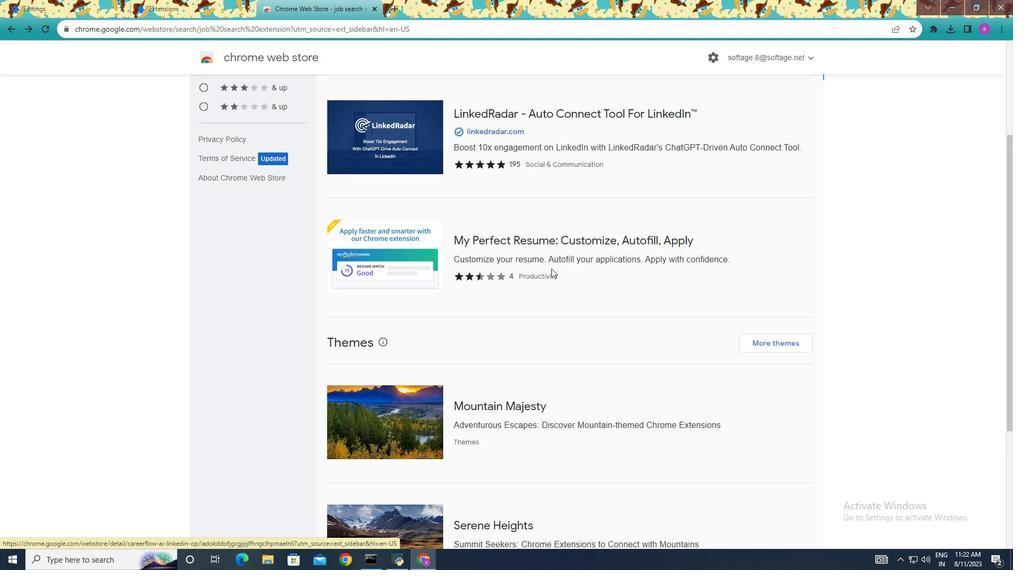 
Action: Mouse moved to (462, 250)
Screenshot: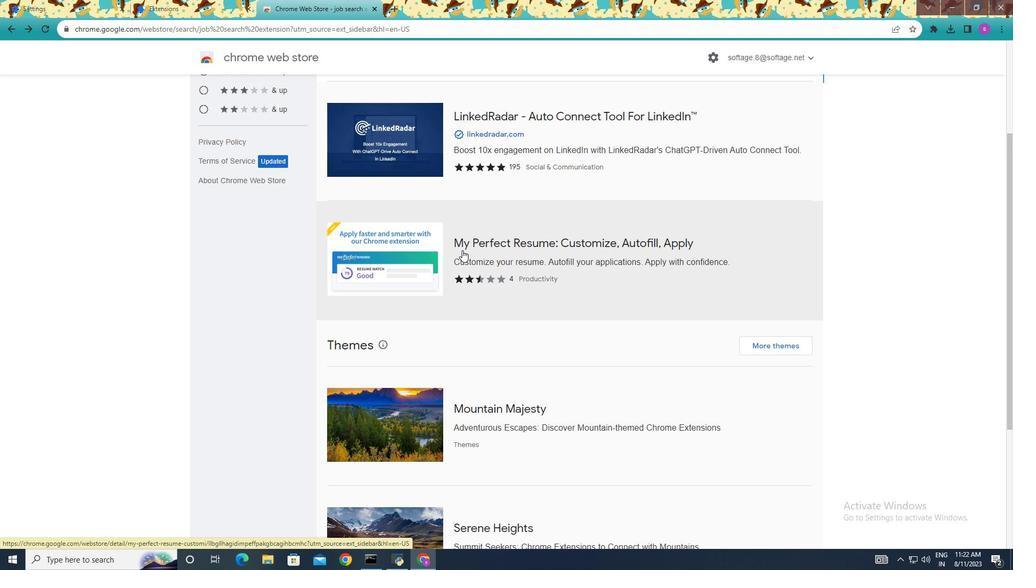 
Action: Mouse pressed left at (462, 250)
Screenshot: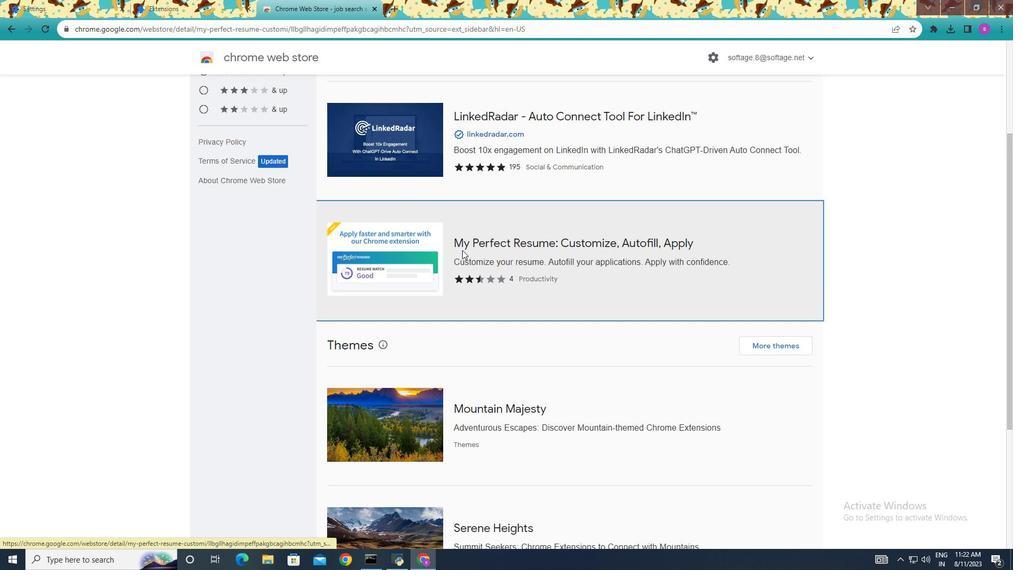 
Action: Mouse moved to (9, 31)
Screenshot: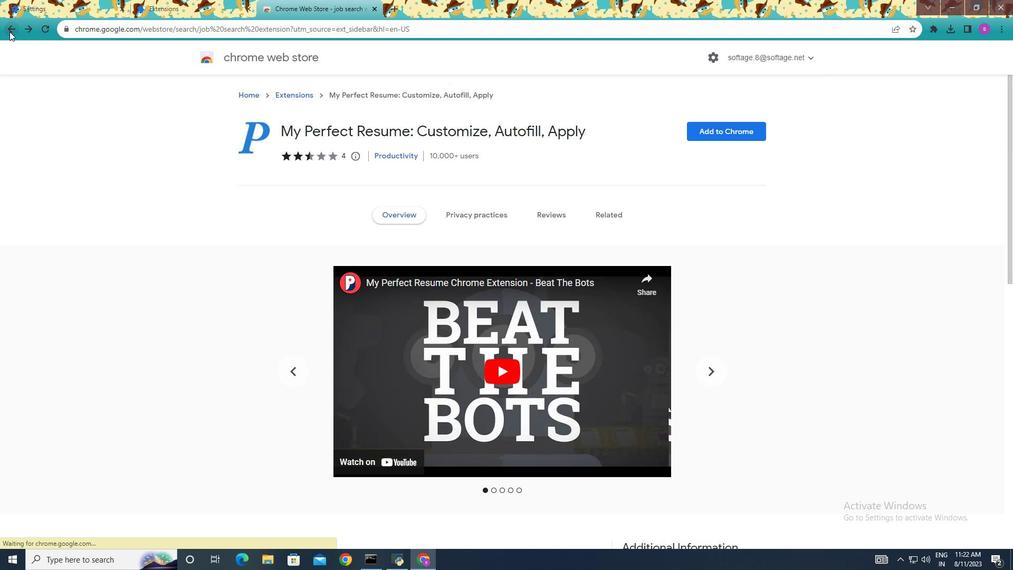
Action: Mouse pressed left at (9, 31)
Screenshot: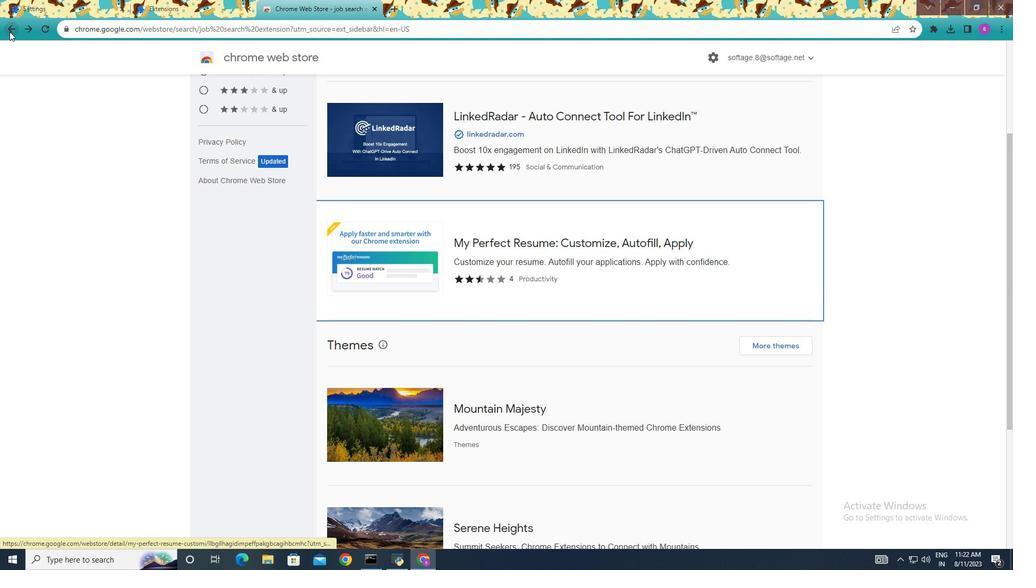 
Action: Mouse moved to (7, 32)
Screenshot: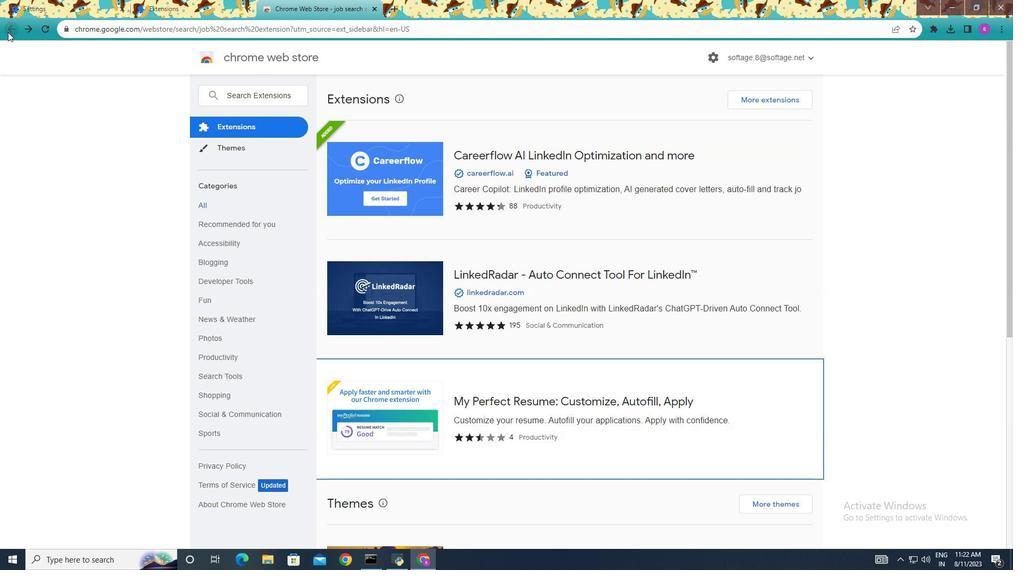 
Action: Mouse pressed left at (7, 32)
Screenshot: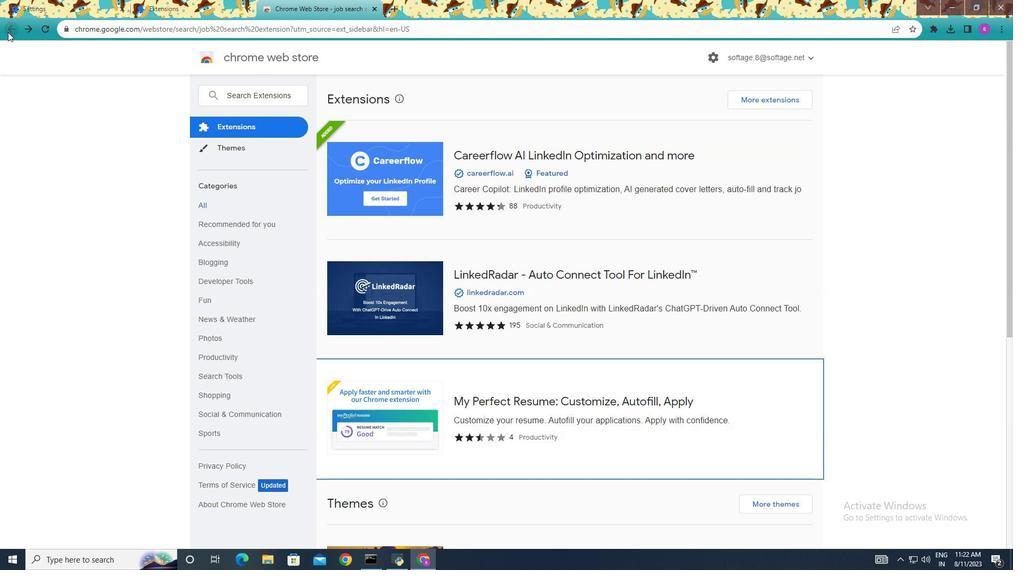 
Action: Mouse moved to (264, 96)
Screenshot: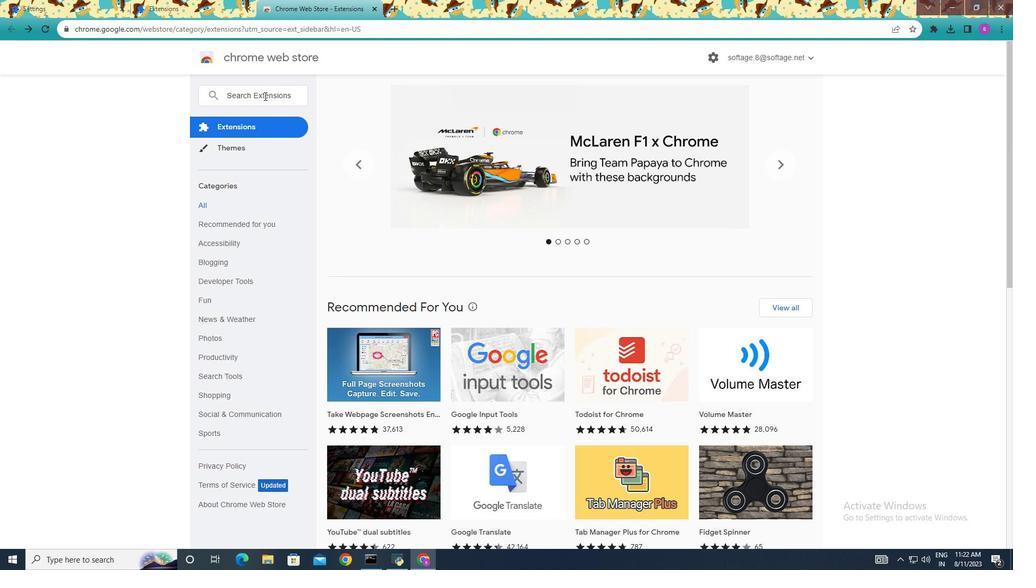 
Action: Mouse pressed left at (264, 96)
Screenshot: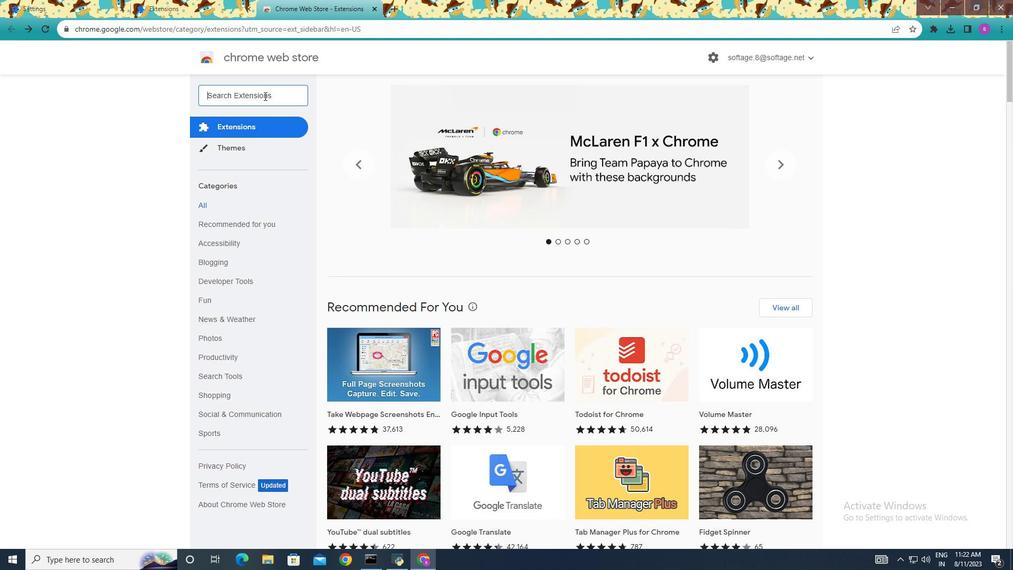 
Action: Key pressed <Key.shift>Job<Key.enter>
Screenshot: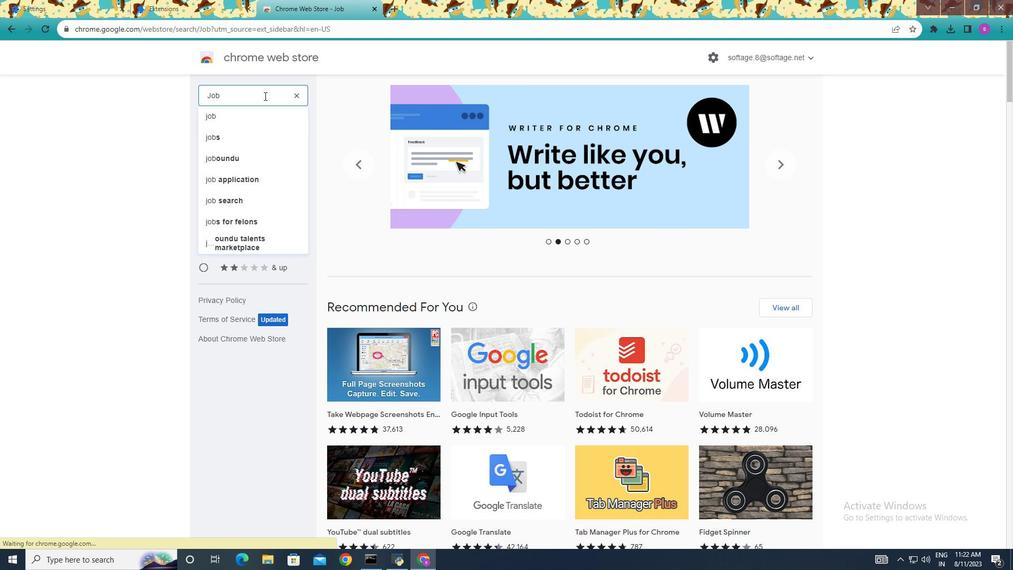 
Action: Mouse moved to (421, 171)
Screenshot: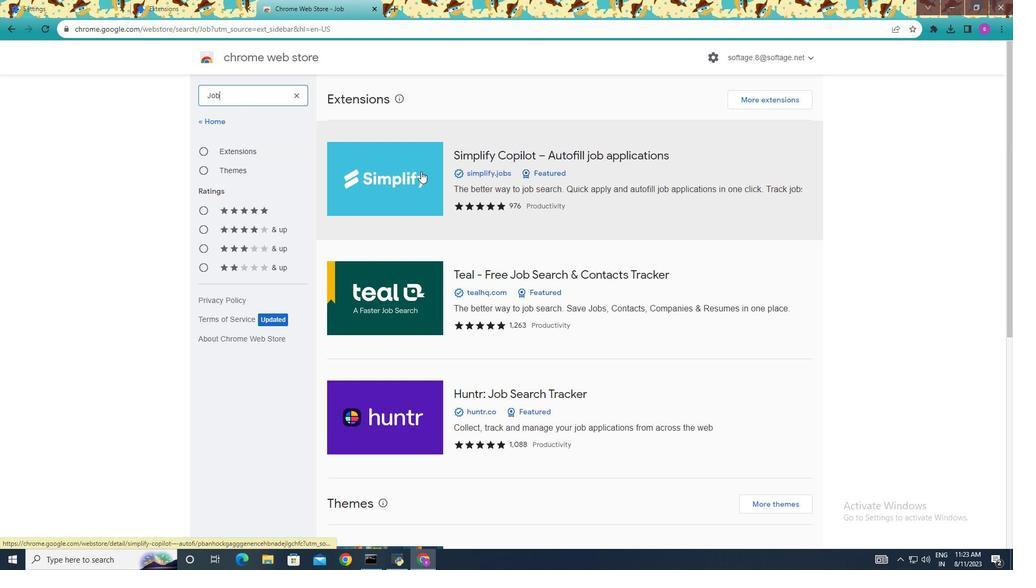
Action: Mouse pressed left at (421, 171)
Screenshot: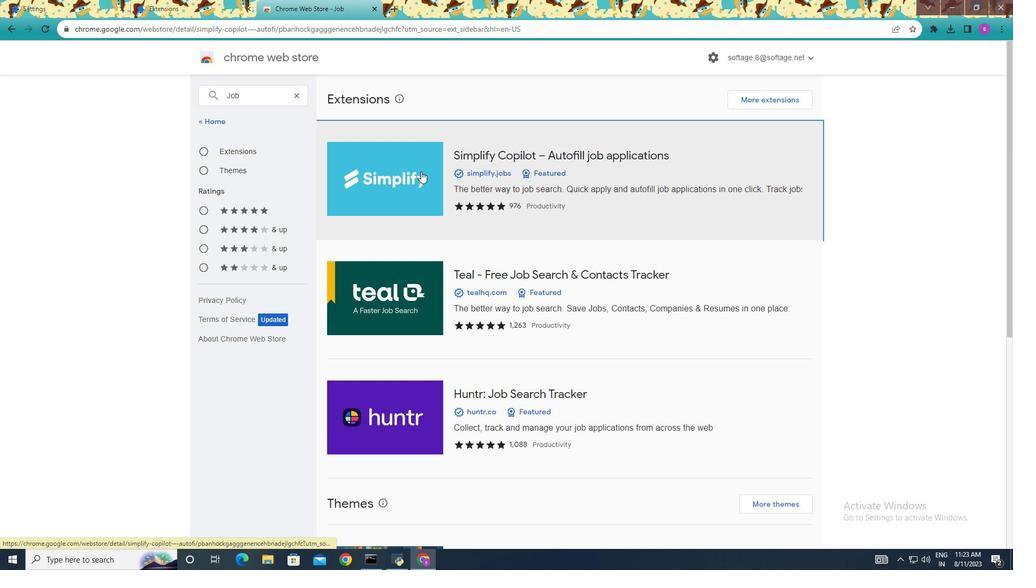 
Action: Mouse moved to (745, 138)
Screenshot: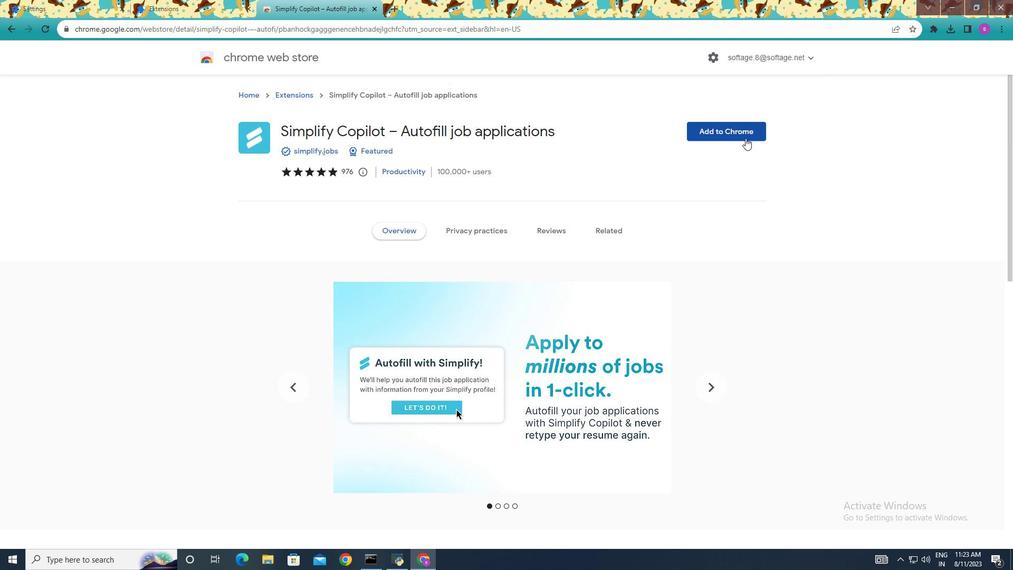 
Action: Mouse pressed left at (745, 138)
Screenshot: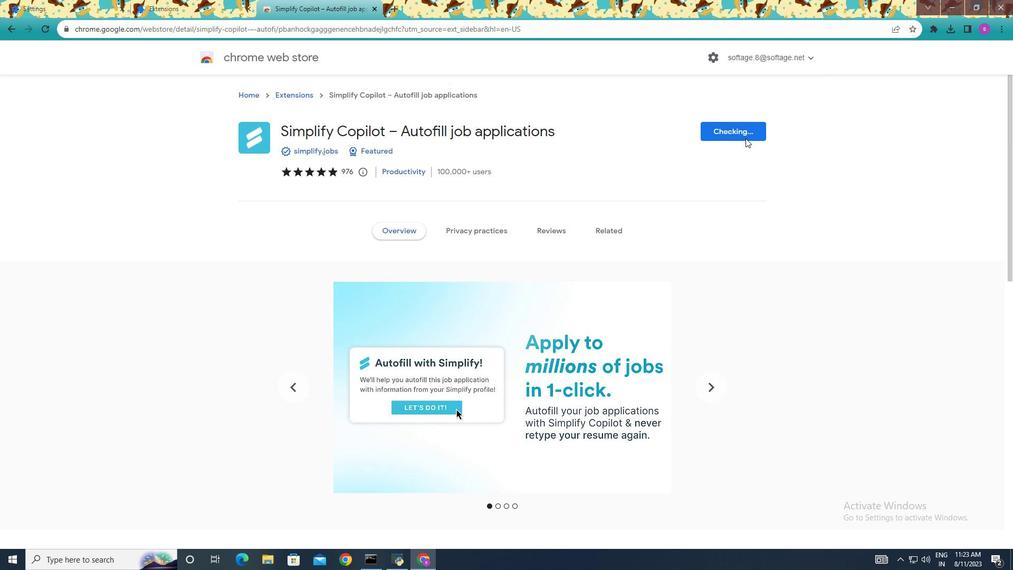 
Action: Mouse moved to (506, 118)
Screenshot: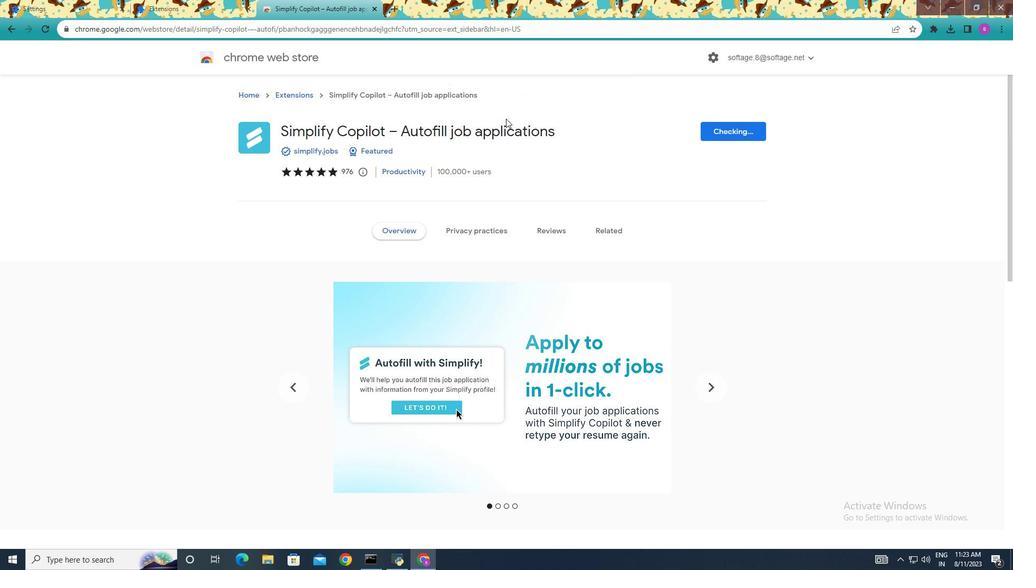 
Action: Mouse pressed left at (506, 118)
Screenshot: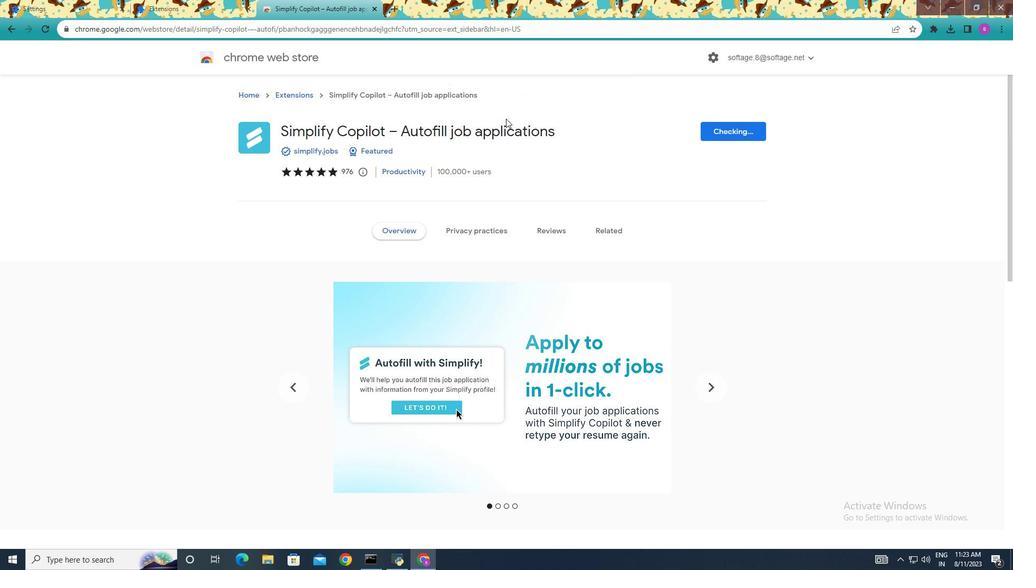 
Action: Mouse moved to (932, 29)
Screenshot: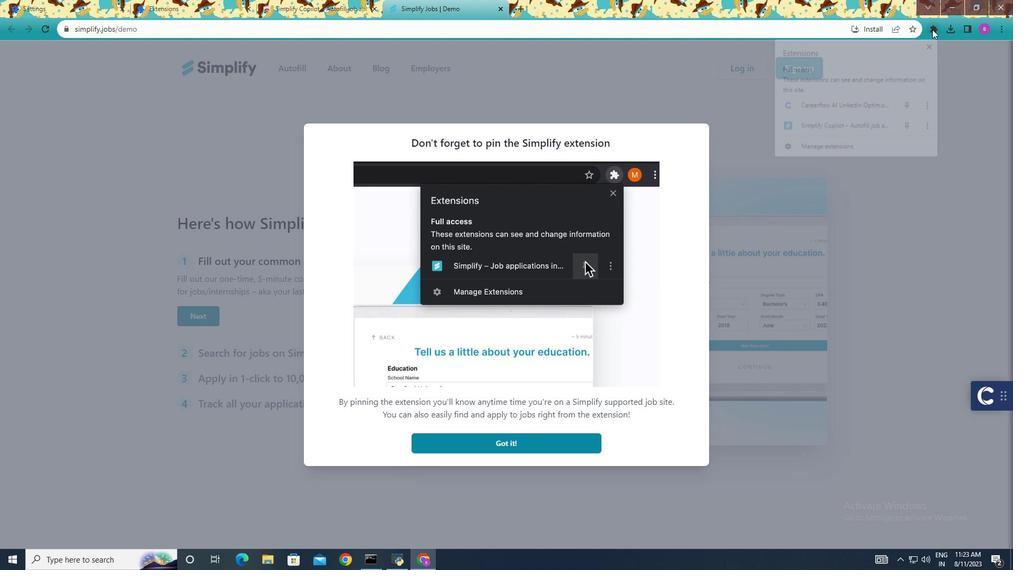 
Action: Mouse pressed left at (932, 29)
Screenshot: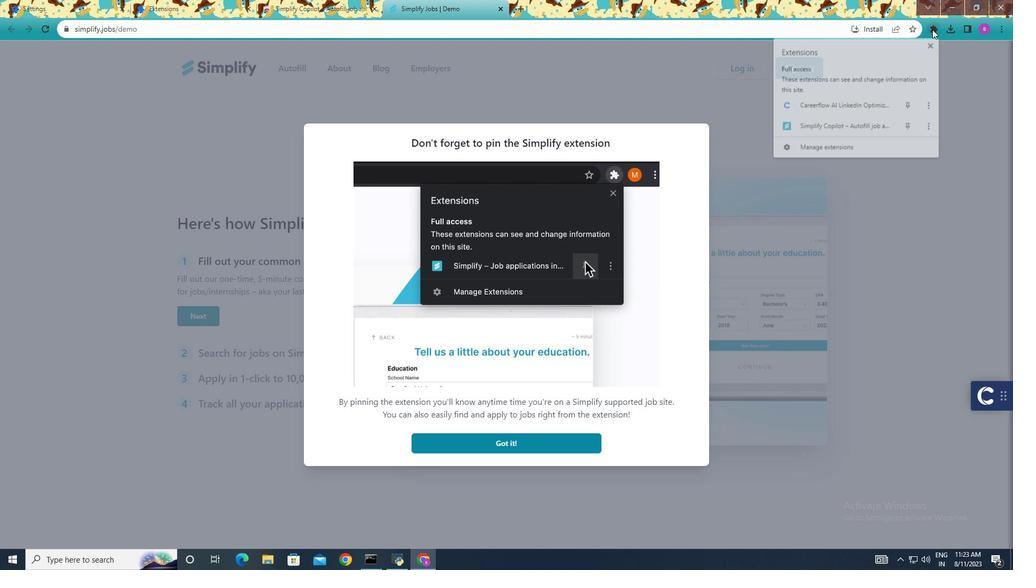
Action: Mouse moved to (822, 105)
Screenshot: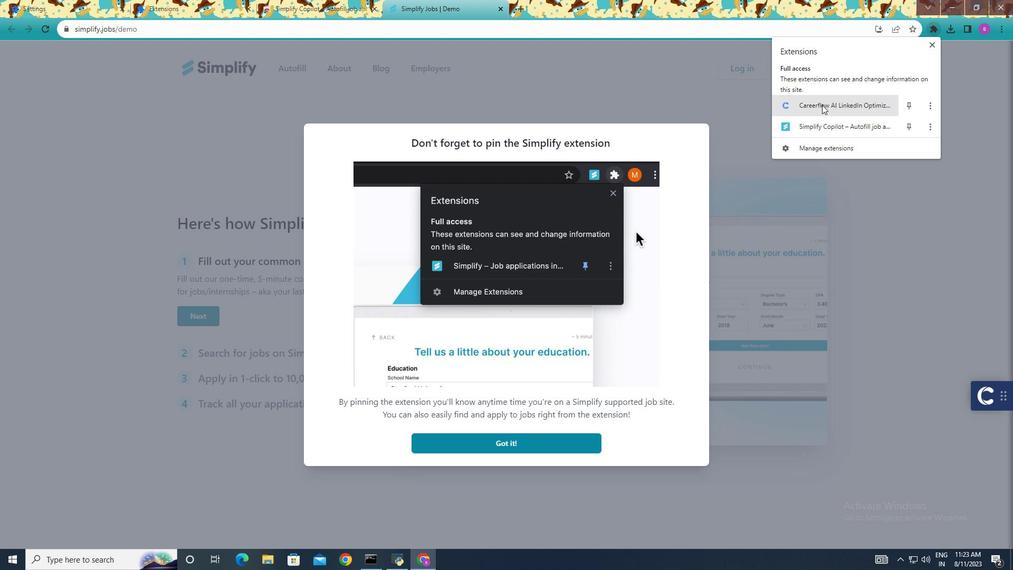 
Action: Mouse pressed left at (822, 105)
Screenshot: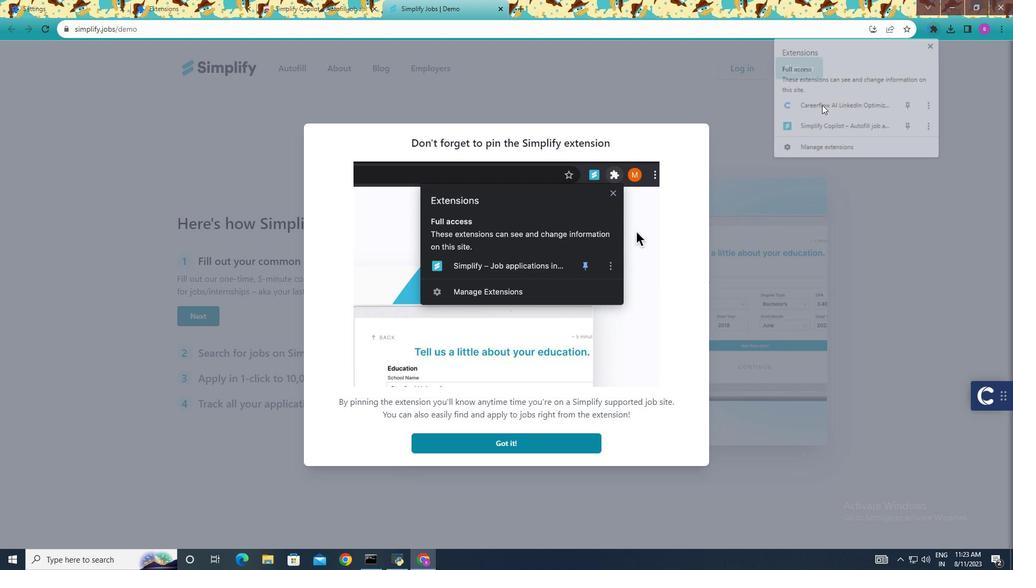 
Action: Mouse moved to (938, 61)
Screenshot: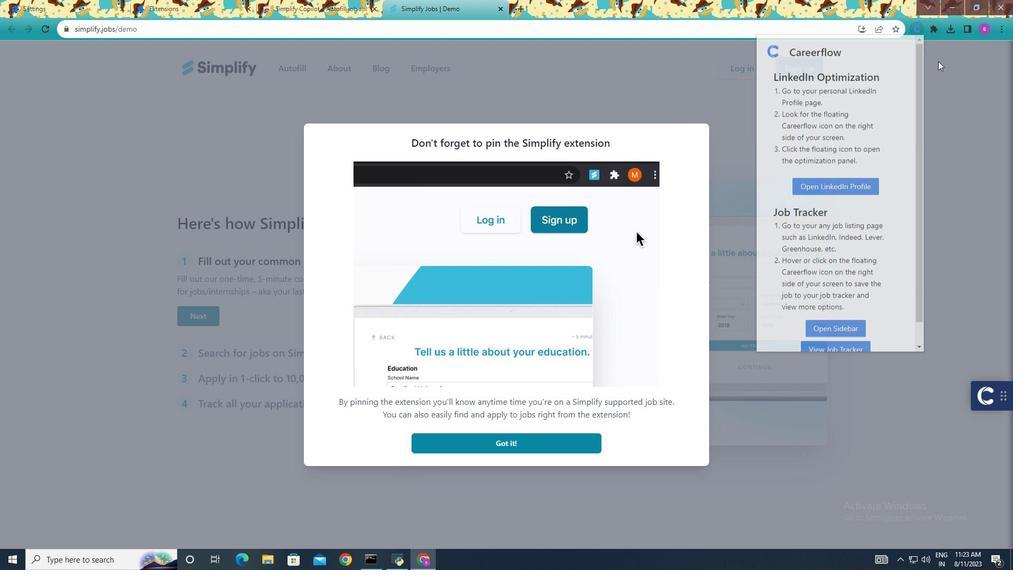 
Action: Mouse pressed left at (938, 61)
Screenshot: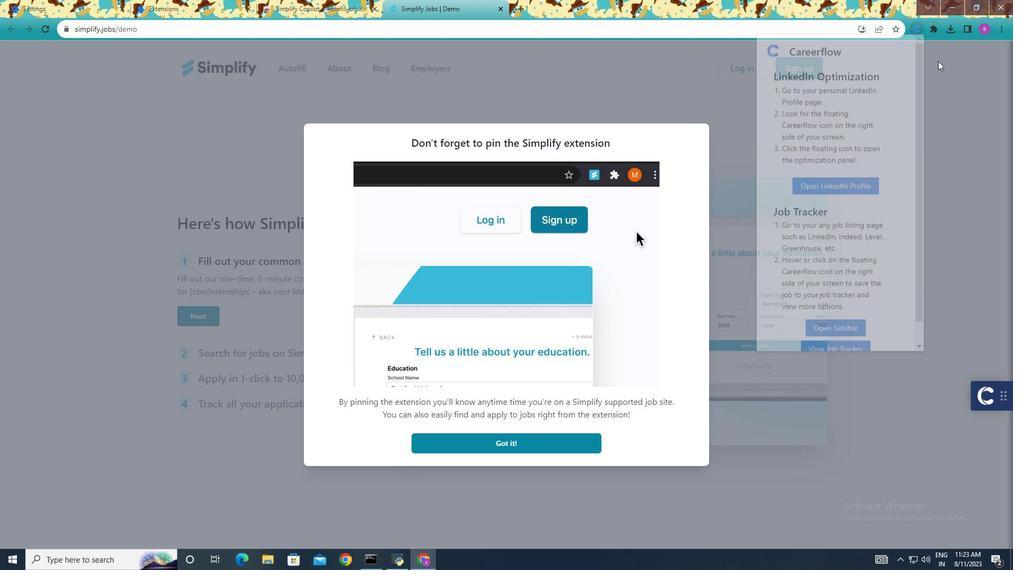 
Action: Mouse moved to (931, 31)
Screenshot: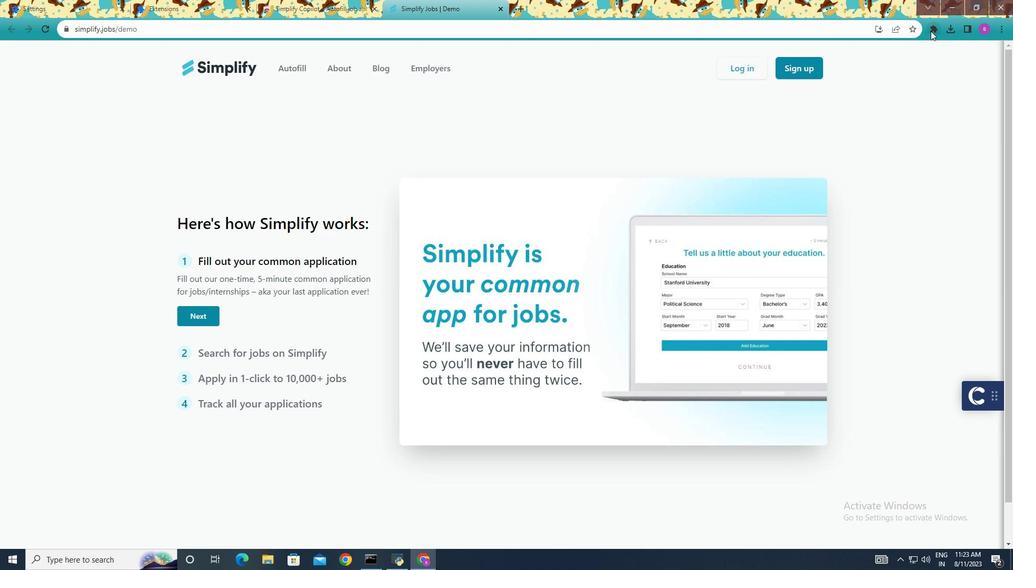 
Action: Mouse pressed left at (931, 31)
Screenshot: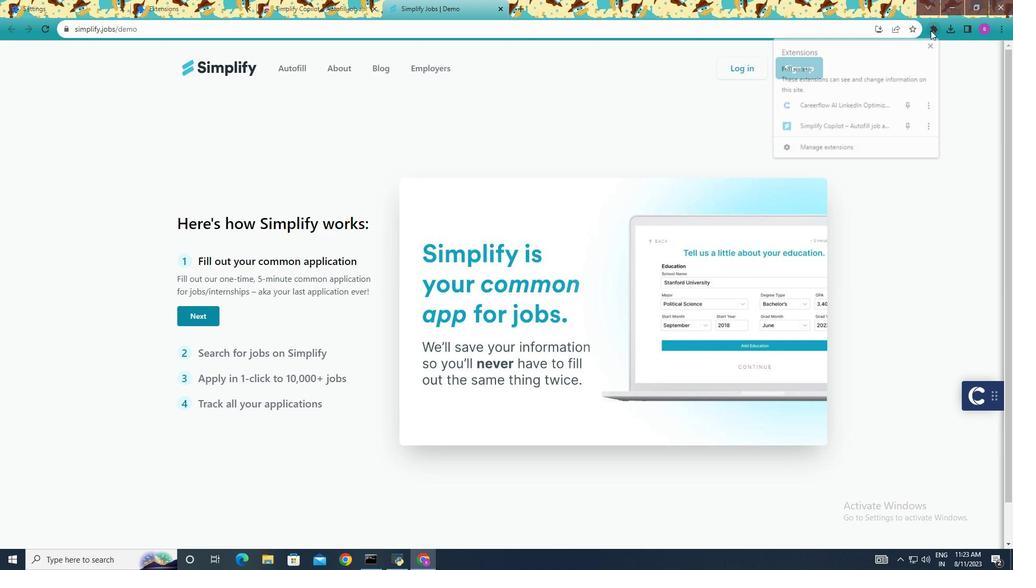 
Action: Mouse moved to (841, 127)
Screenshot: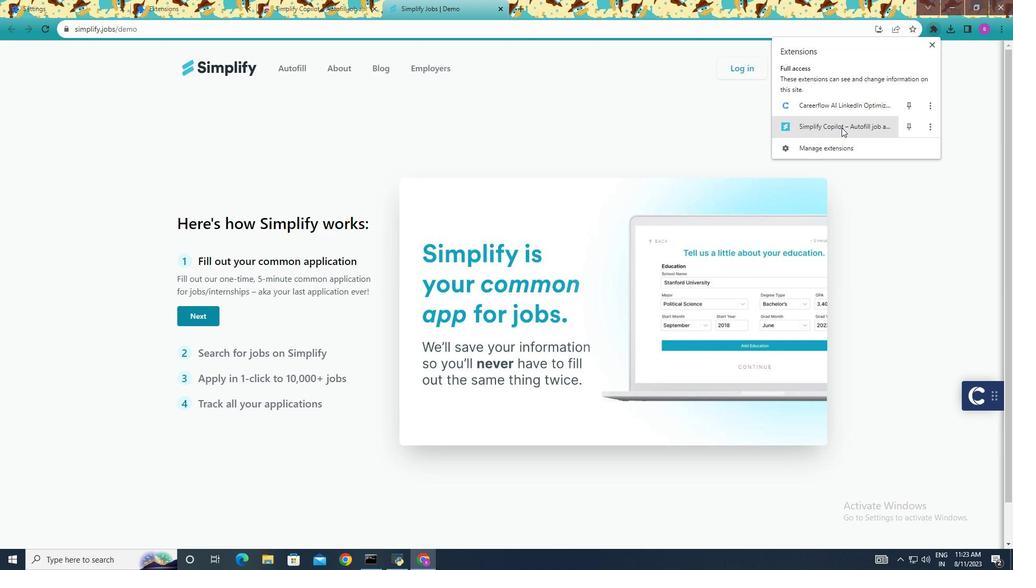 
Action: Mouse pressed left at (841, 127)
Screenshot: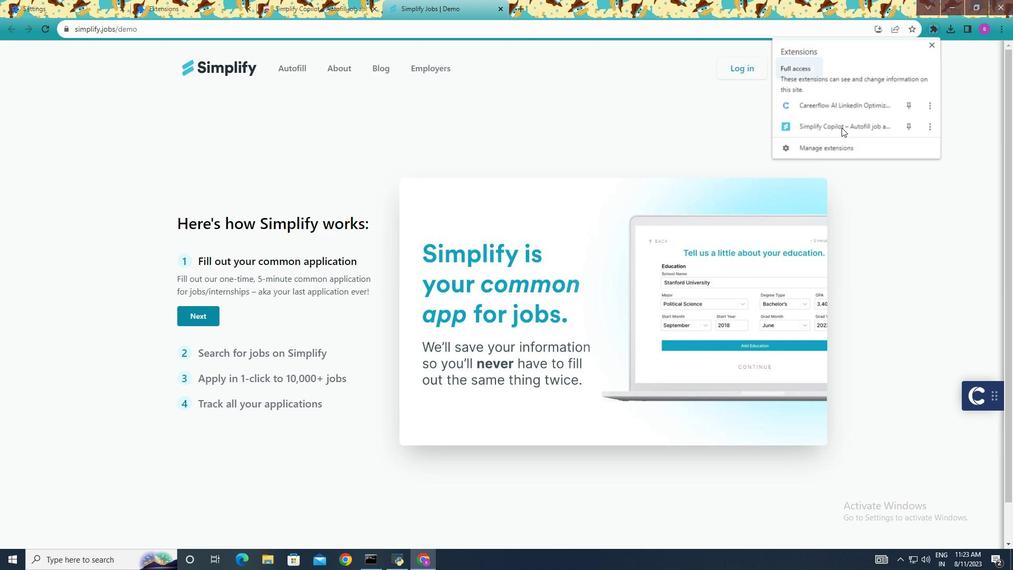 
Action: Mouse moved to (836, 249)
Screenshot: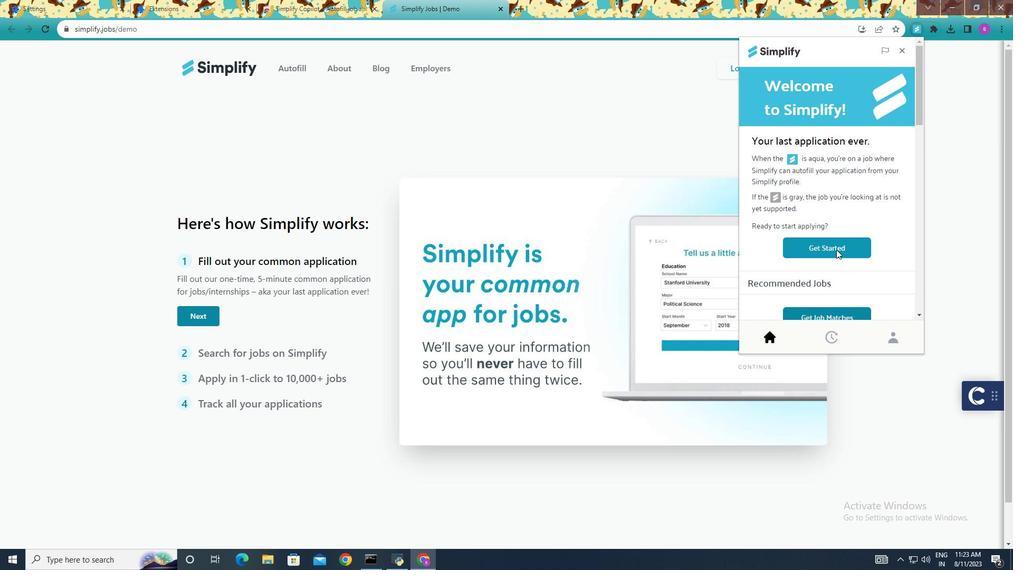 
Action: Mouse pressed left at (836, 249)
Screenshot: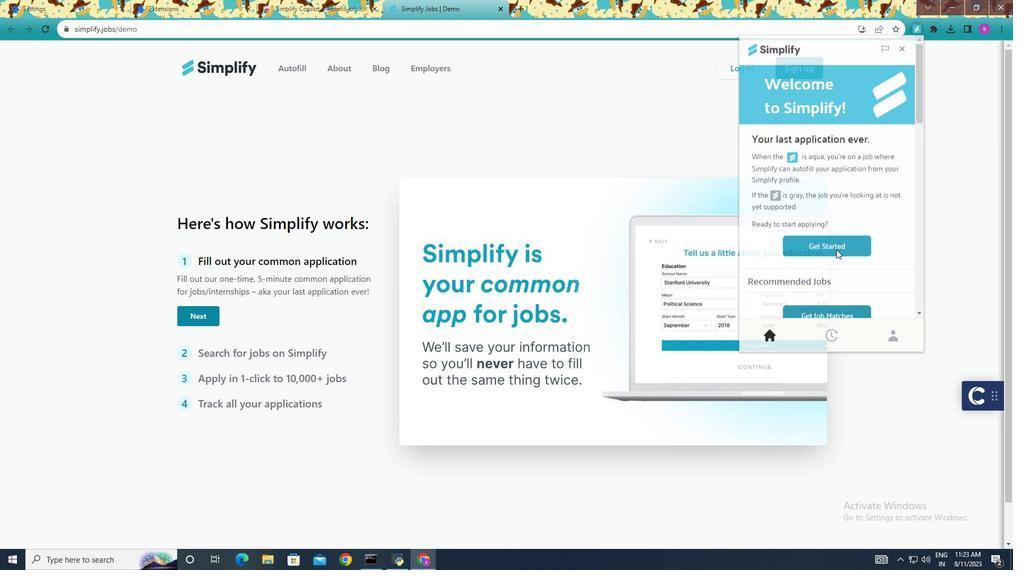 
Action: Mouse moved to (479, 239)
Screenshot: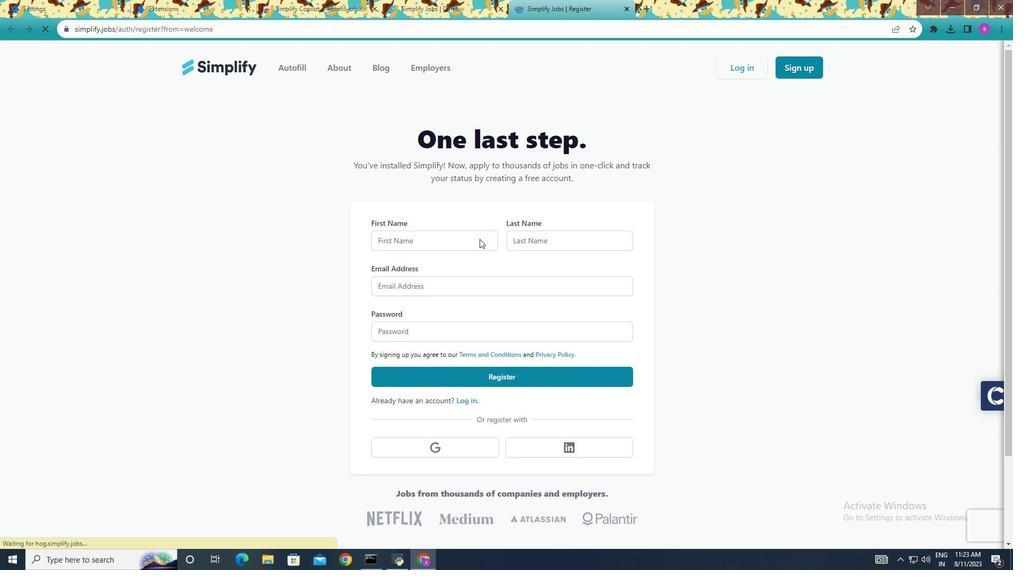 
Action: Mouse scrolled (479, 238) with delta (0, 0)
Screenshot: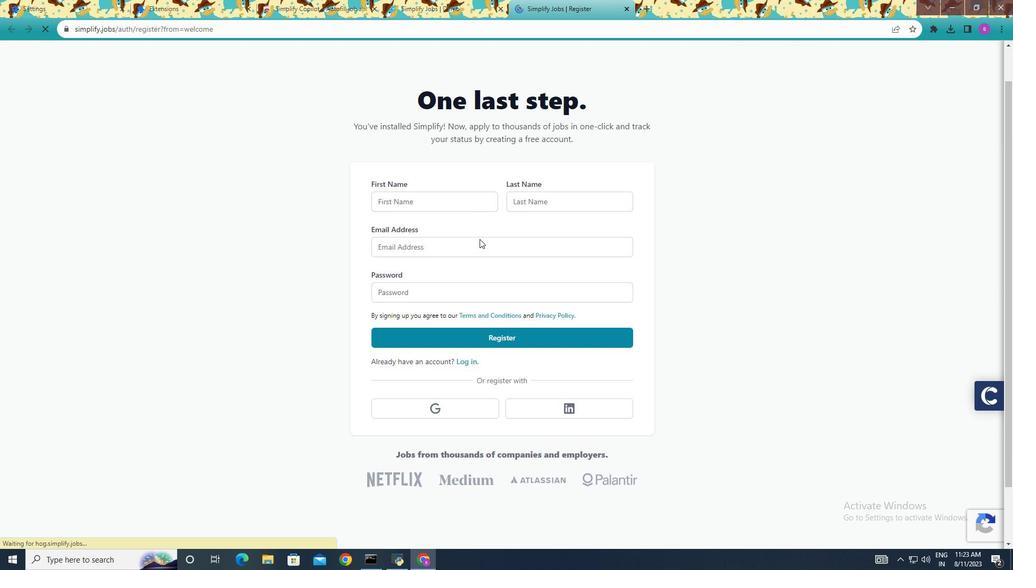 
Action: Mouse scrolled (479, 238) with delta (0, 0)
Screenshot: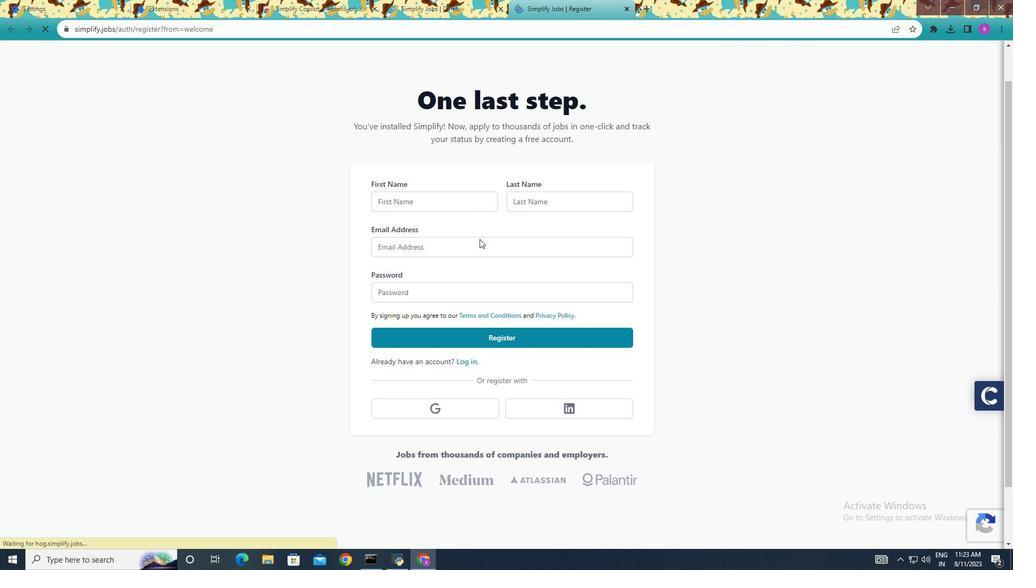 
Action: Mouse moved to (627, 294)
Screenshot: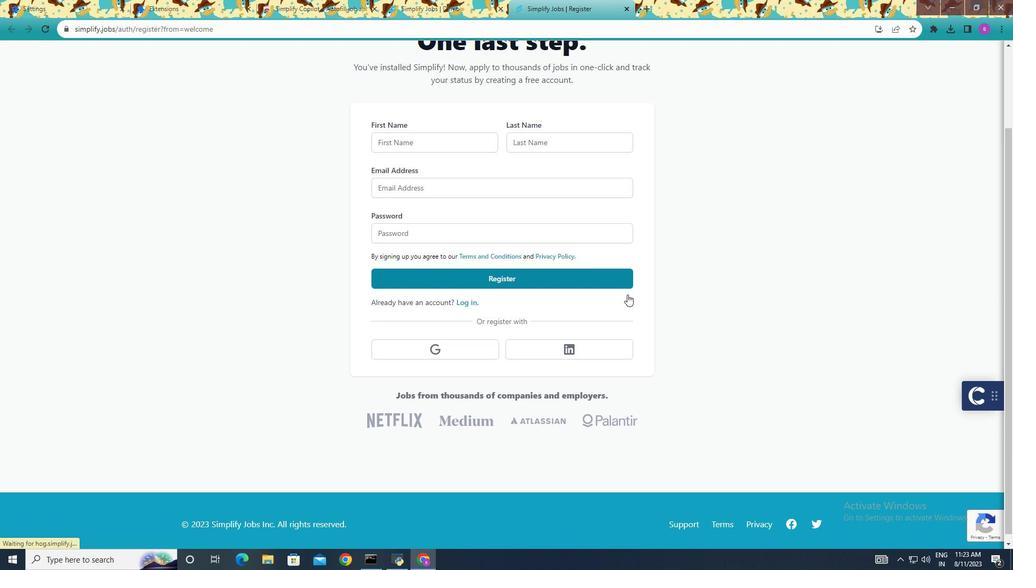 
Action: Mouse scrolled (627, 295) with delta (0, 0)
Screenshot: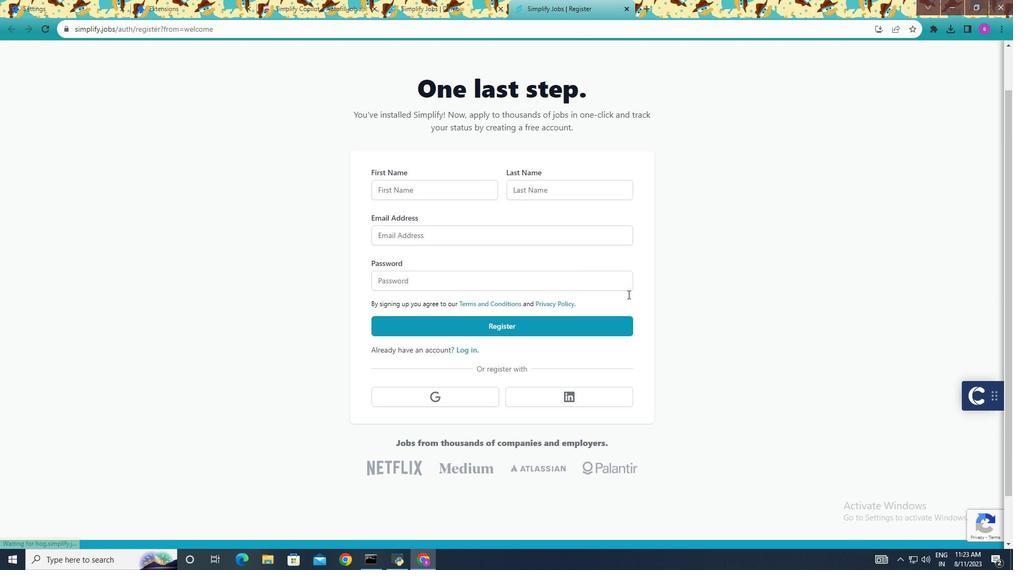 
Action: Mouse moved to (627, 294)
Screenshot: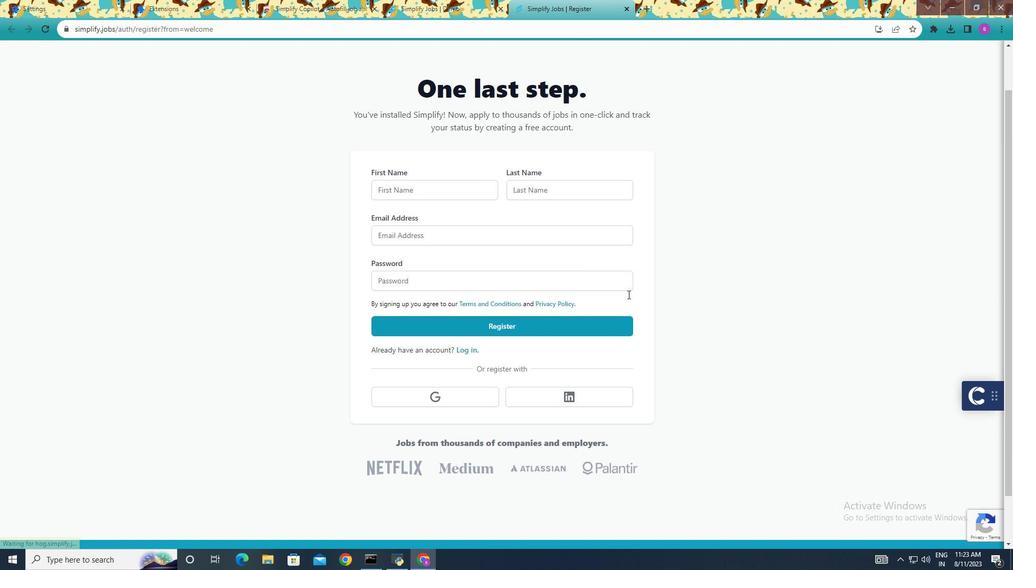 
Action: Mouse scrolled (627, 295) with delta (0, 0)
Screenshot: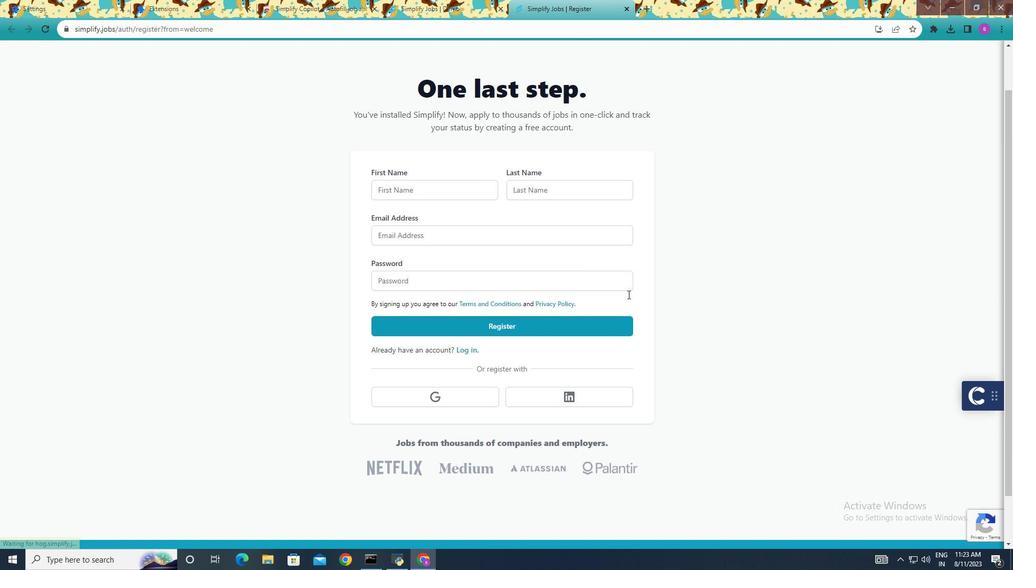 
Action: Mouse moved to (627, 294)
Screenshot: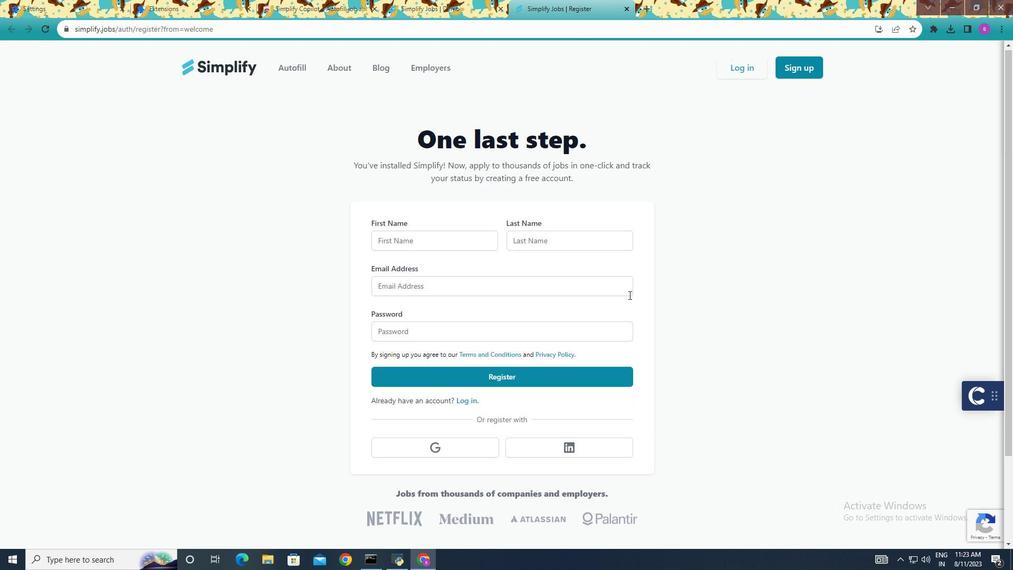 
Action: Mouse scrolled (627, 295) with delta (0, 0)
Screenshot: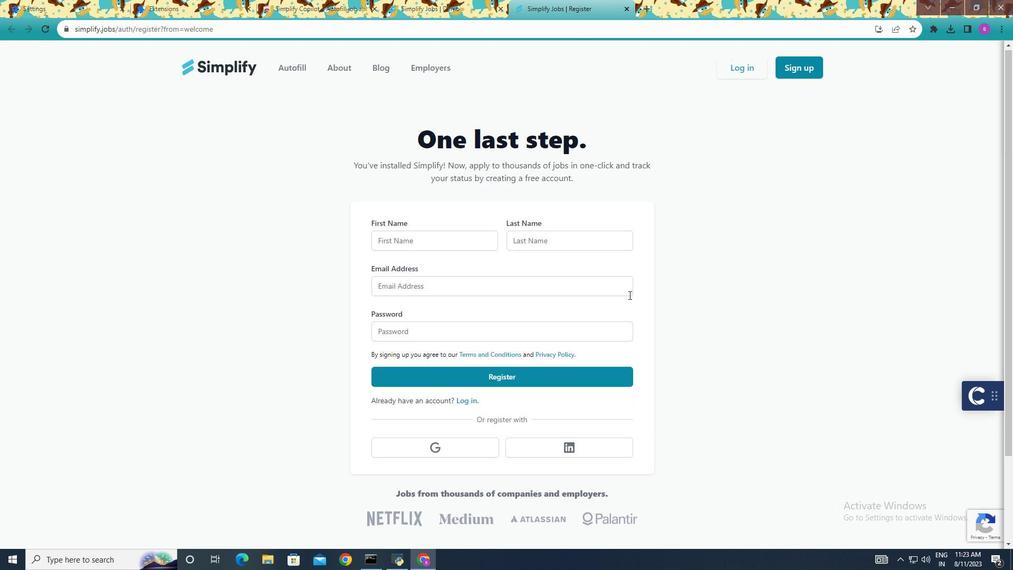 
Action: Mouse moved to (628, 294)
Screenshot: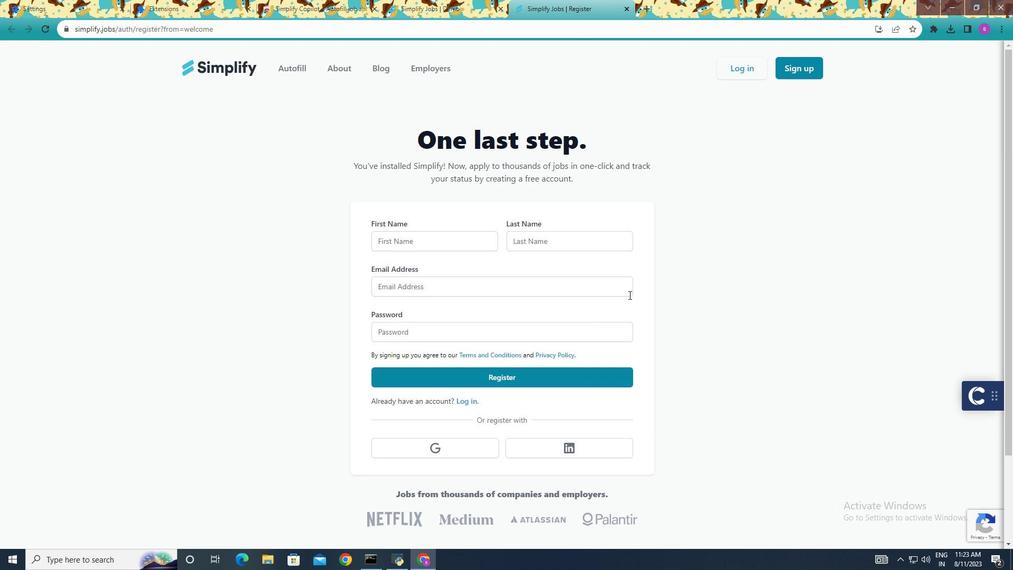 
Action: Mouse scrolled (628, 295) with delta (0, 0)
Screenshot: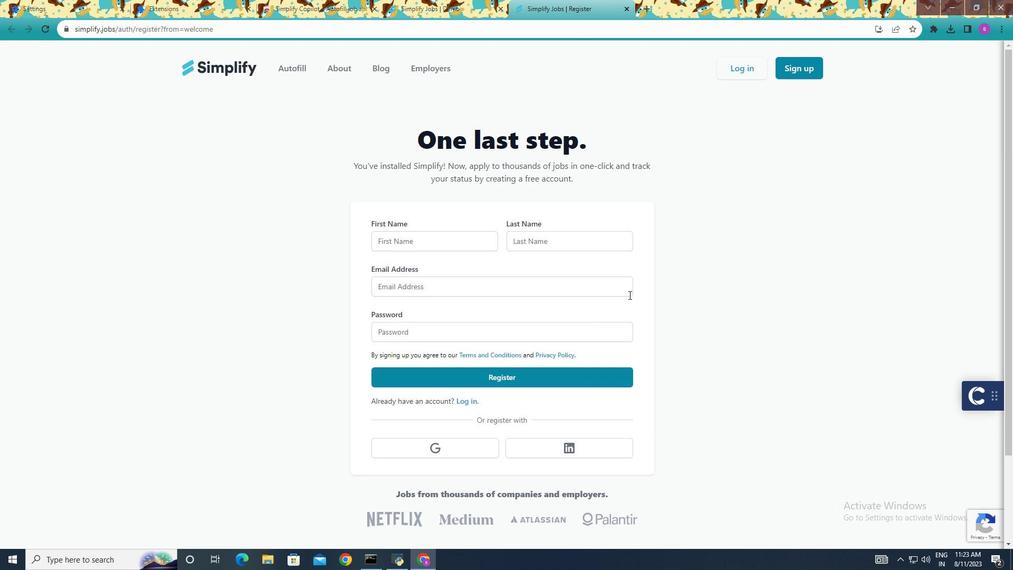 
Action: Mouse moved to (628, 295)
Screenshot: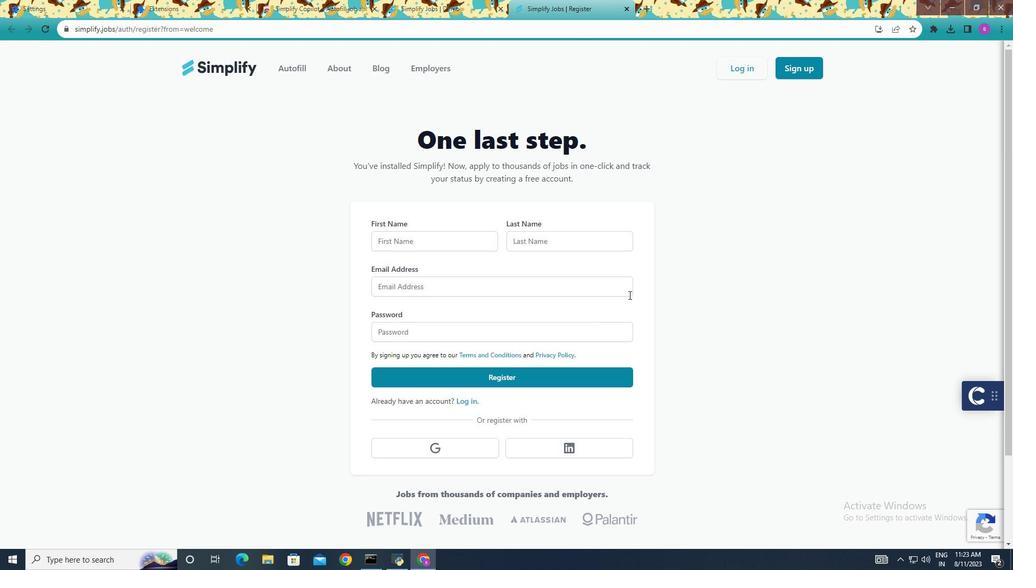 
Action: Mouse scrolled (628, 295) with delta (0, 0)
Screenshot: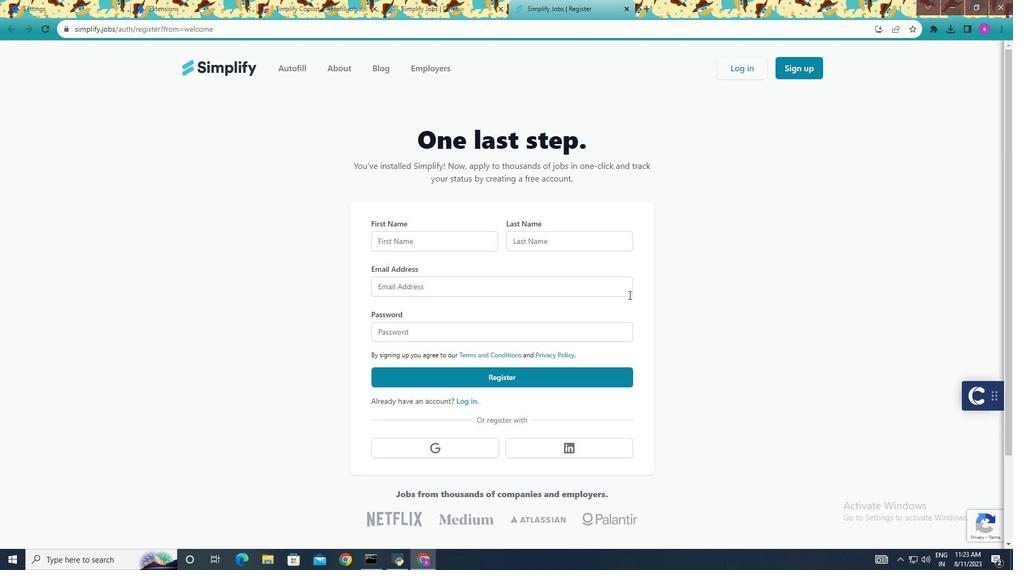 
Action: Mouse moved to (629, 295)
Screenshot: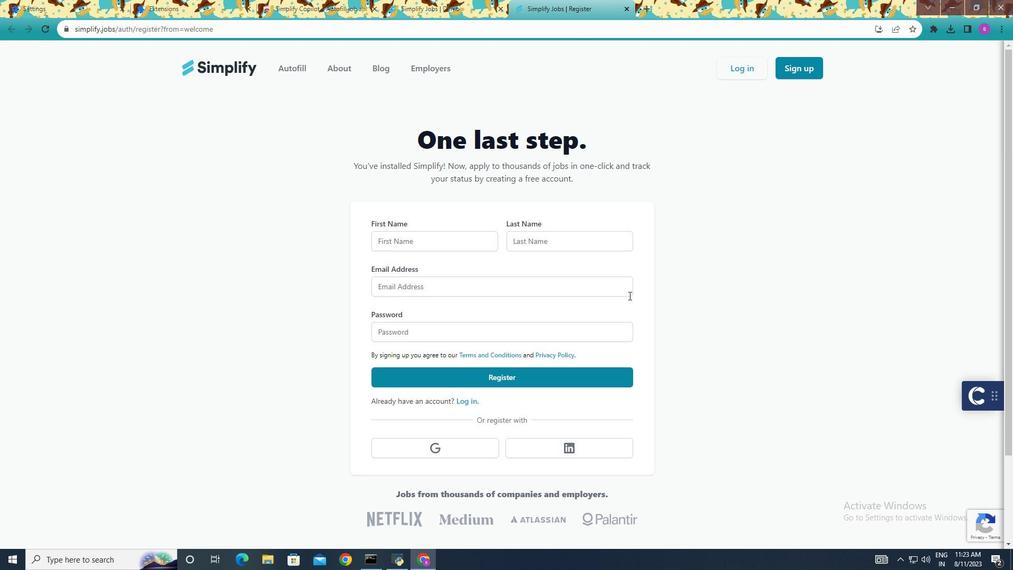 
Action: Mouse scrolled (629, 295) with delta (0, 0)
Screenshot: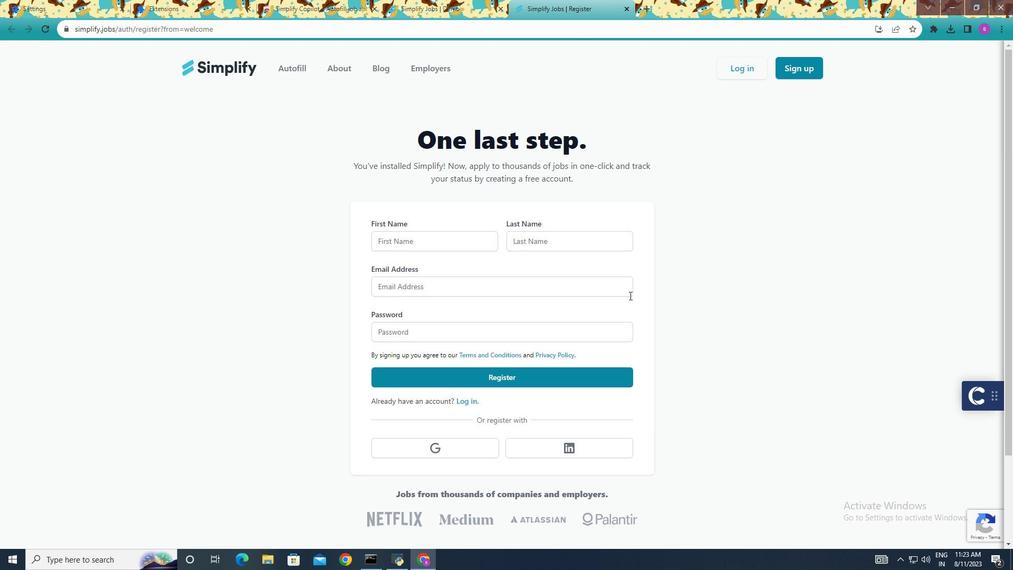 
Action: Mouse moved to (801, 68)
Screenshot: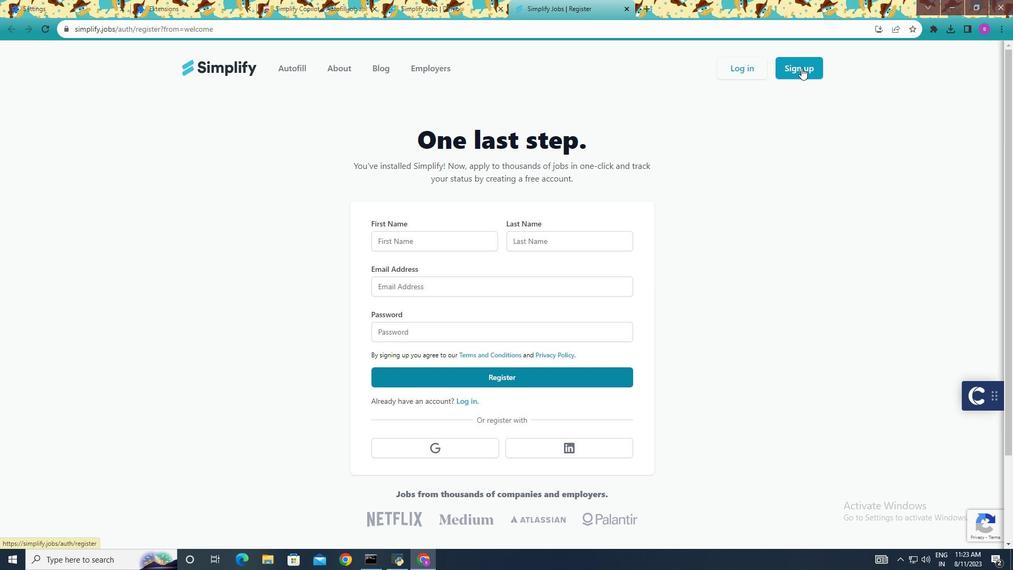
Action: Mouse pressed left at (801, 68)
Screenshot: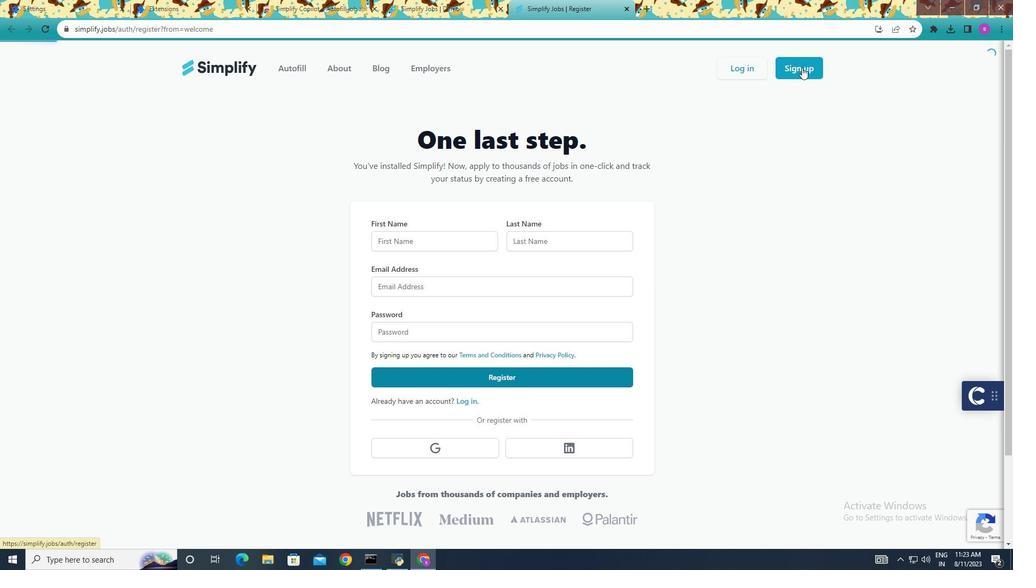 
Action: Mouse moved to (802, 67)
Screenshot: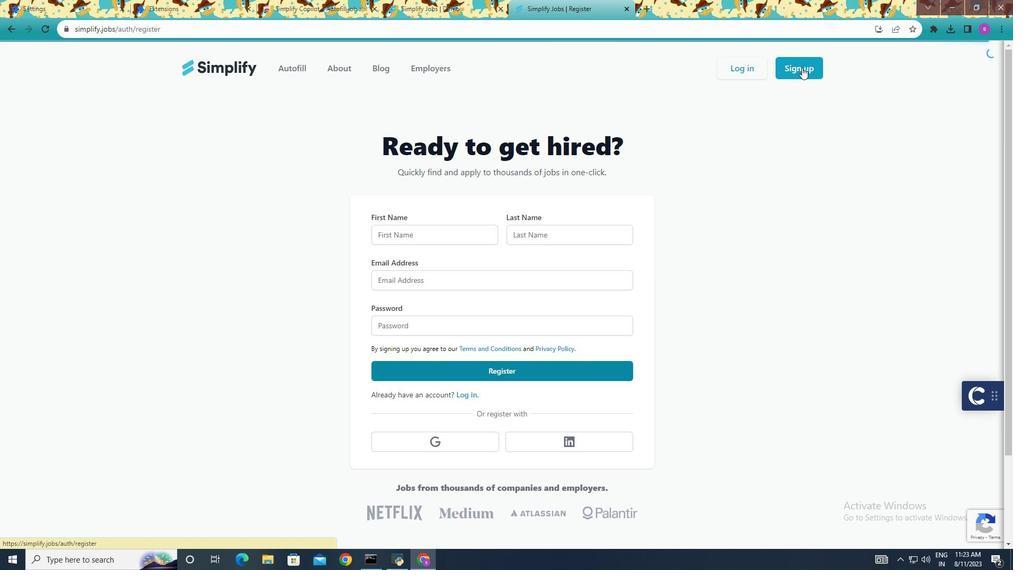 
Action: Mouse pressed left at (802, 67)
Screenshot: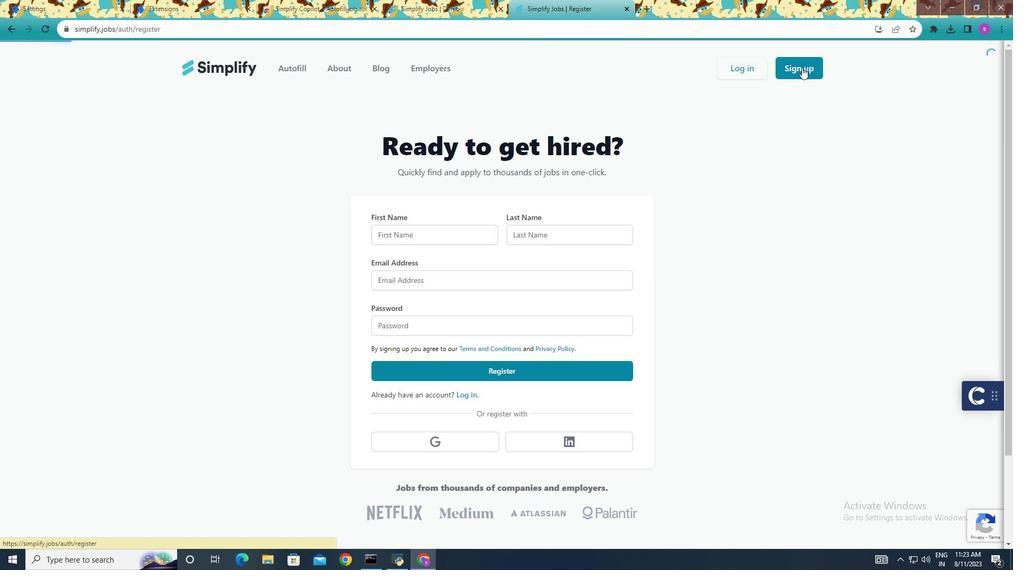 
Action: Mouse moved to (689, 152)
Screenshot: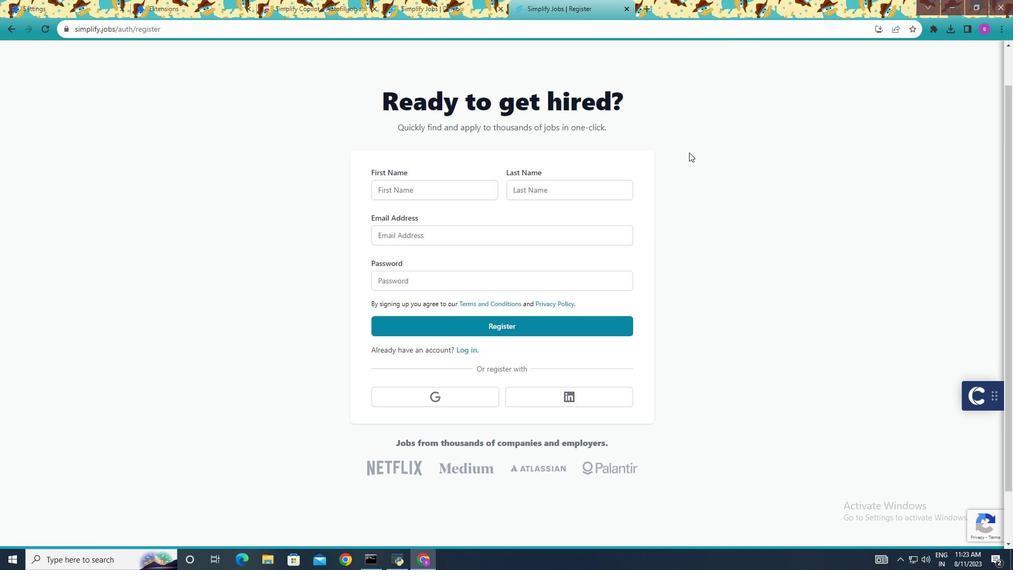 
Action: Mouse scrolled (689, 152) with delta (0, 0)
Screenshot: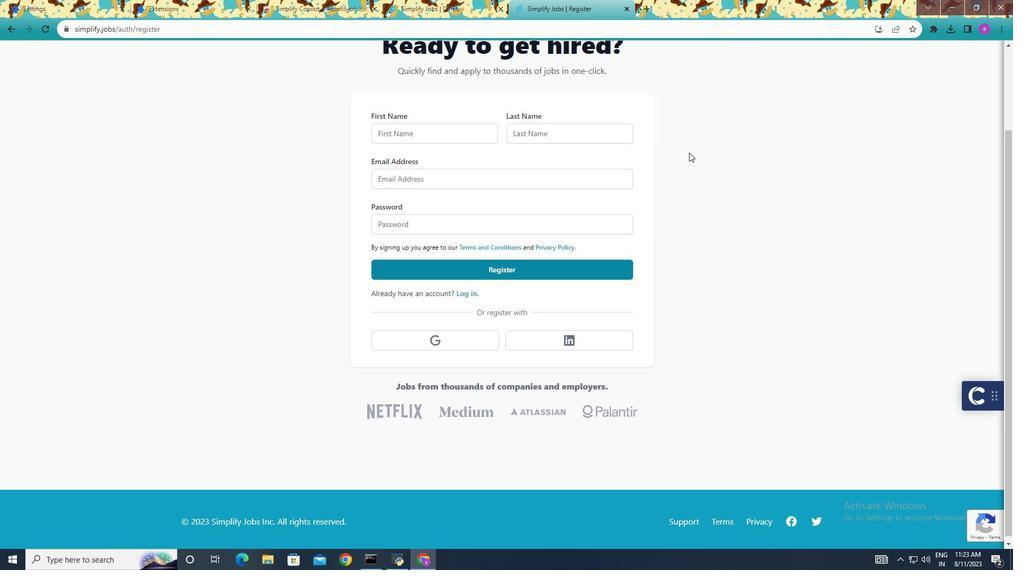 
Action: Mouse scrolled (689, 152) with delta (0, 0)
Screenshot: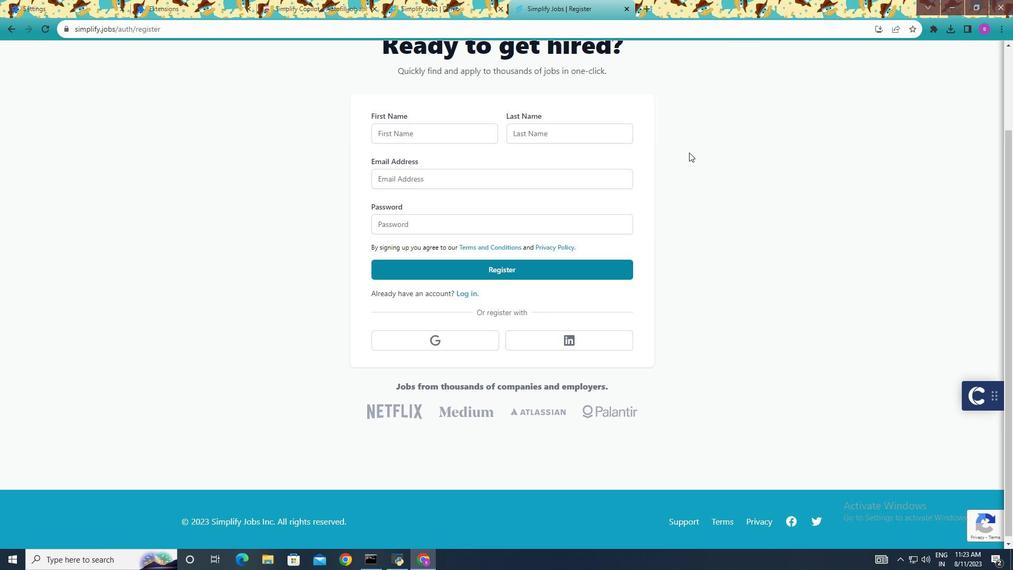 
Action: Mouse scrolled (689, 152) with delta (0, 0)
Screenshot: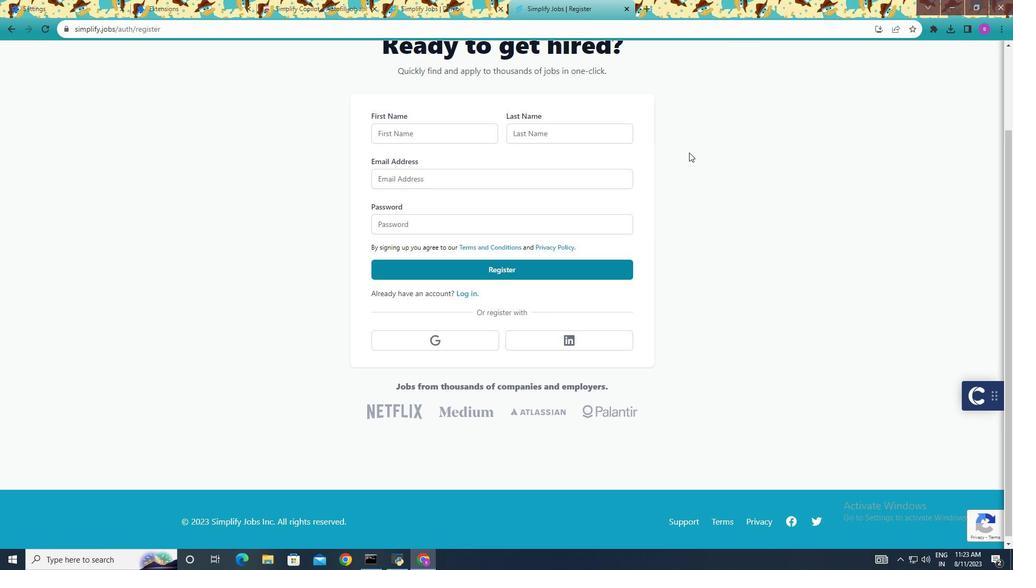 
Action: Mouse moved to (782, 218)
Screenshot: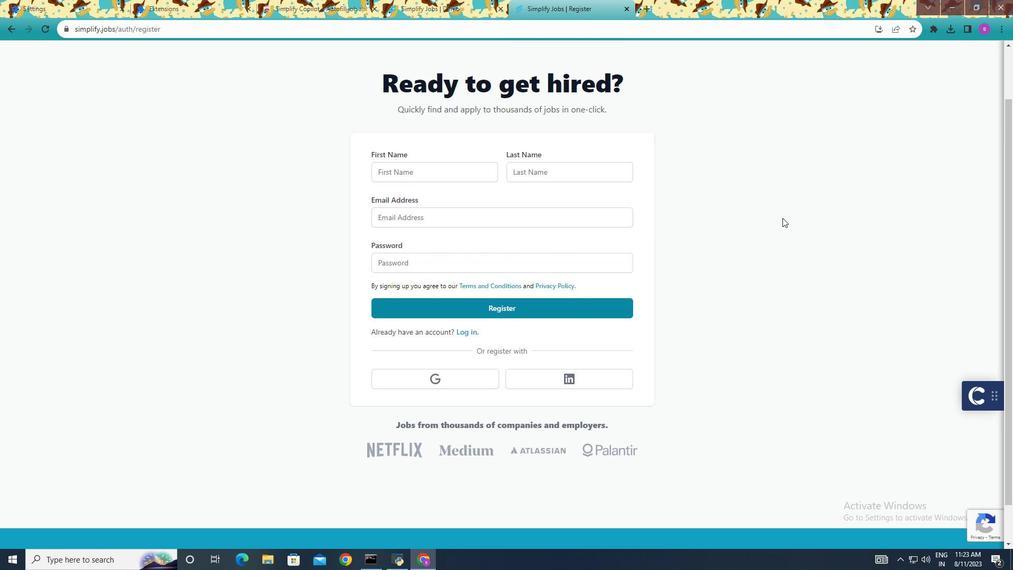 
Action: Mouse scrolled (782, 218) with delta (0, 0)
Screenshot: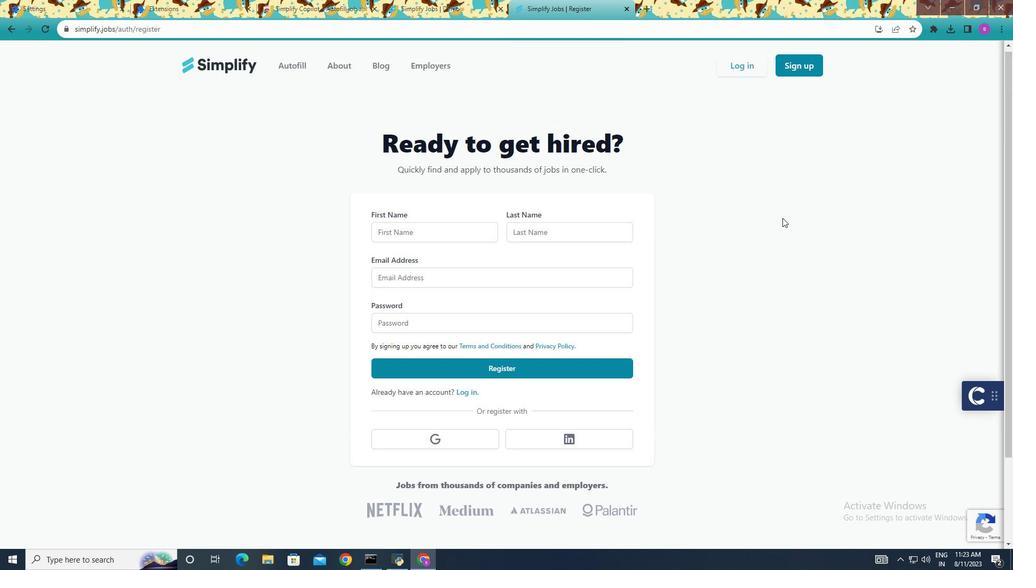 
Action: Mouse scrolled (782, 218) with delta (0, 0)
Screenshot: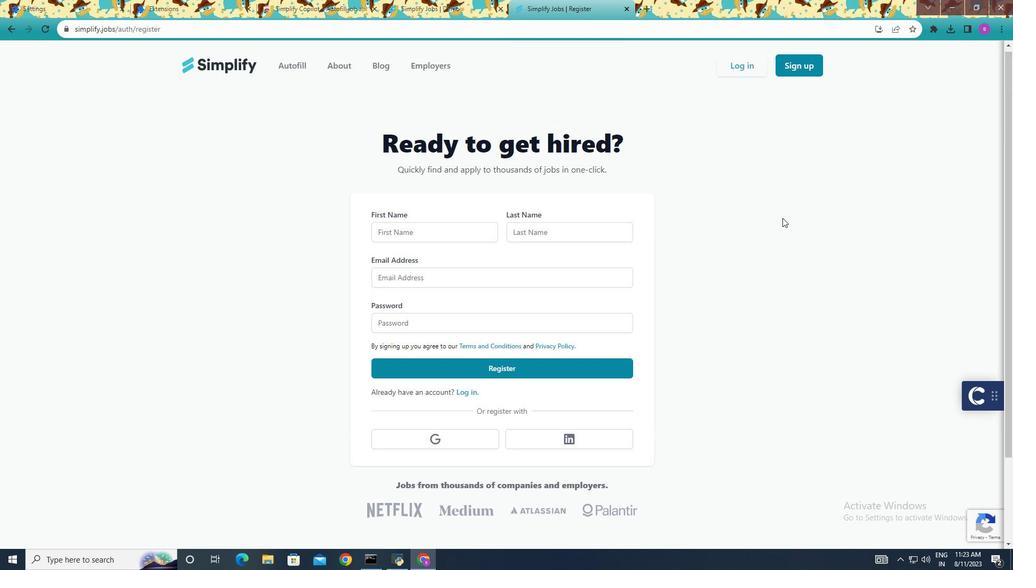 
Action: Mouse scrolled (782, 218) with delta (0, 0)
Screenshot: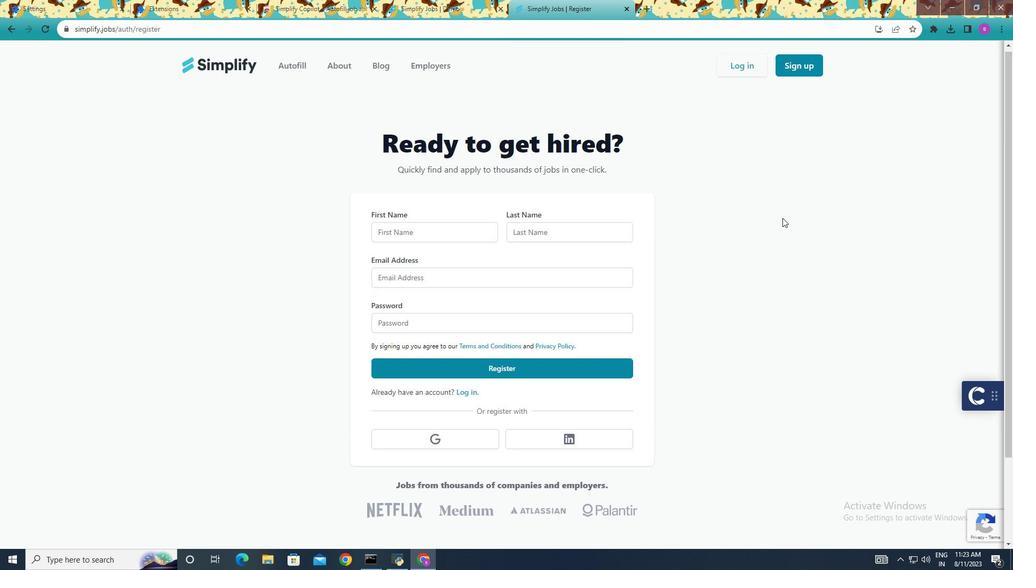 
Action: Mouse scrolled (782, 218) with delta (0, 0)
Screenshot: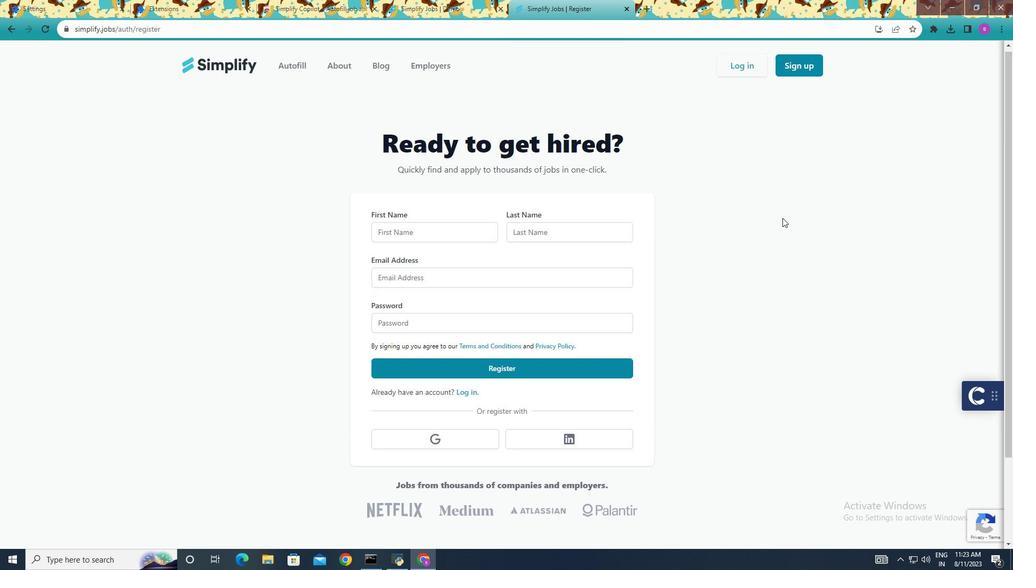 
Action: Mouse scrolled (782, 218) with delta (0, 0)
Screenshot: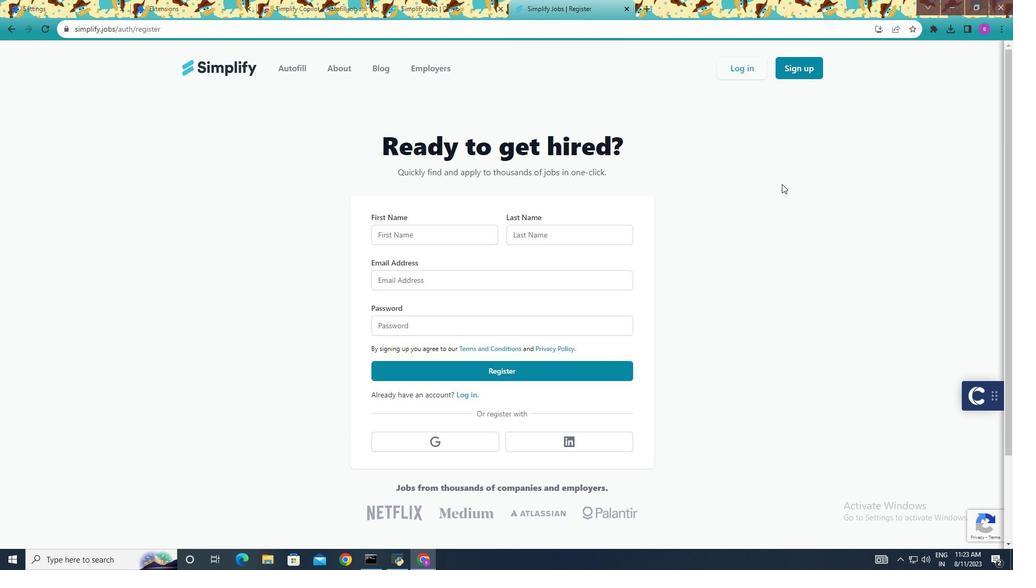 
Action: Mouse scrolled (782, 218) with delta (0, 0)
Screenshot: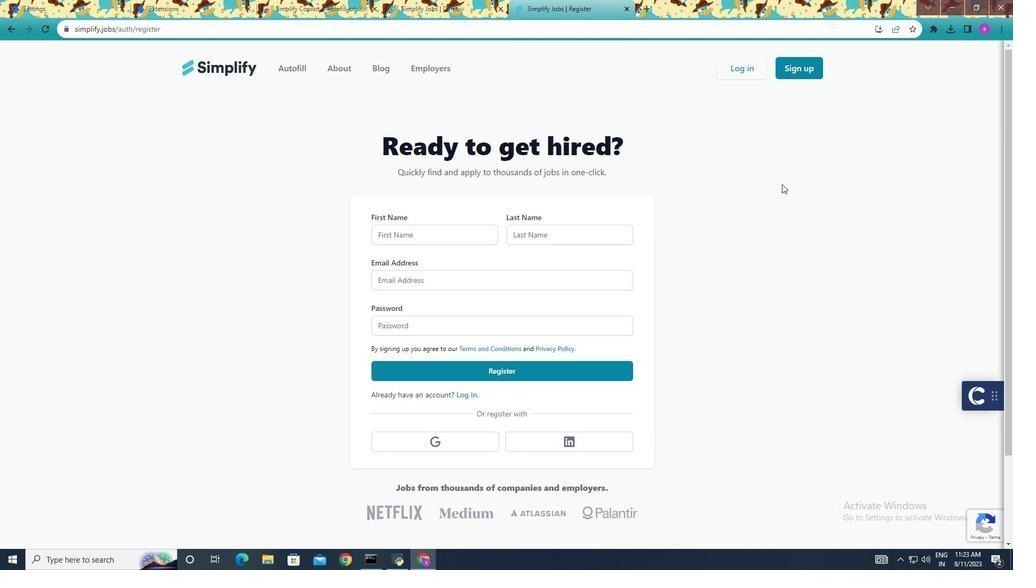 
Action: Mouse moved to (737, 70)
Screenshot: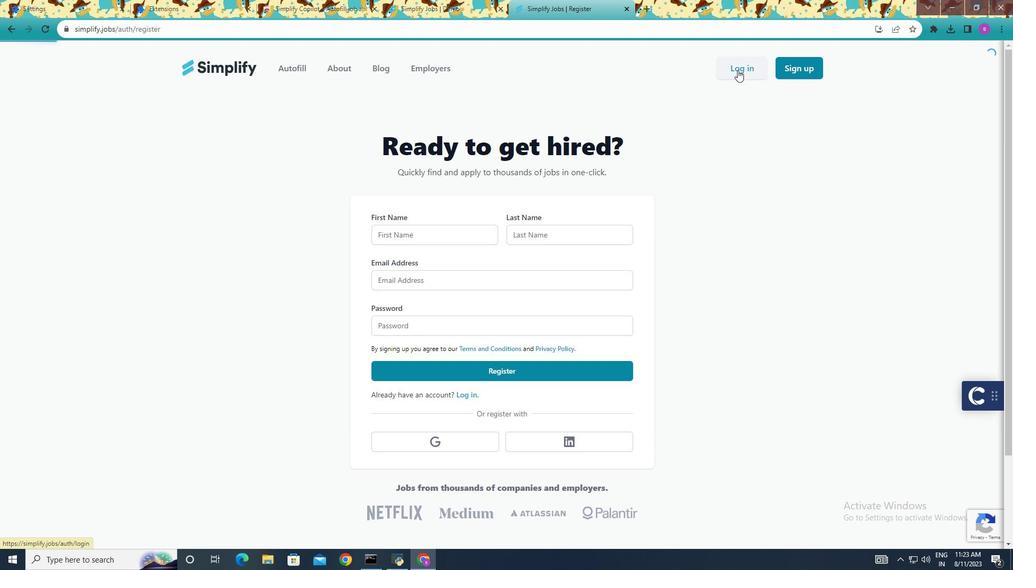 
Action: Mouse pressed left at (737, 70)
Screenshot: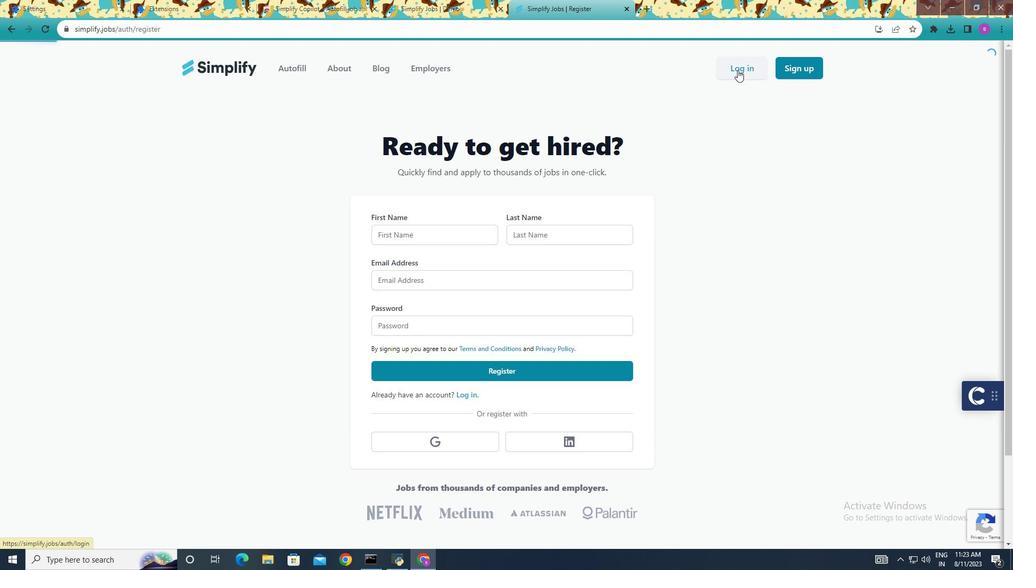 
Action: Mouse moved to (998, 390)
Screenshot: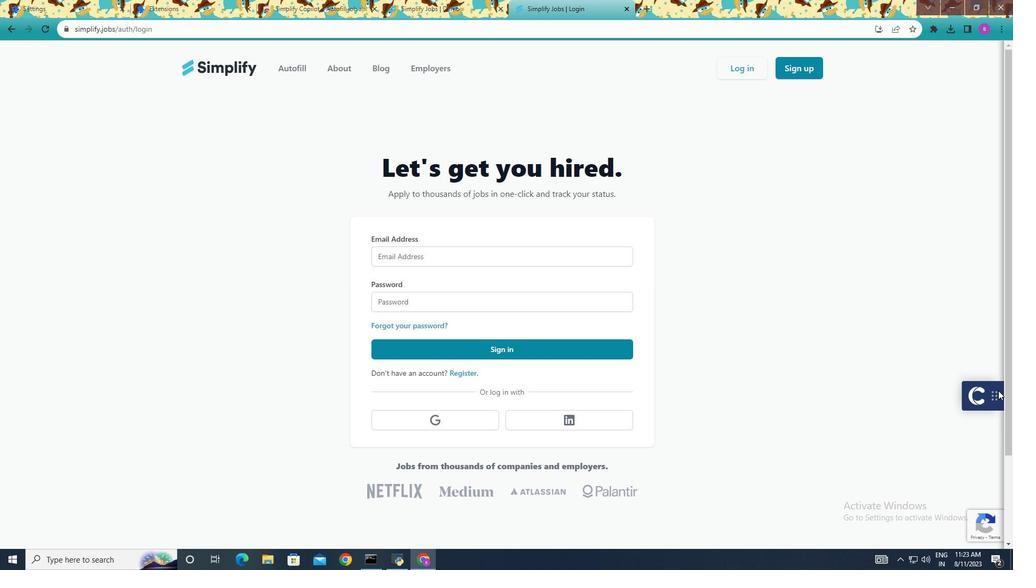 
Action: Mouse pressed left at (998, 390)
Screenshot: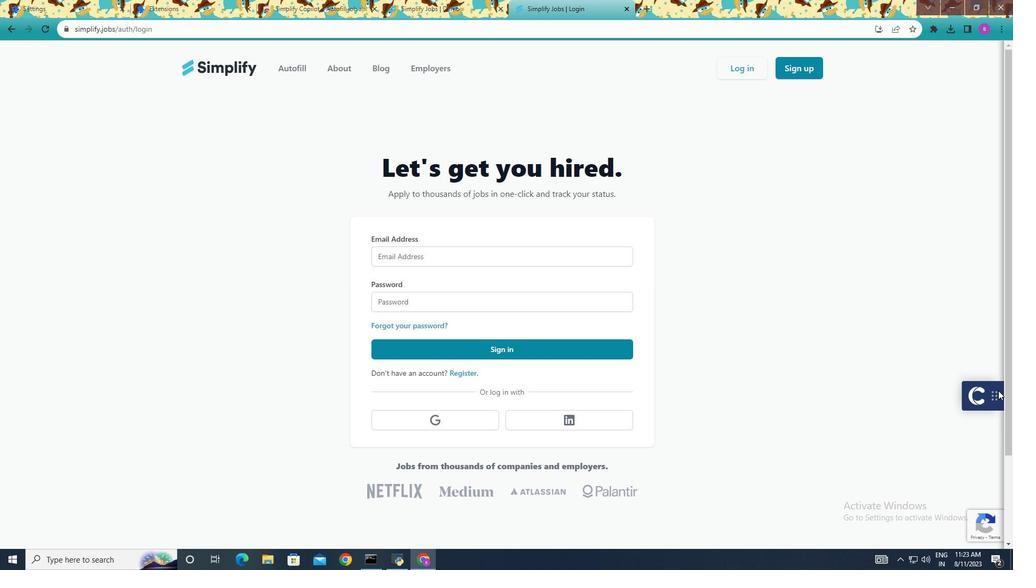 
Action: Mouse moved to (743, 130)
Screenshot: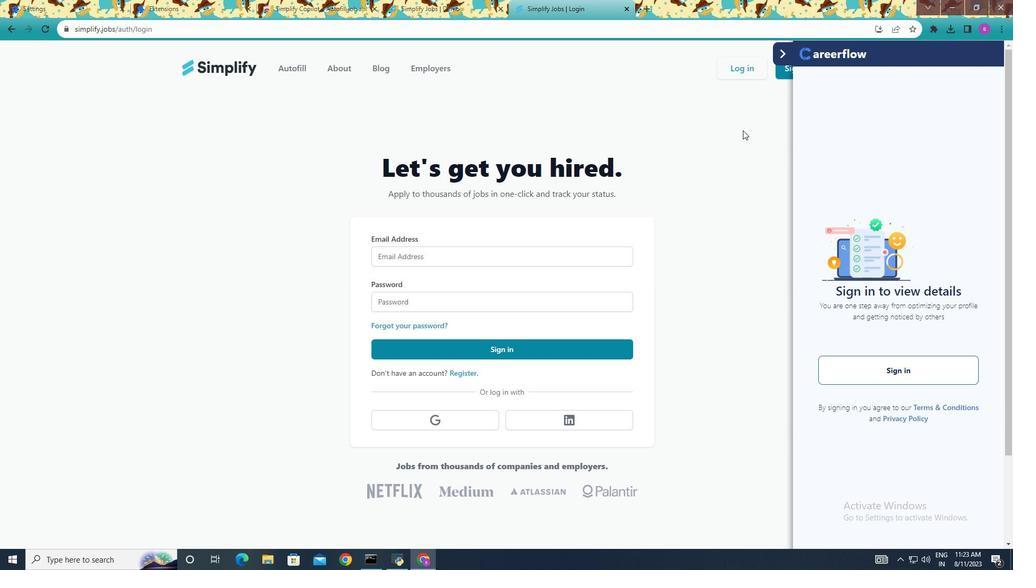 
Action: Mouse pressed left at (743, 130)
Screenshot: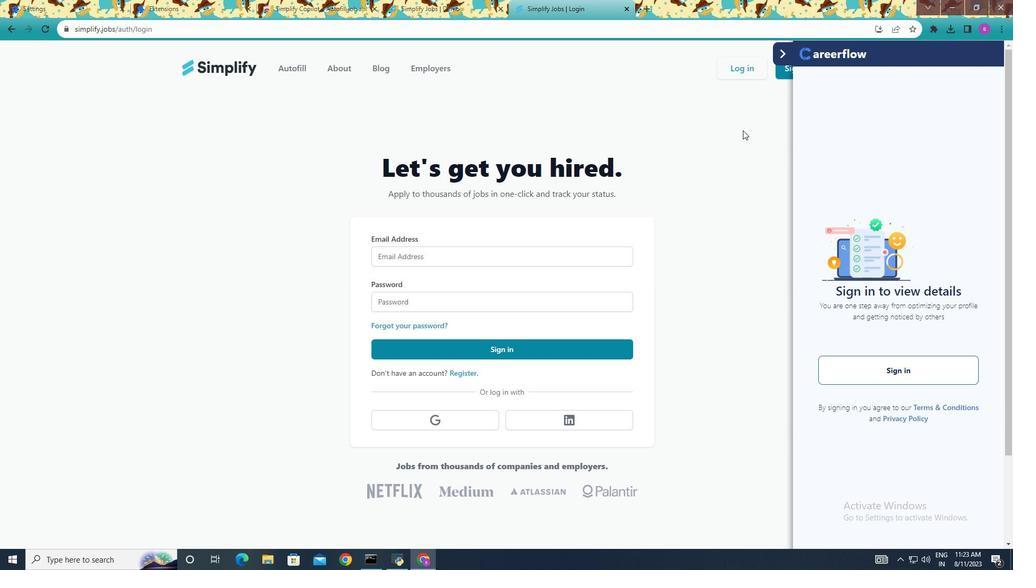 
Action: Mouse moved to (779, 58)
Screenshot: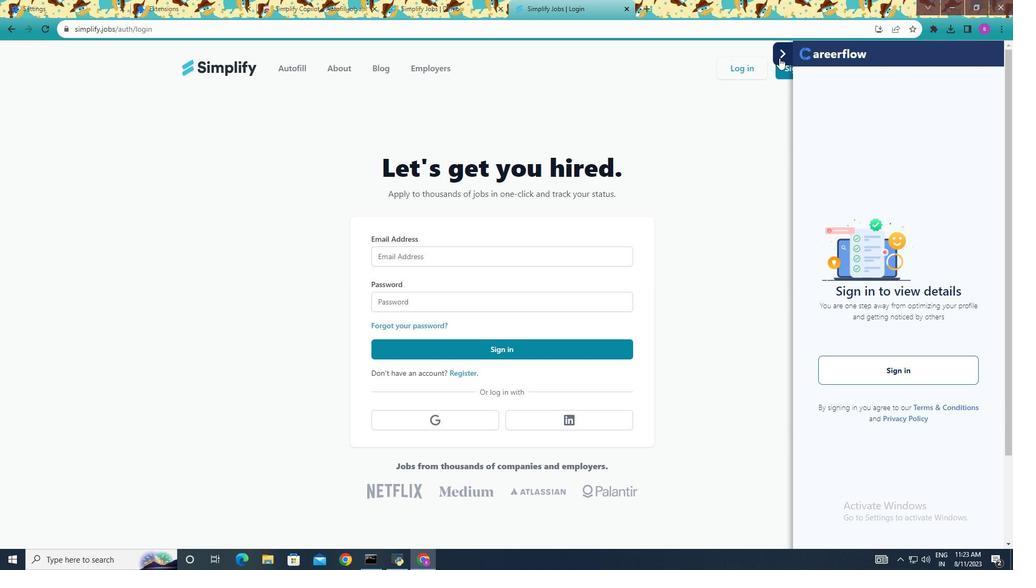 
Action: Mouse pressed left at (779, 58)
Screenshot: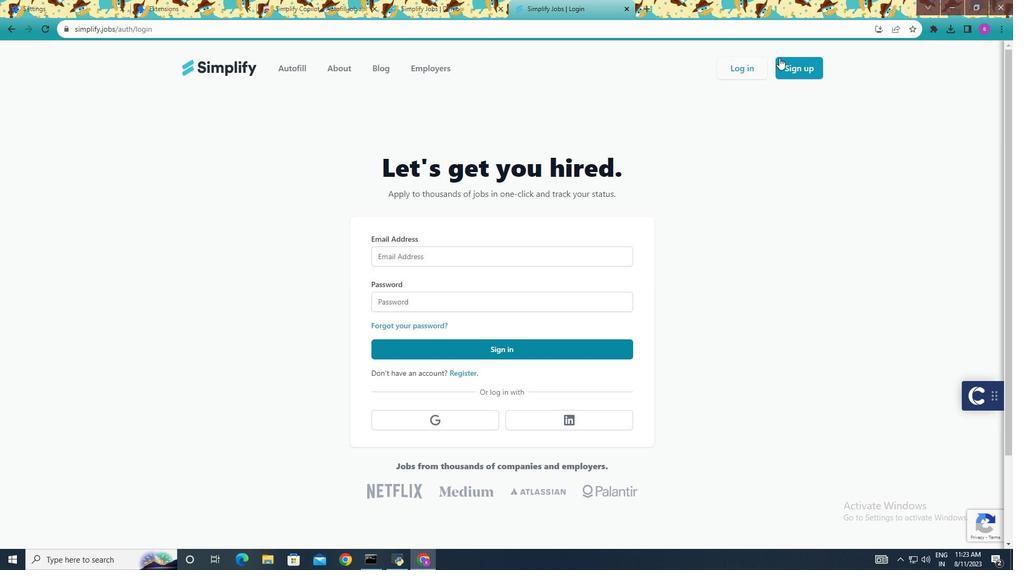 
Action: Mouse moved to (9, 28)
Screenshot: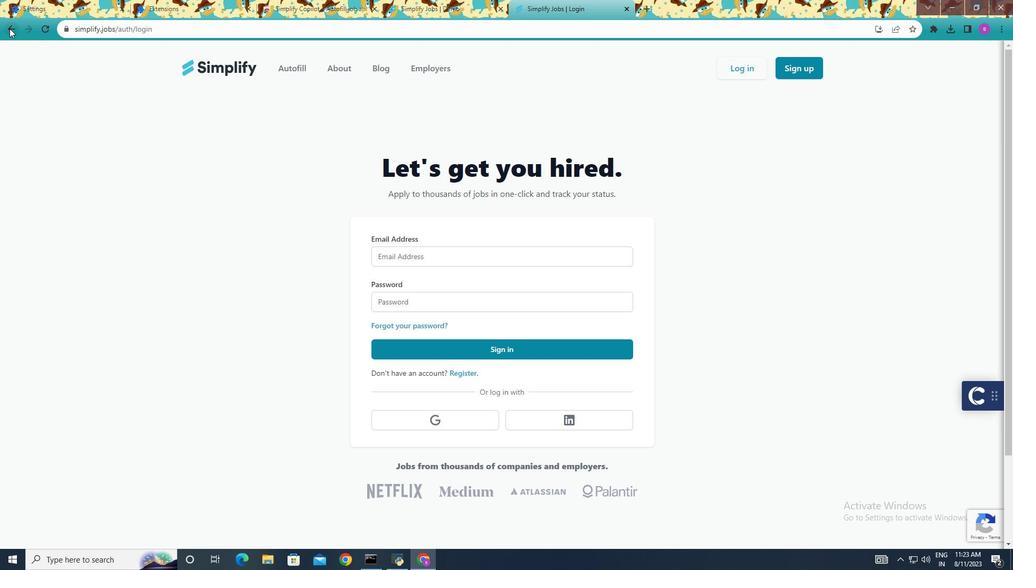 
Action: Mouse pressed left at (9, 28)
Screenshot: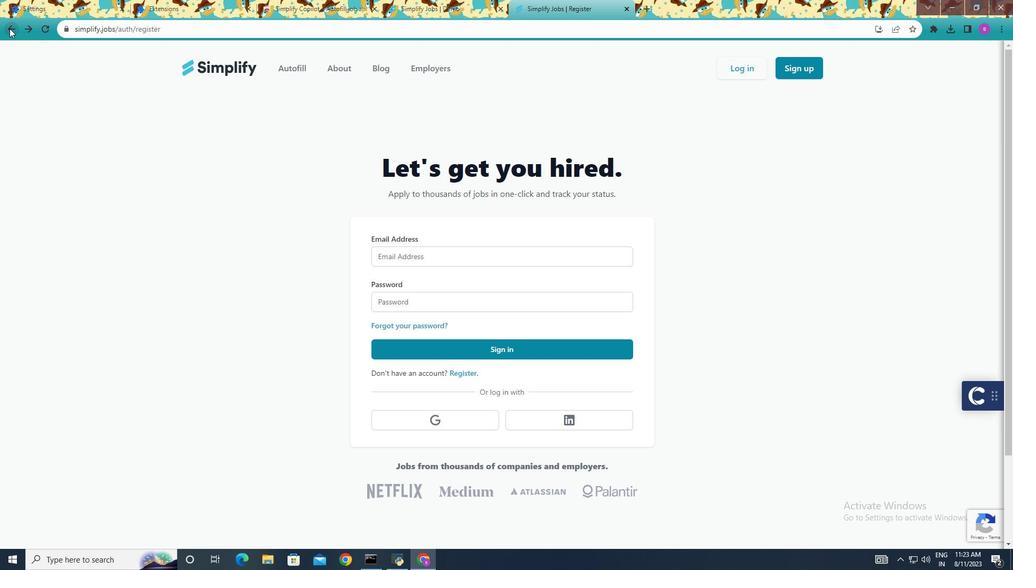 
Action: Mouse moved to (6, 29)
Screenshot: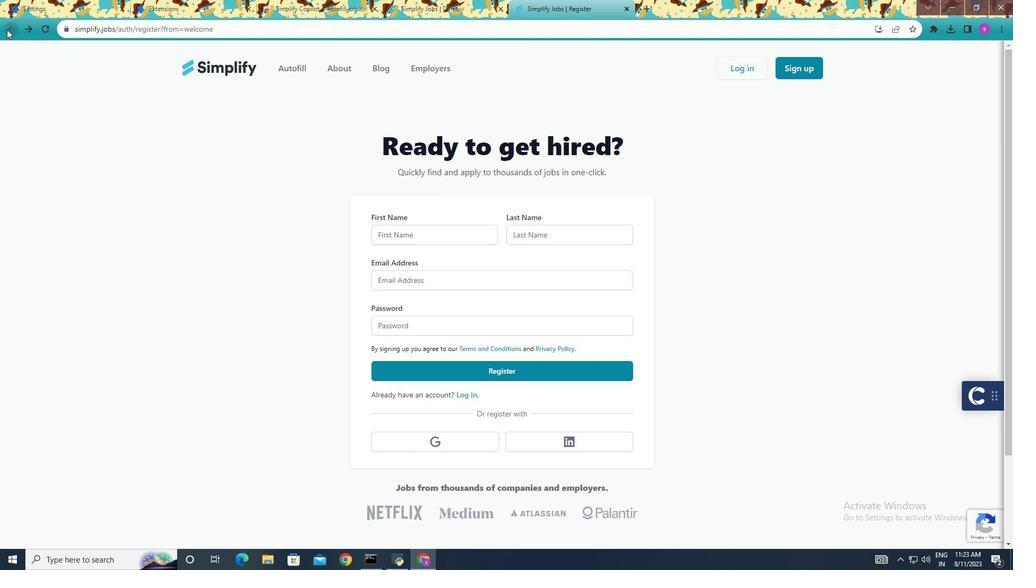 
Action: Mouse pressed left at (6, 29)
Screenshot: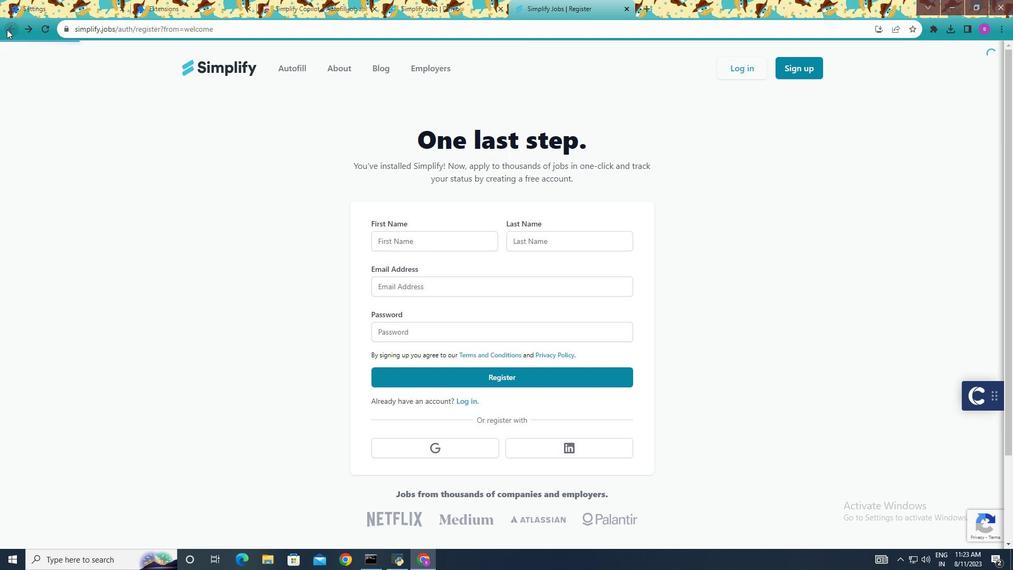
Action: Mouse moved to (6, 29)
Screenshot: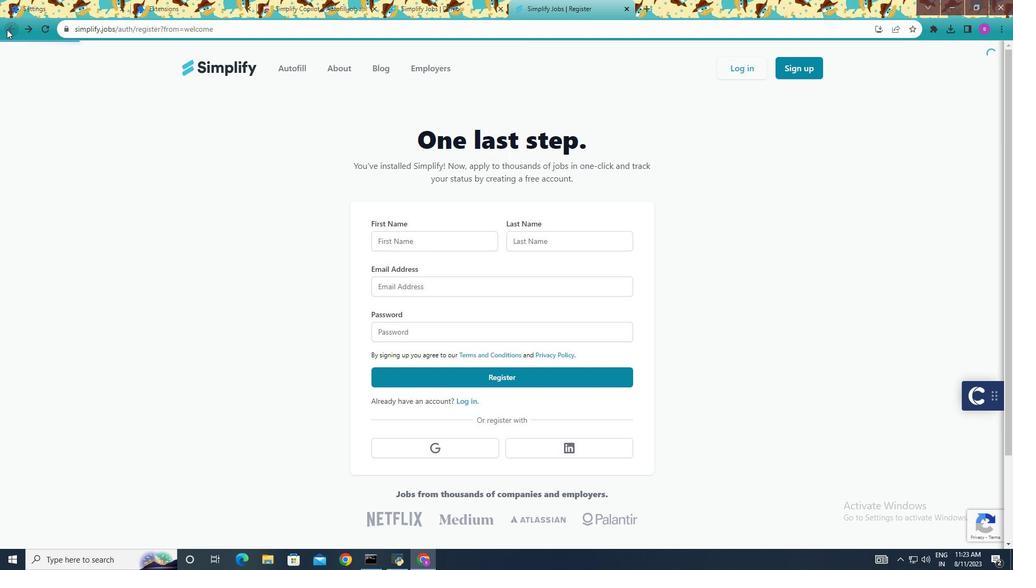 
Action: Mouse pressed left at (6, 29)
Screenshot: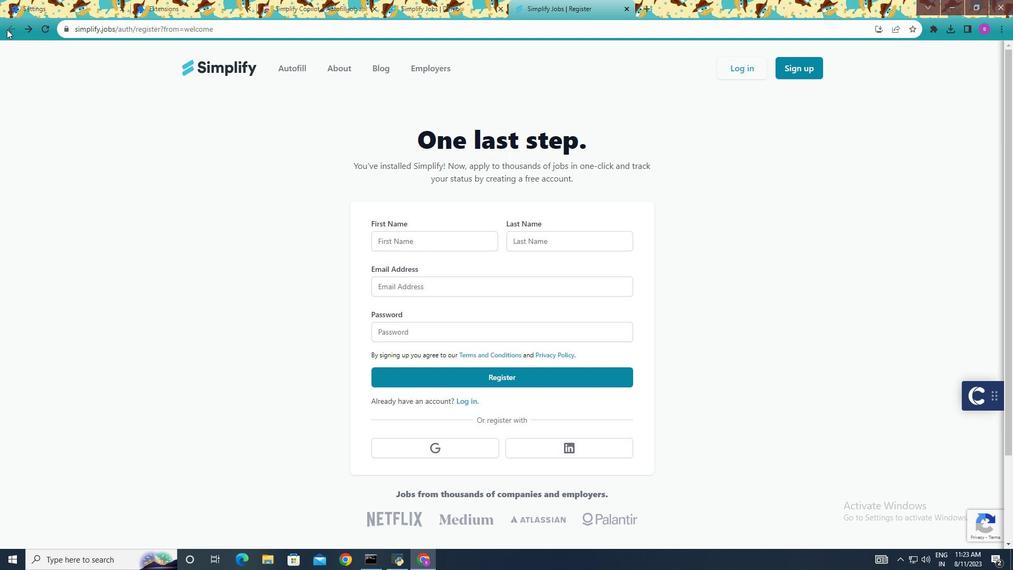 
Action: Mouse moved to (455, 10)
Screenshot: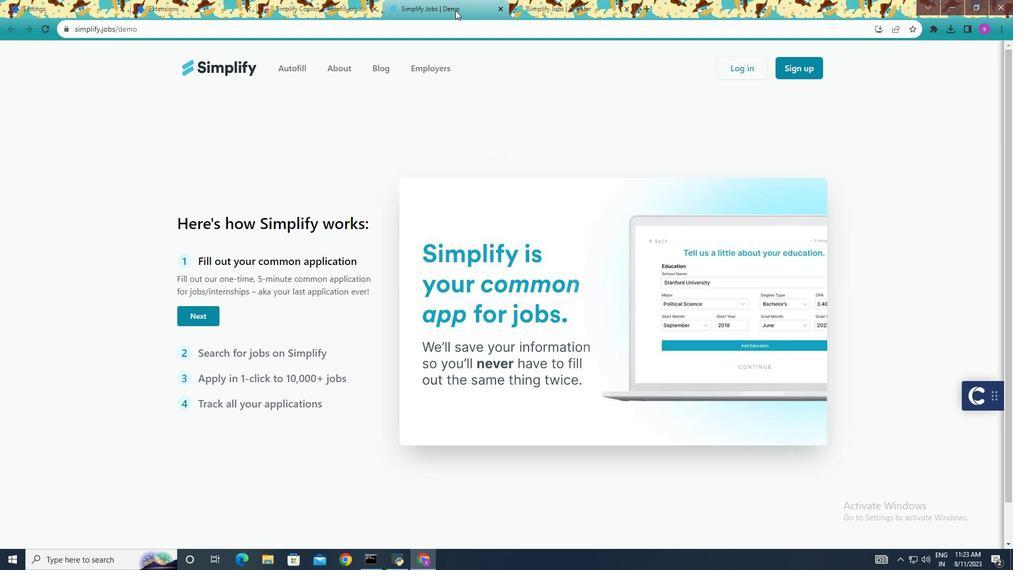 
Action: Mouse pressed left at (455, 10)
Screenshot: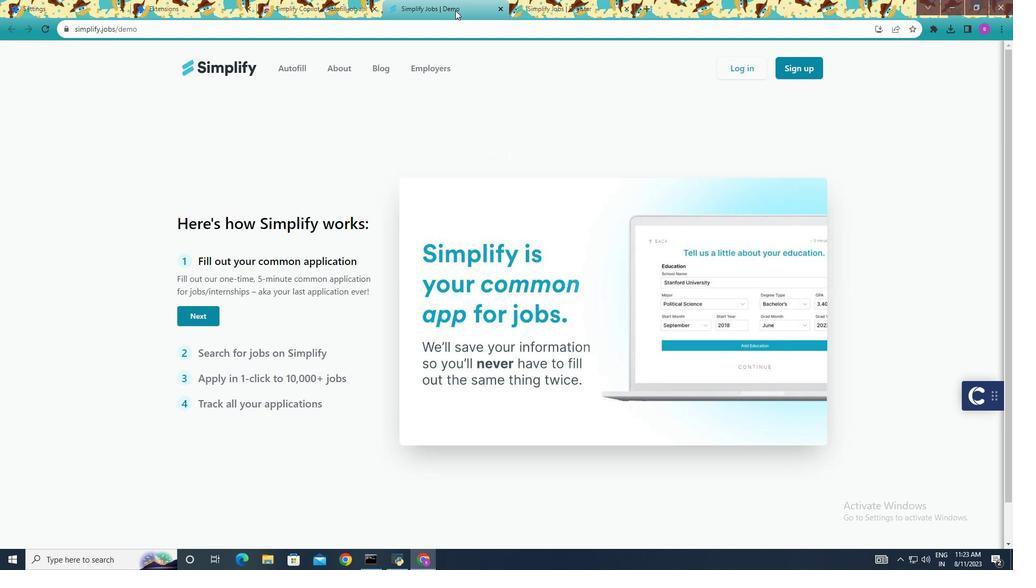 
Action: Mouse moved to (353, 4)
Screenshot: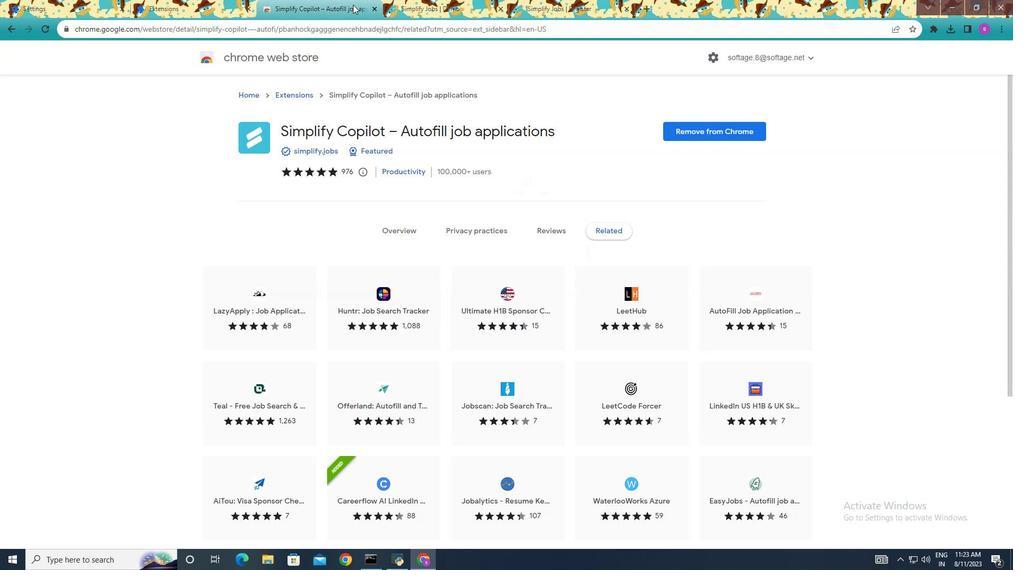 
Action: Mouse pressed left at (353, 4)
Screenshot: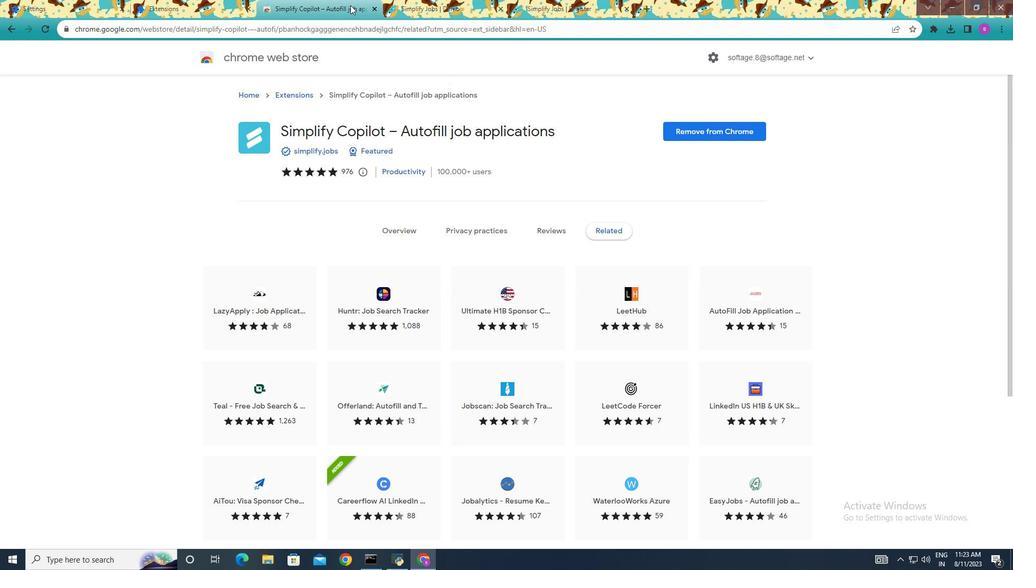 
Action: Mouse moved to (10, 28)
Screenshot: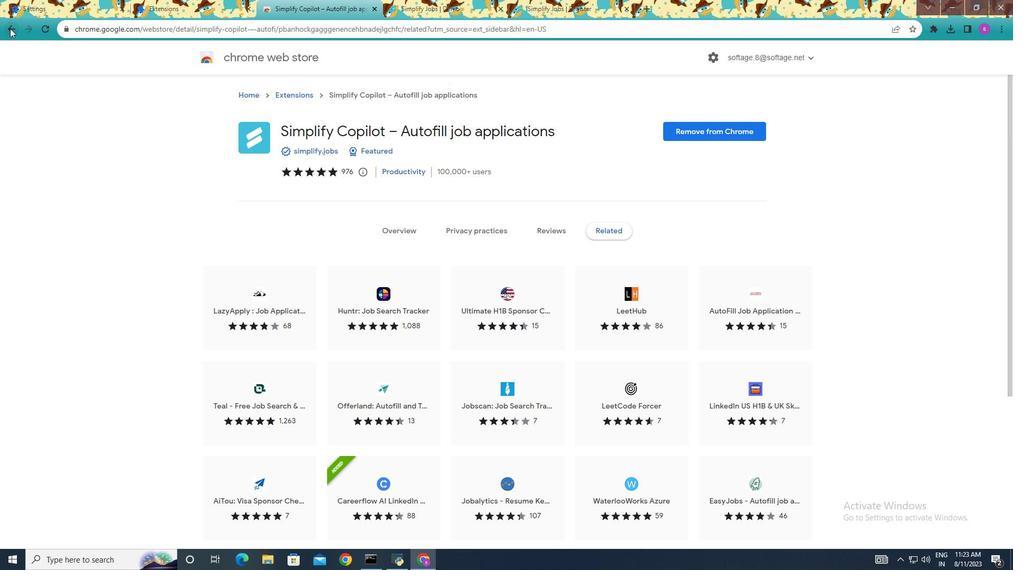 
Action: Mouse pressed left at (10, 28)
Screenshot: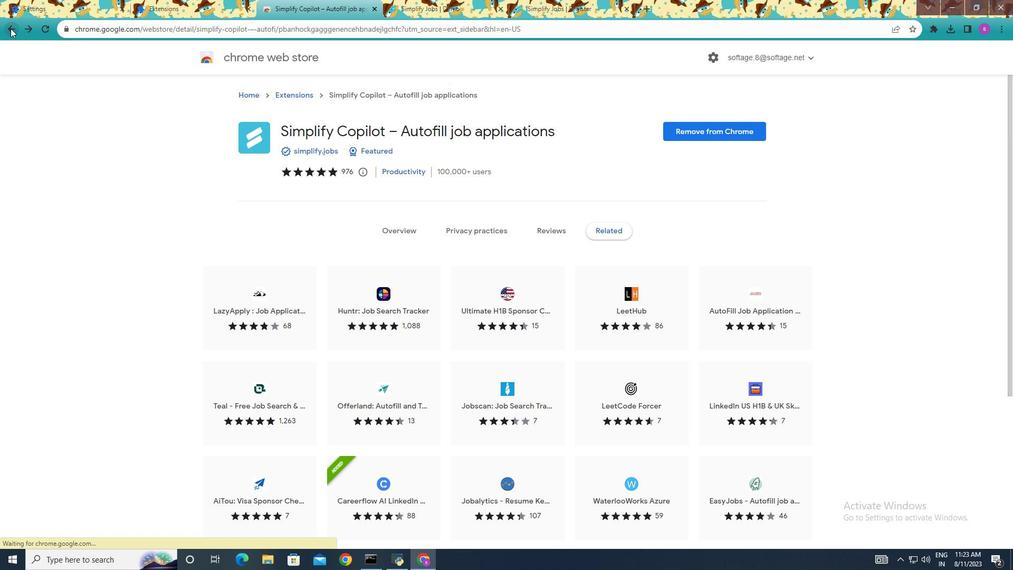
Action: Mouse moved to (625, 9)
Screenshot: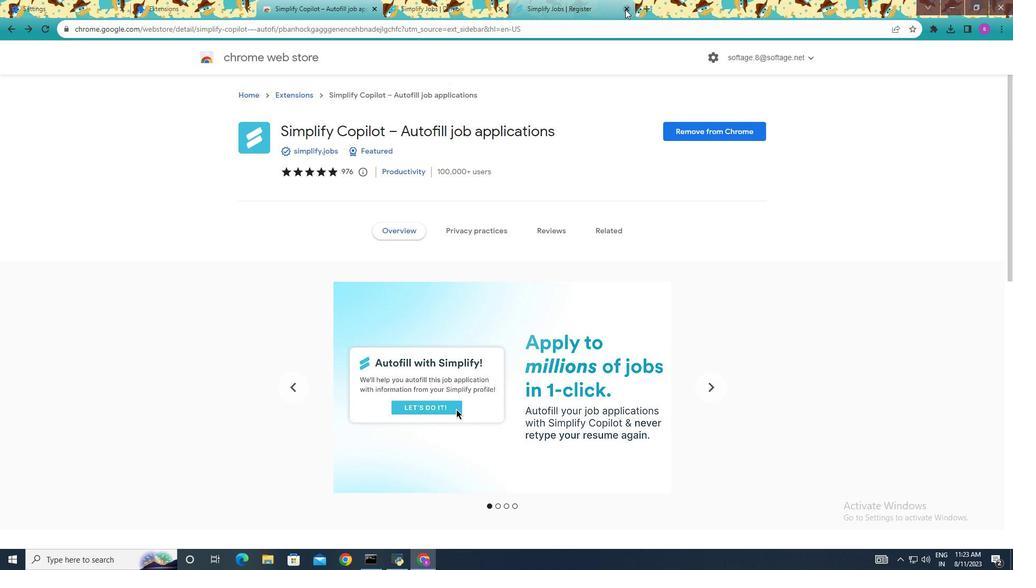 
Action: Mouse pressed left at (625, 9)
Screenshot: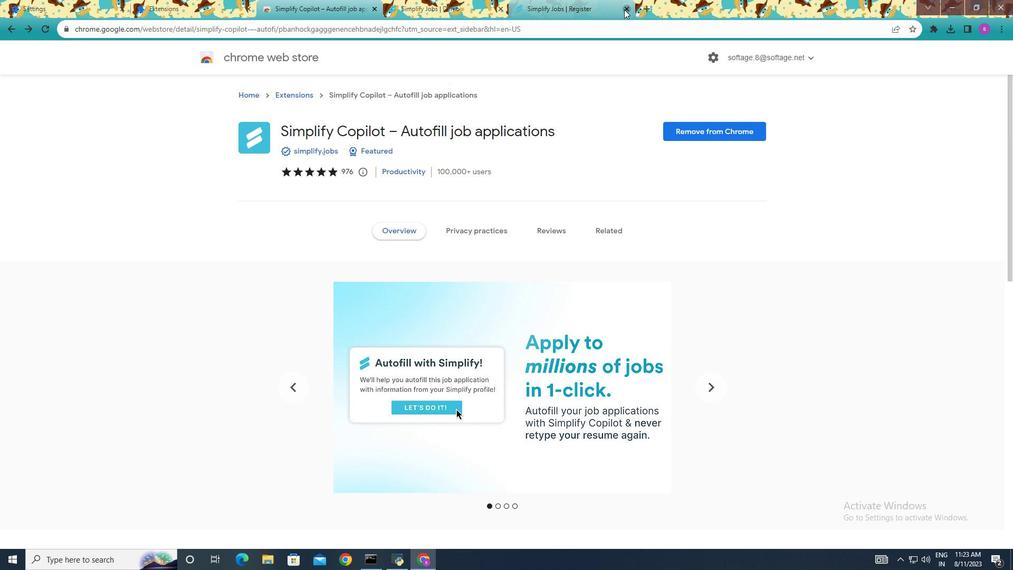 
Action: Mouse moved to (502, 7)
Screenshot: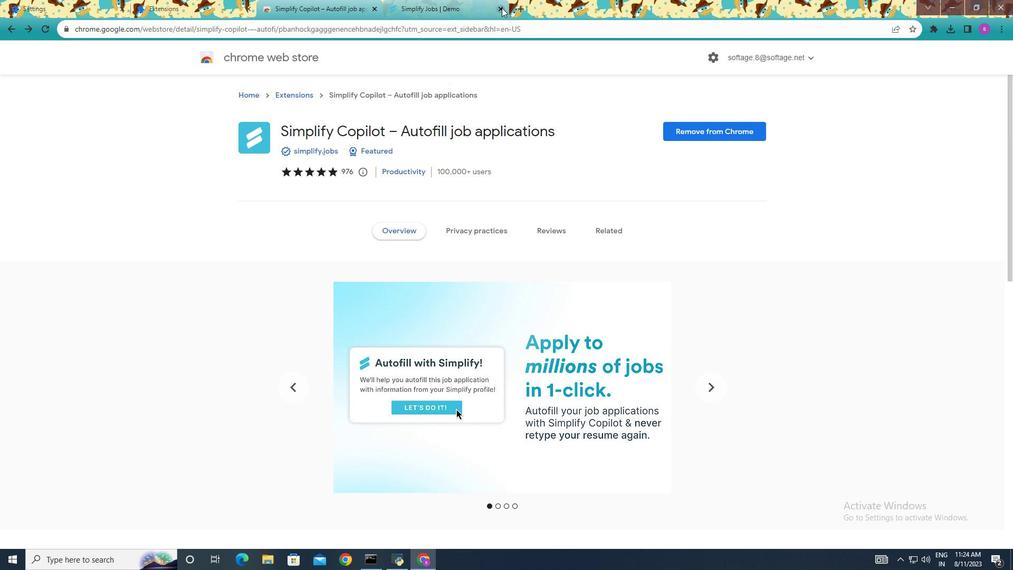 
Action: Mouse pressed left at (502, 7)
Screenshot: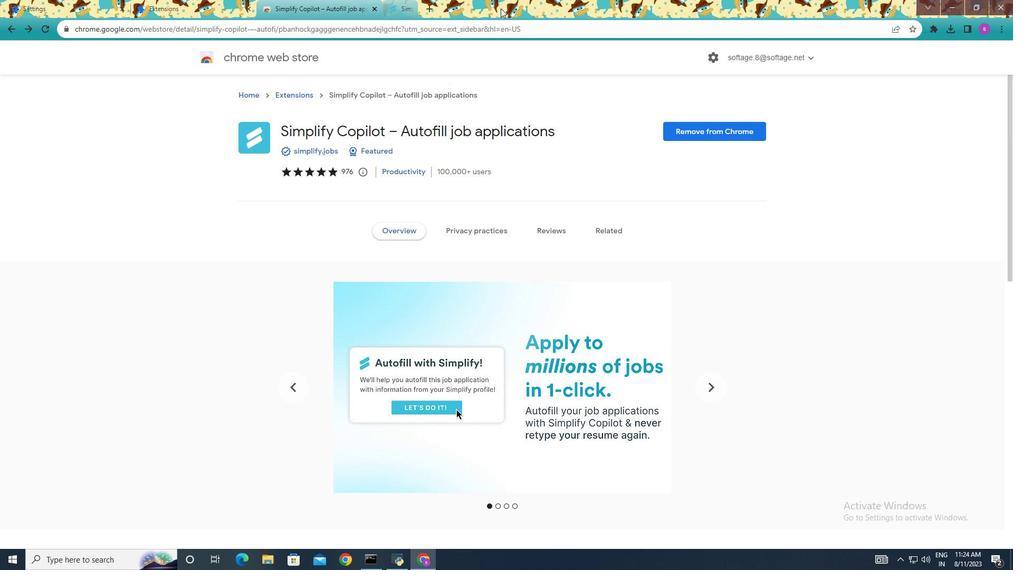 
Action: Mouse moved to (672, 221)
Screenshot: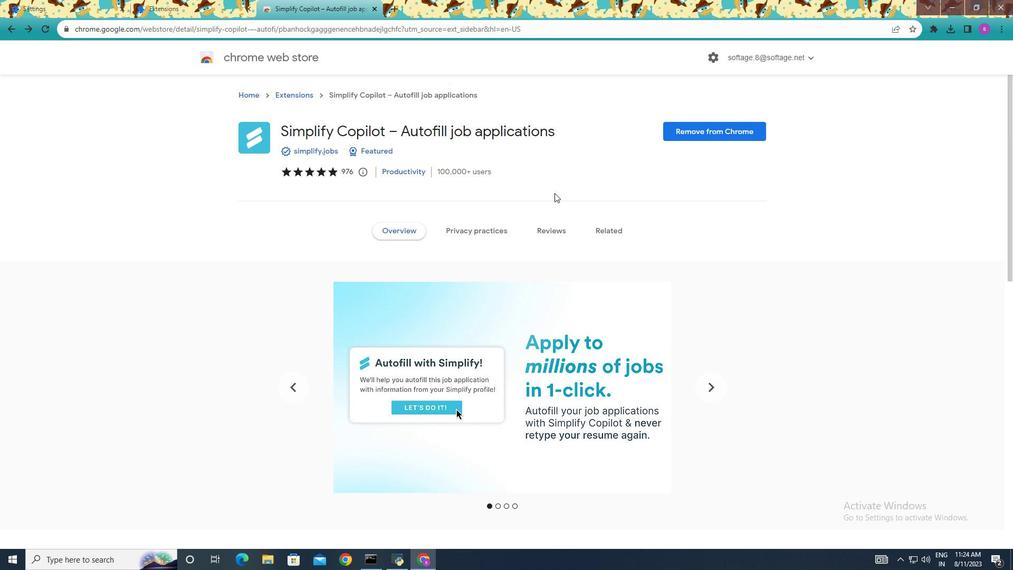 
Action: Mouse scrolled (672, 222) with delta (0, 0)
Screenshot: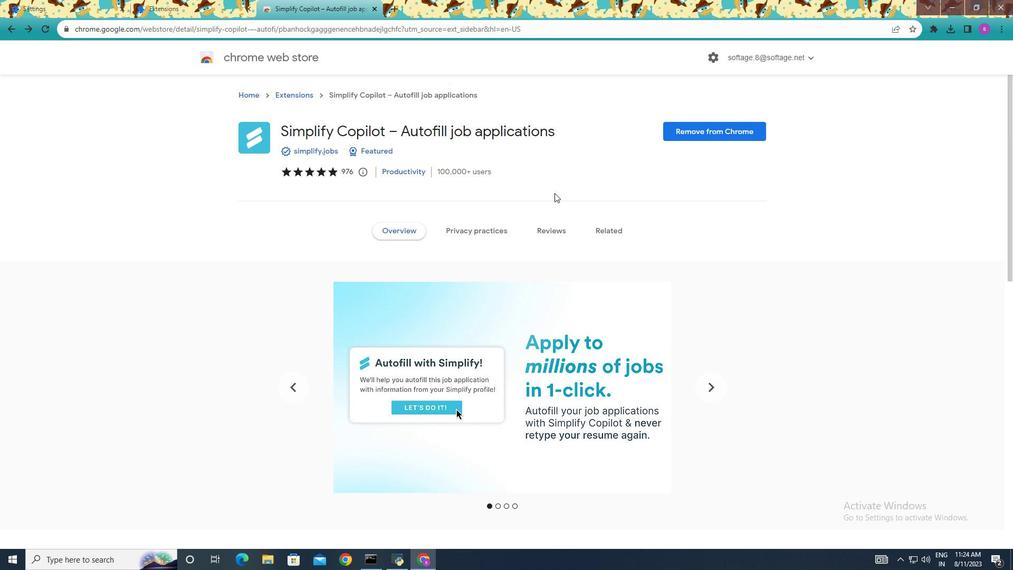 
Action: Mouse moved to (673, 222)
Screenshot: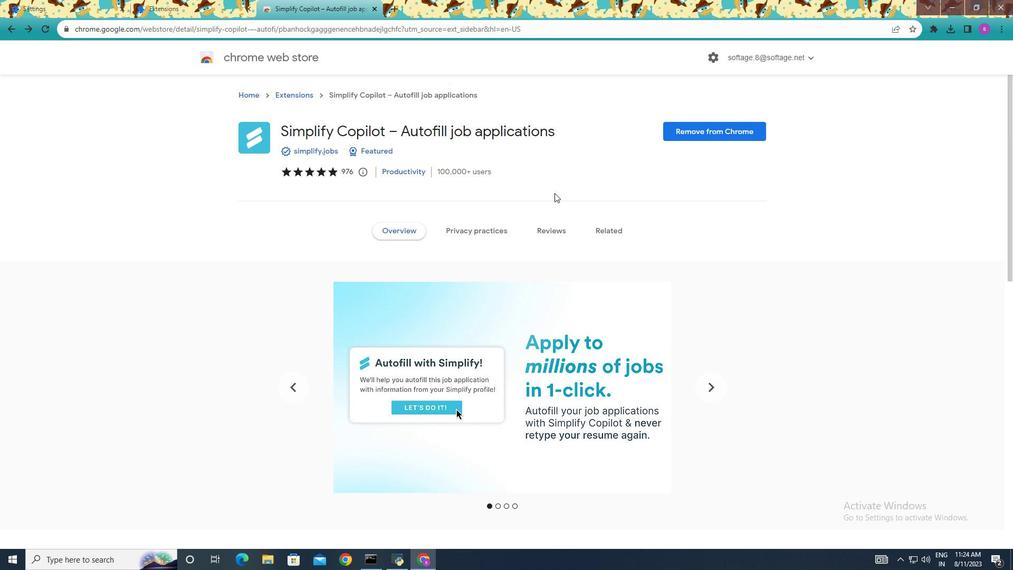 
Action: Mouse scrolled (673, 222) with delta (0, 0)
Screenshot: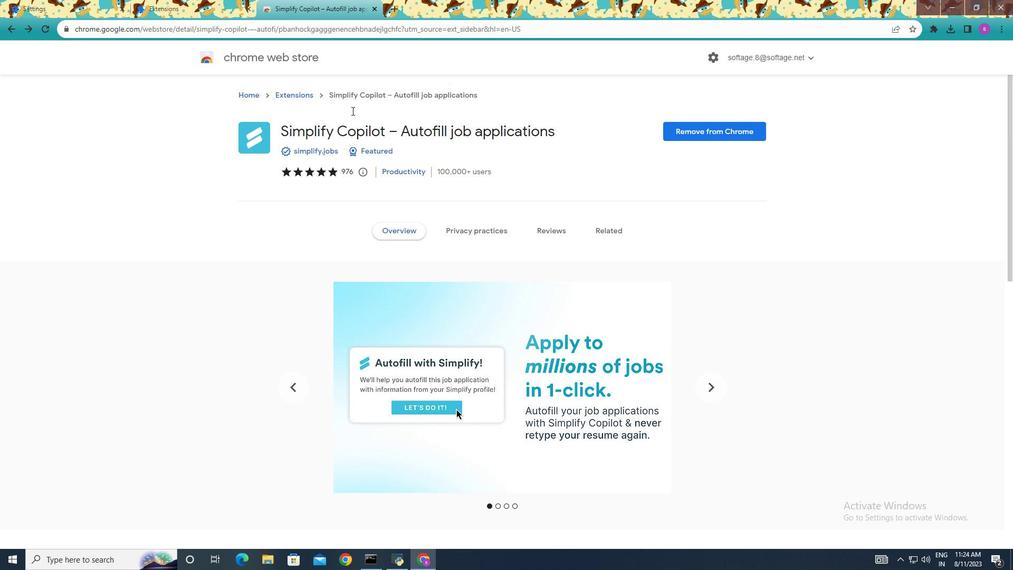 
Action: Mouse scrolled (673, 222) with delta (0, 0)
Screenshot: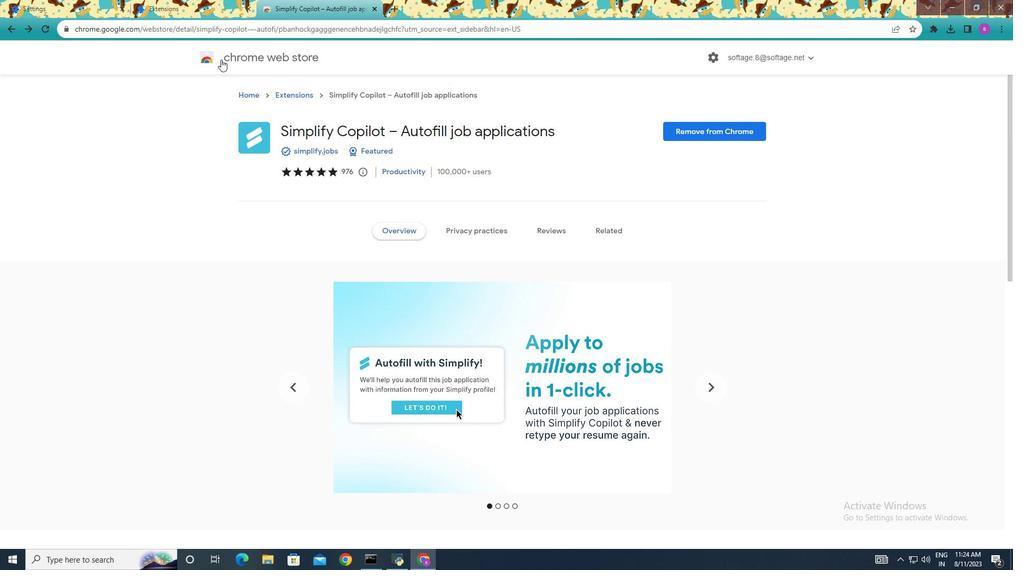 
Action: Mouse moved to (14, 26)
Screenshot: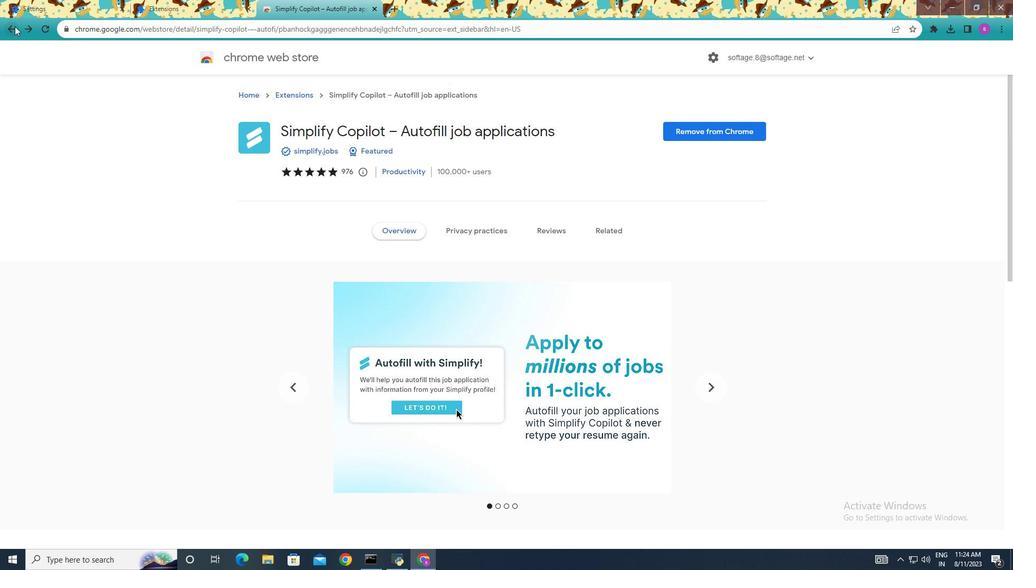 
Action: Mouse pressed left at (14, 26)
Screenshot: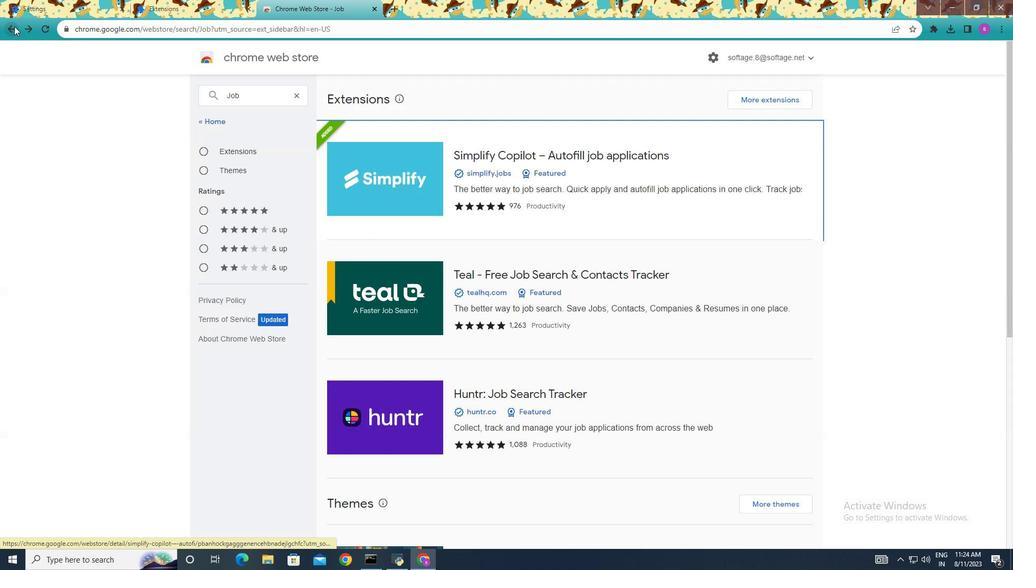 
Action: Mouse moved to (318, 220)
Screenshot: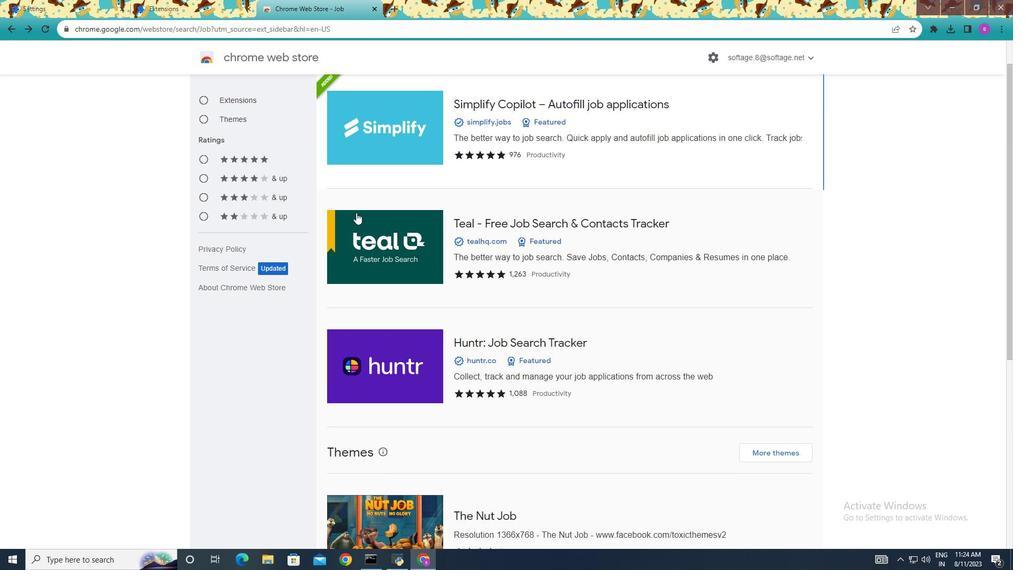 
Action: Mouse scrolled (318, 219) with delta (0, 0)
Screenshot: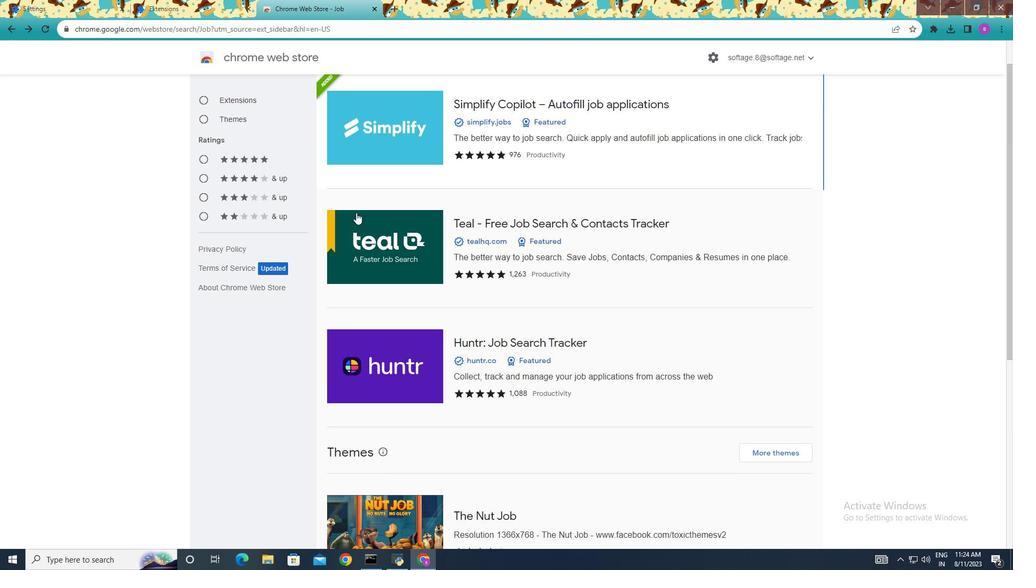 
Action: Mouse moved to (351, 214)
Screenshot: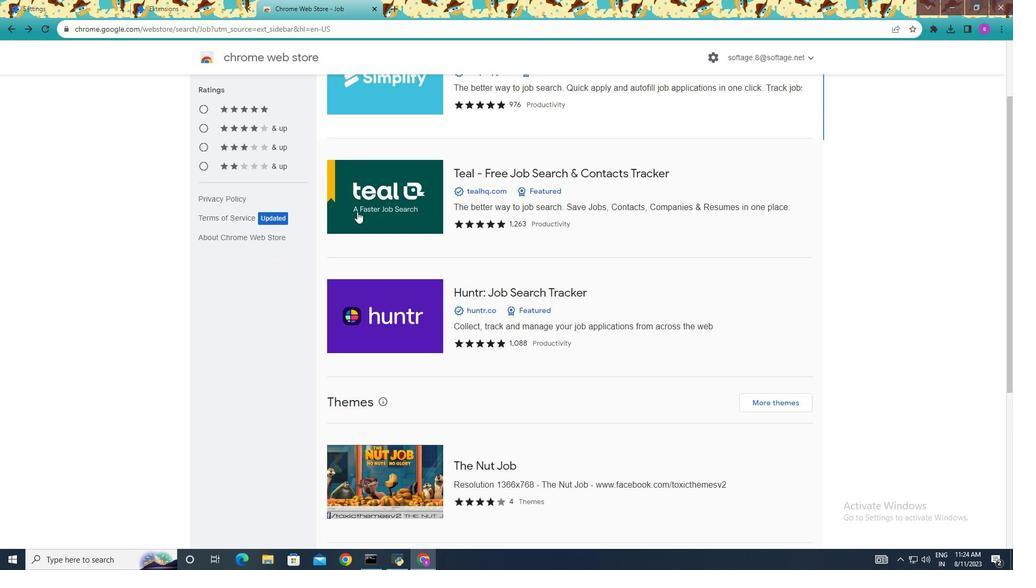 
Action: Mouse scrolled (351, 214) with delta (0, 0)
Screenshot: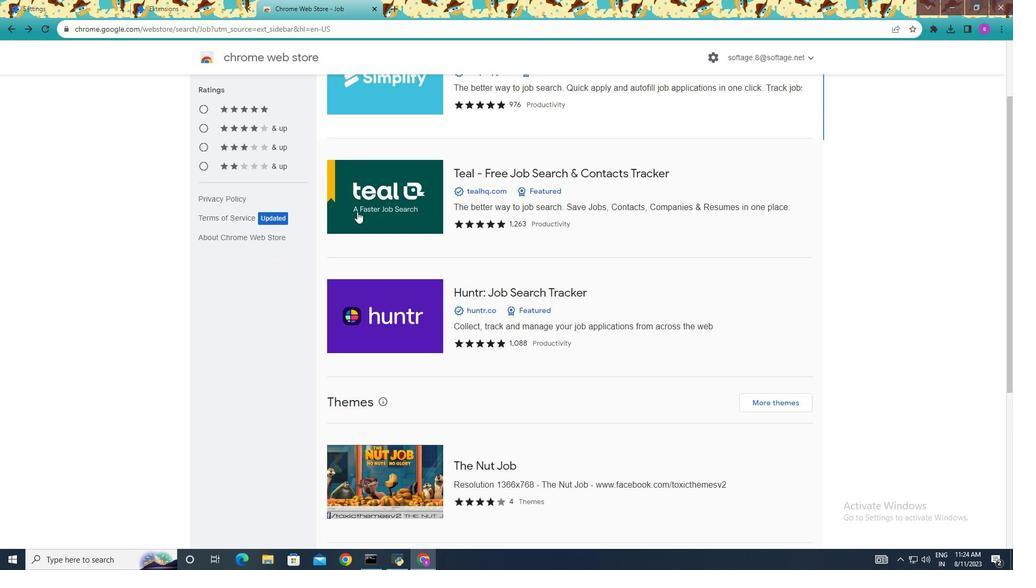 
Action: Mouse moved to (446, 269)
Screenshot: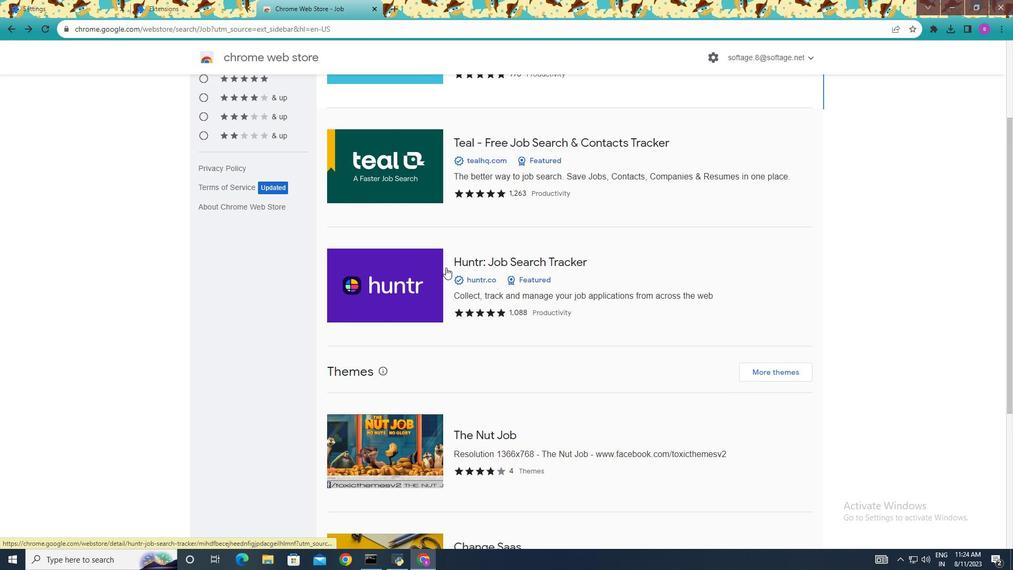 
Action: Mouse scrolled (446, 269) with delta (0, 0)
Screenshot: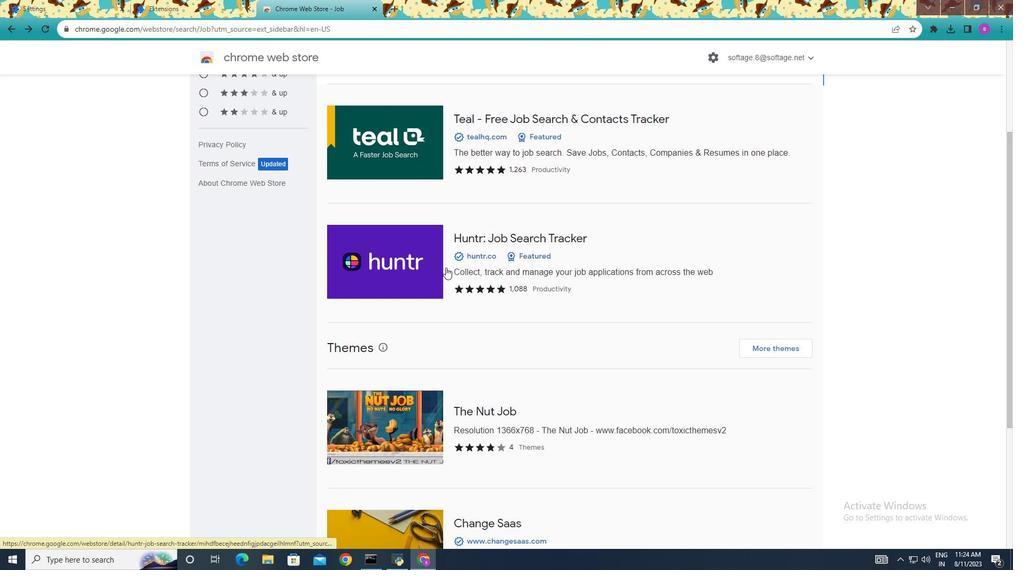 
Action: Mouse moved to (390, 248)
Screenshot: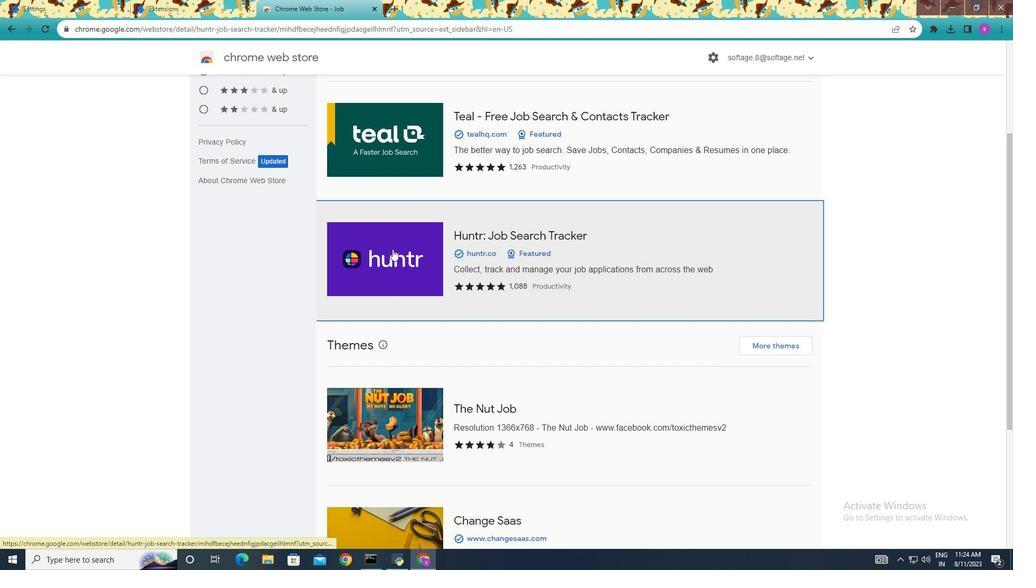 
Action: Mouse pressed left at (390, 248)
Screenshot: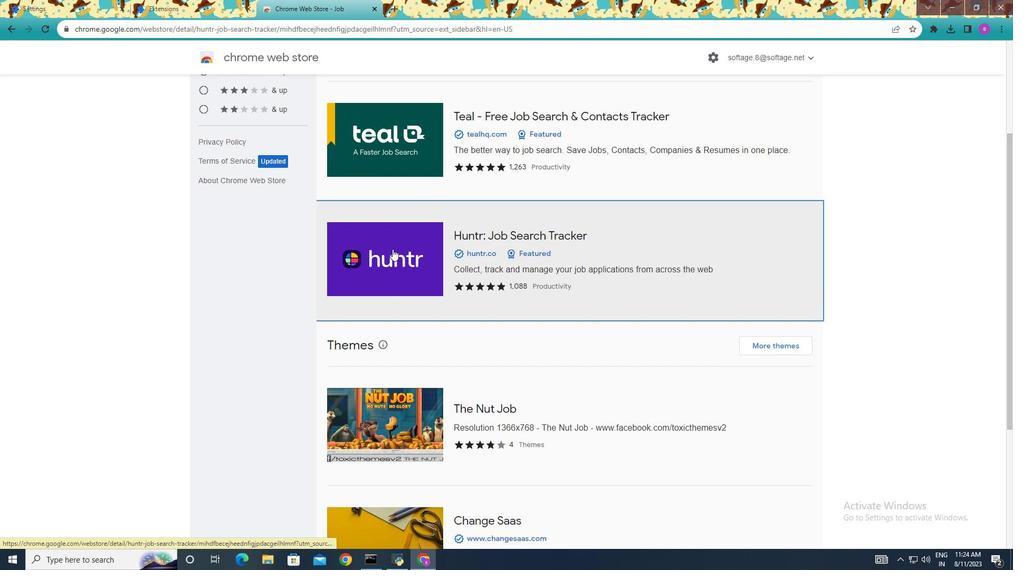 
Action: Mouse moved to (724, 126)
Screenshot: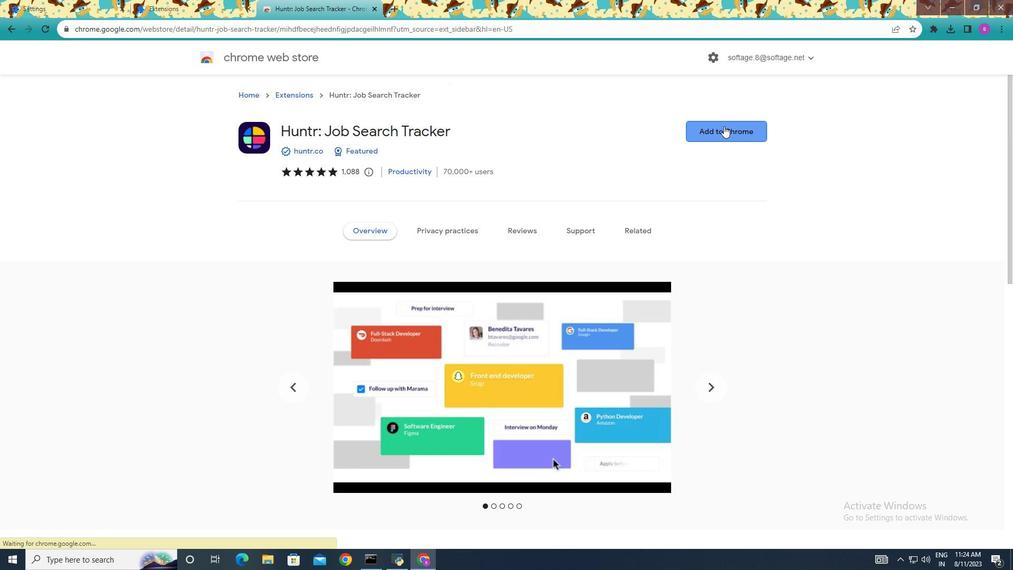 
Action: Mouse pressed left at (724, 126)
Screenshot: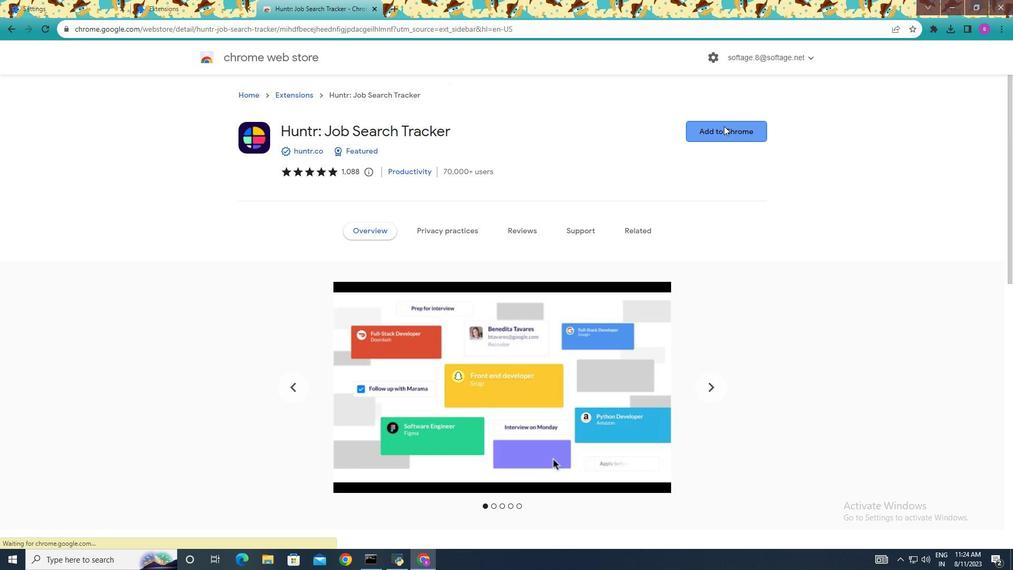 
Action: Mouse moved to (504, 115)
Screenshot: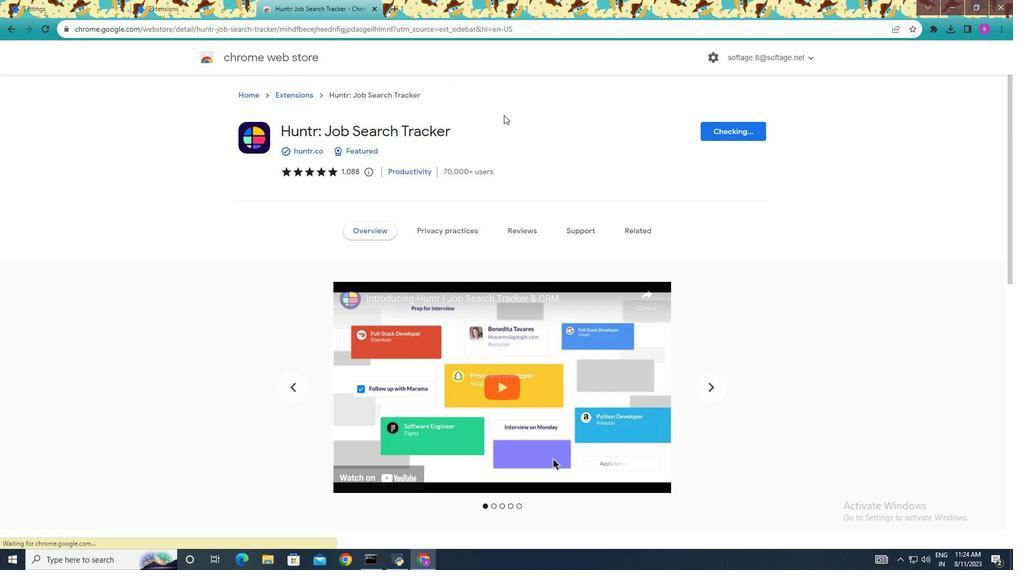 
Action: Mouse pressed left at (504, 115)
Screenshot: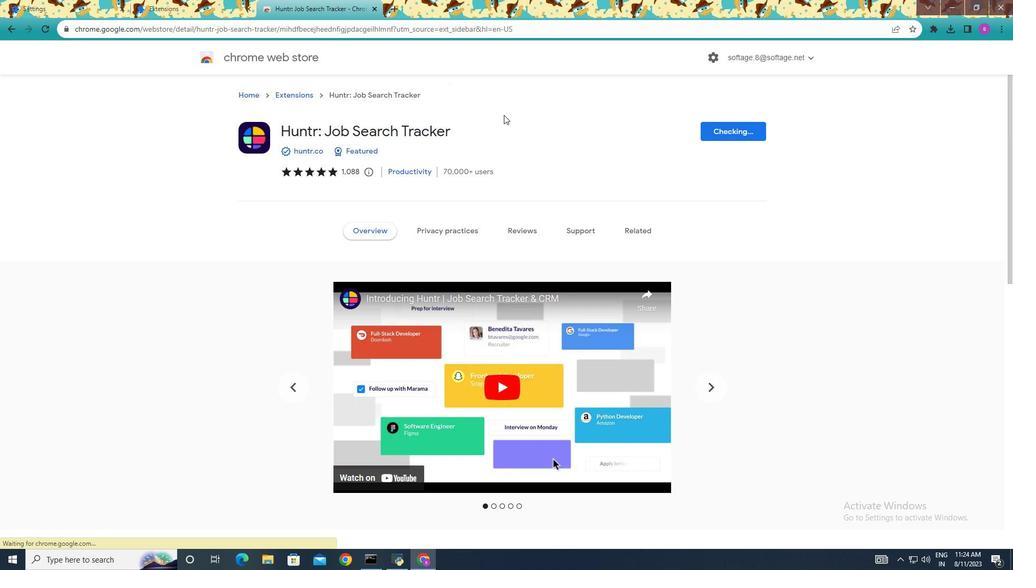 
Action: Mouse moved to (931, 32)
Screenshot: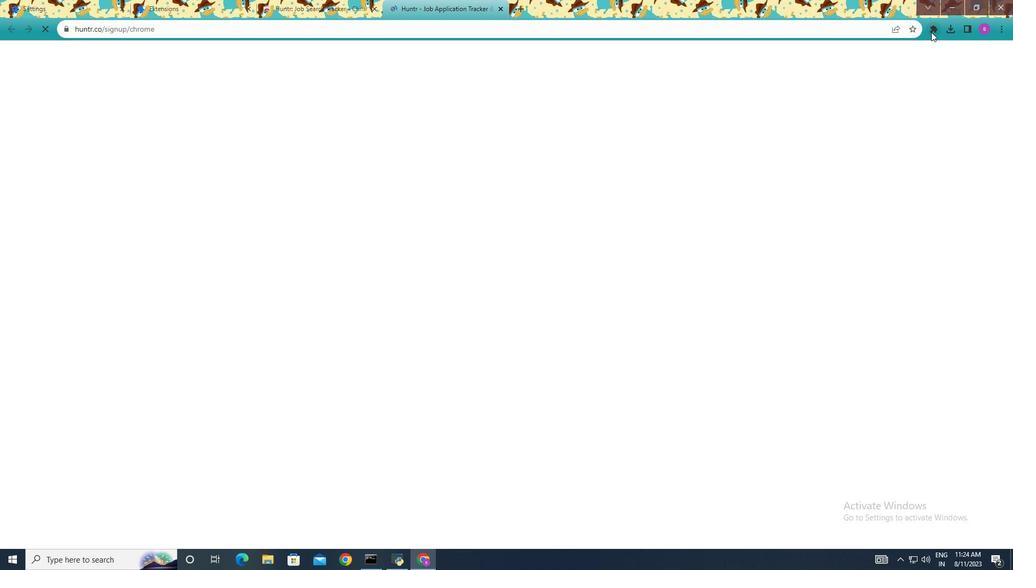 
Action: Mouse pressed left at (931, 32)
Screenshot: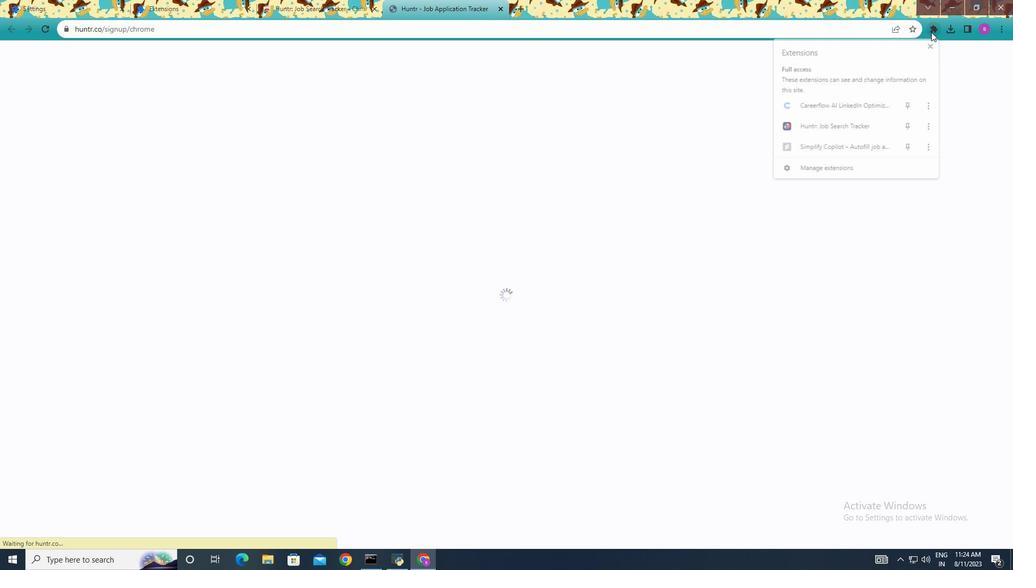 
Action: Mouse moved to (819, 125)
Screenshot: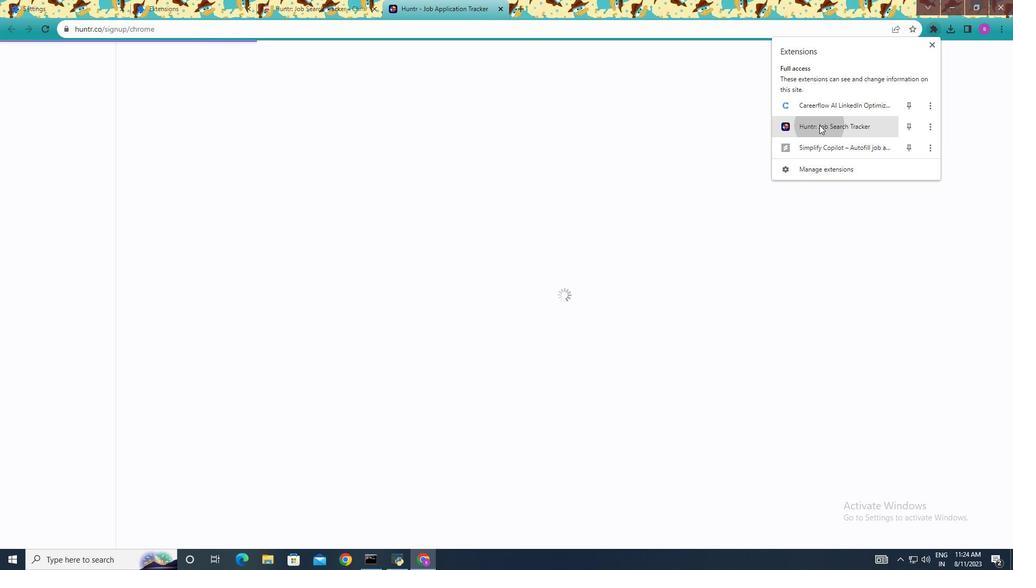 
Action: Mouse pressed left at (819, 125)
Screenshot: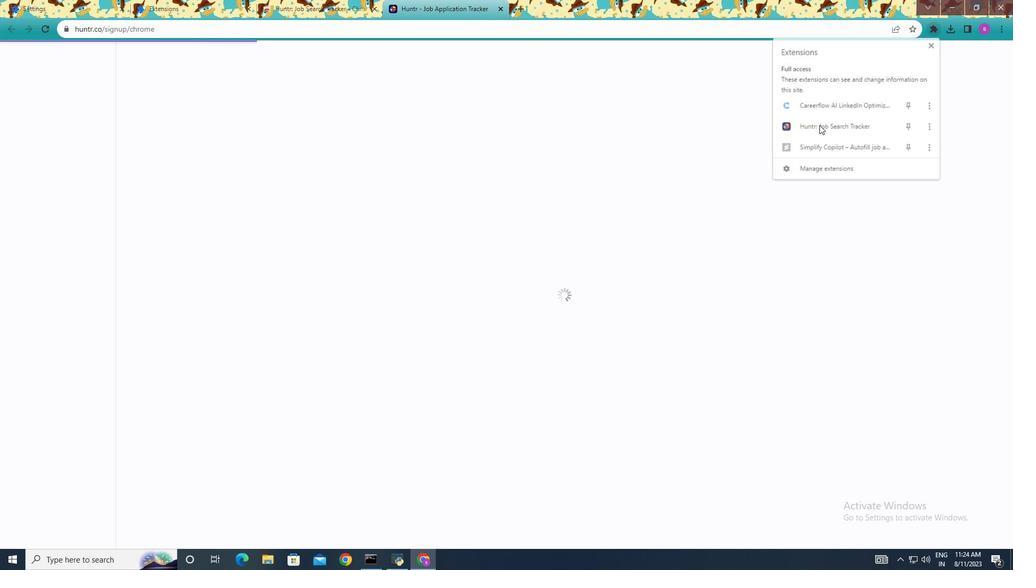 
Action: Mouse moved to (576, 402)
Screenshot: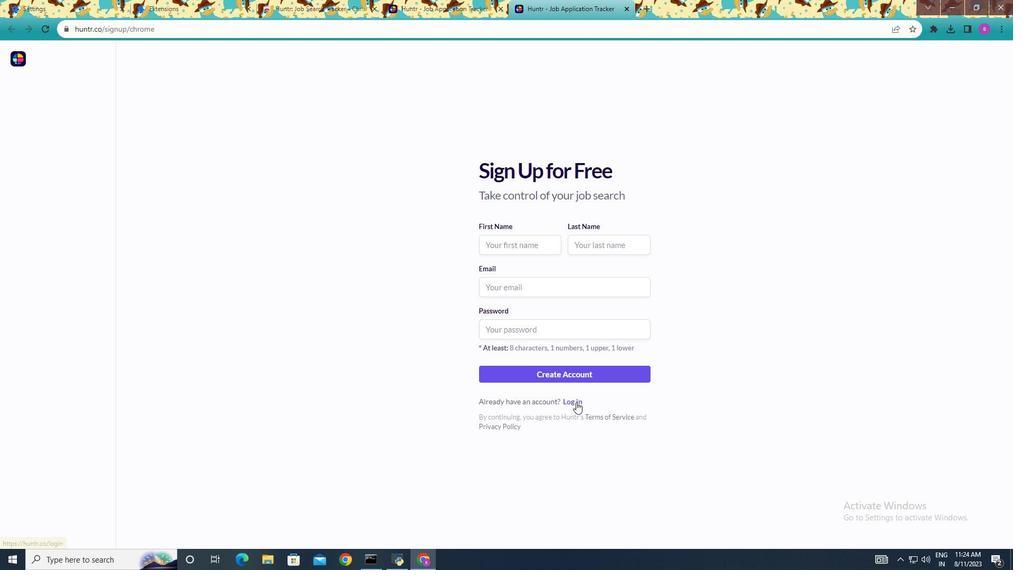 
Action: Mouse pressed left at (576, 402)
Screenshot: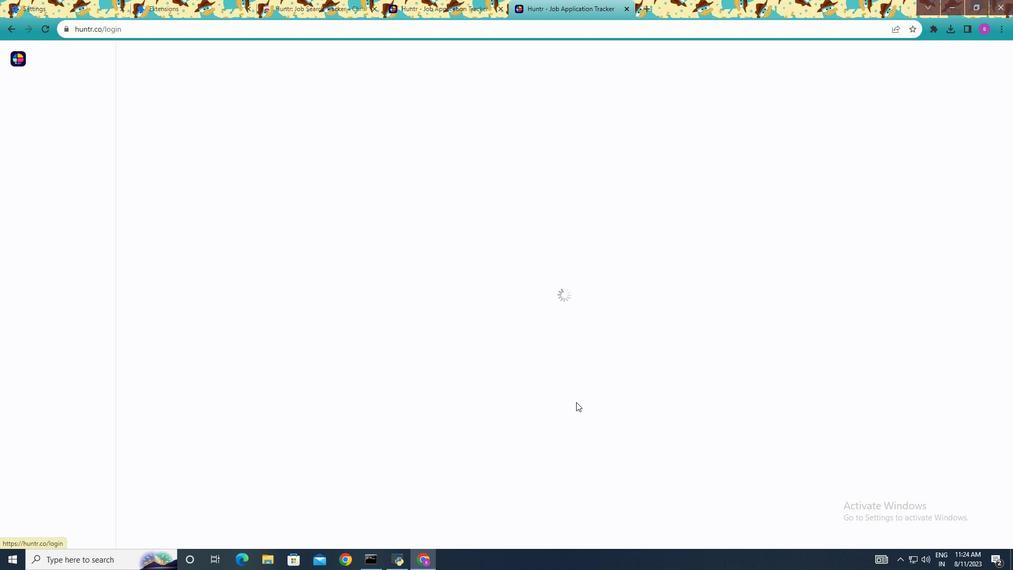 
Action: Mouse moved to (575, 379)
Screenshot: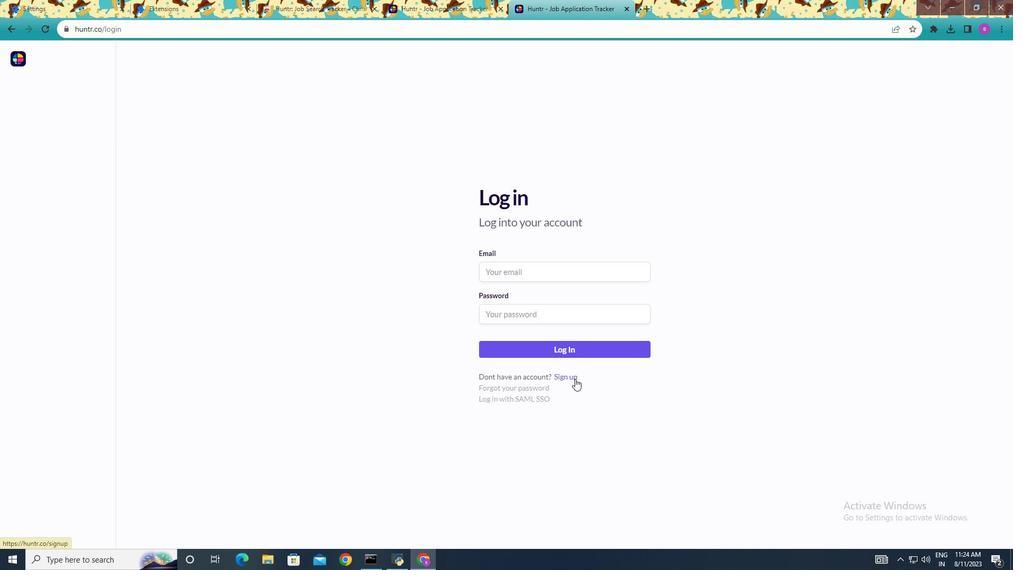 
Action: Mouse pressed left at (575, 379)
Screenshot: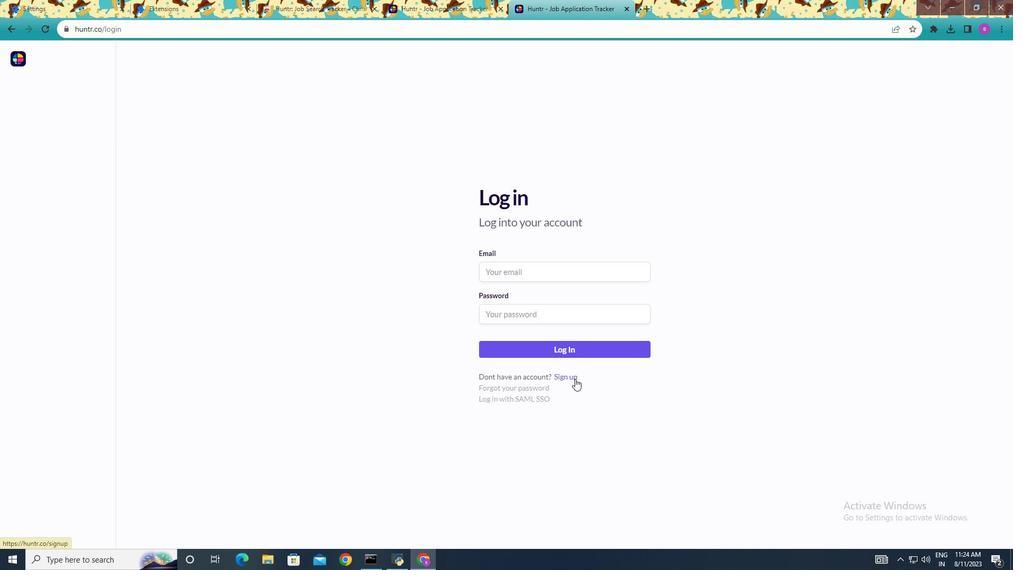 
Action: Mouse moved to (624, 6)
Screenshot: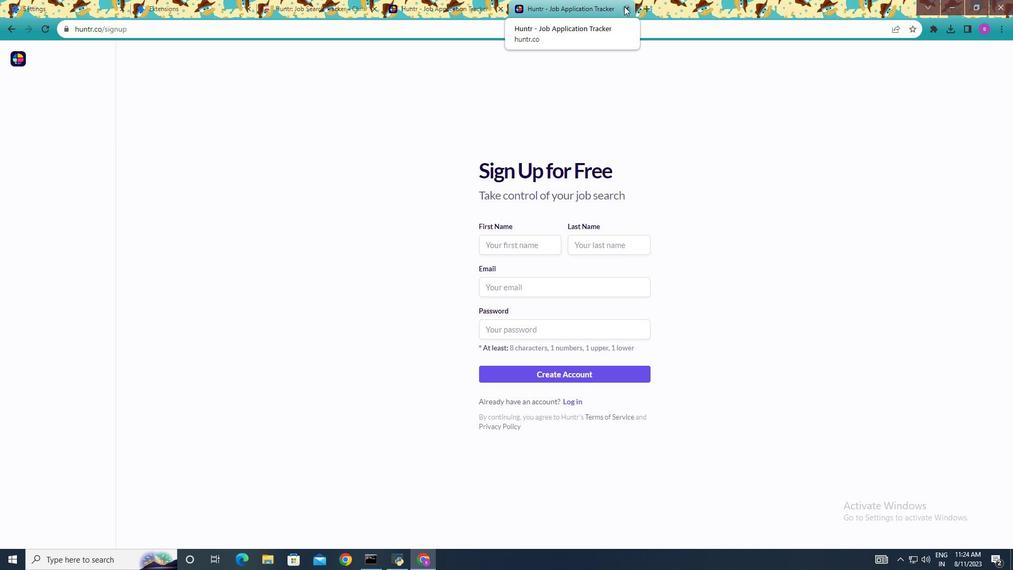 
Action: Mouse pressed left at (624, 6)
Screenshot: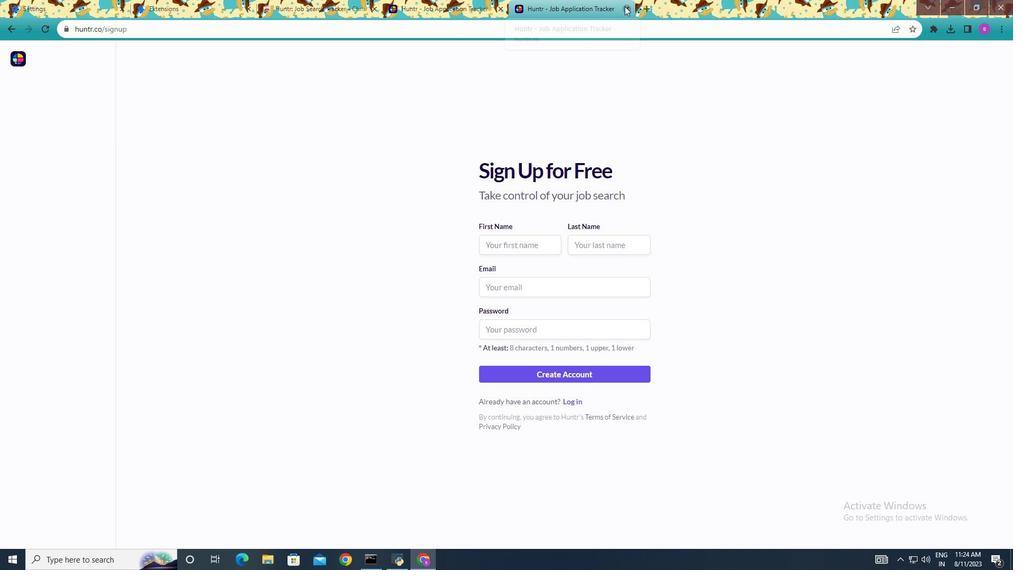 
Action: Mouse moved to (503, 7)
Screenshot: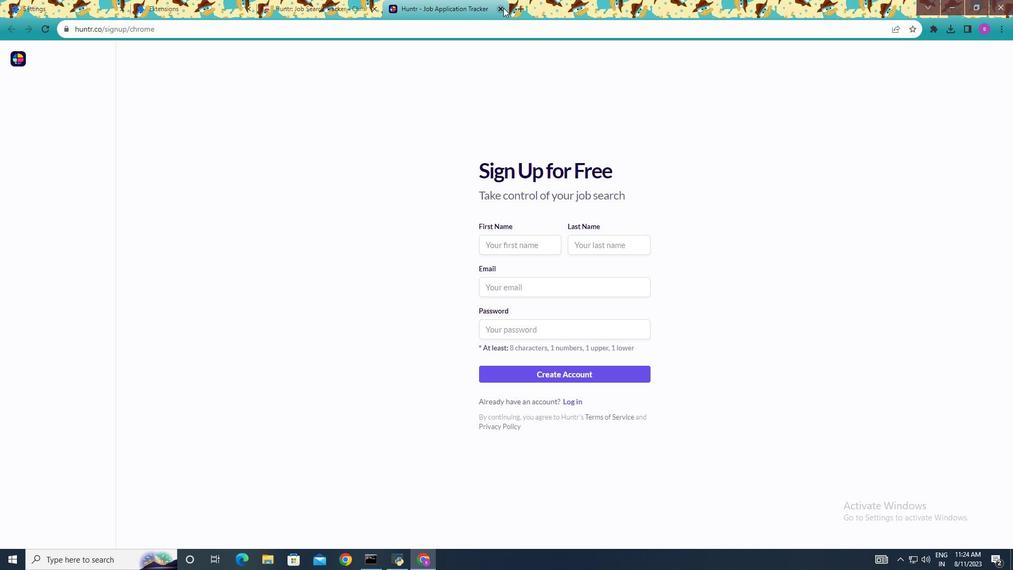
Action: Mouse pressed left at (503, 7)
Screenshot: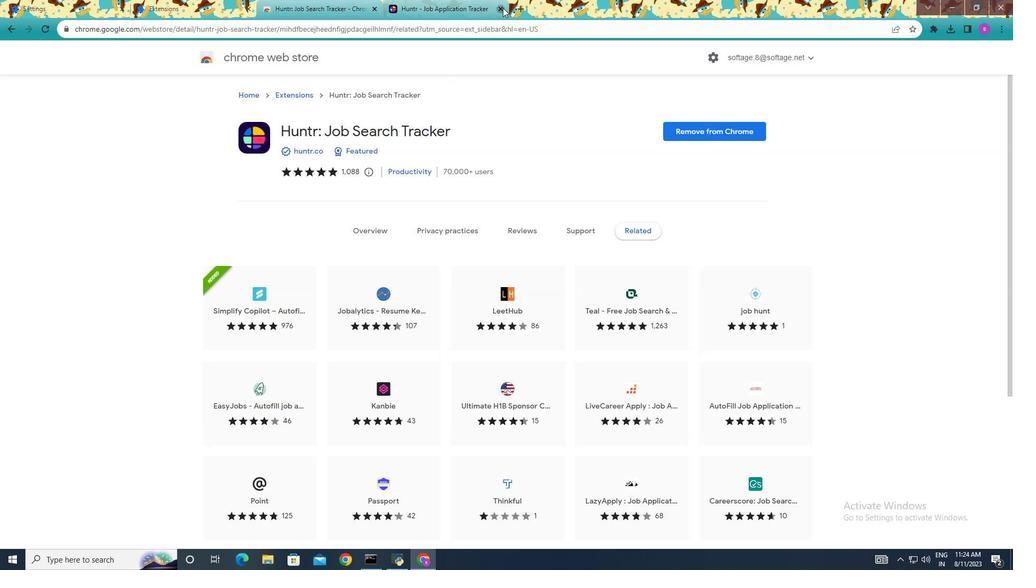 
Action: Mouse moved to (206, 6)
Screenshot: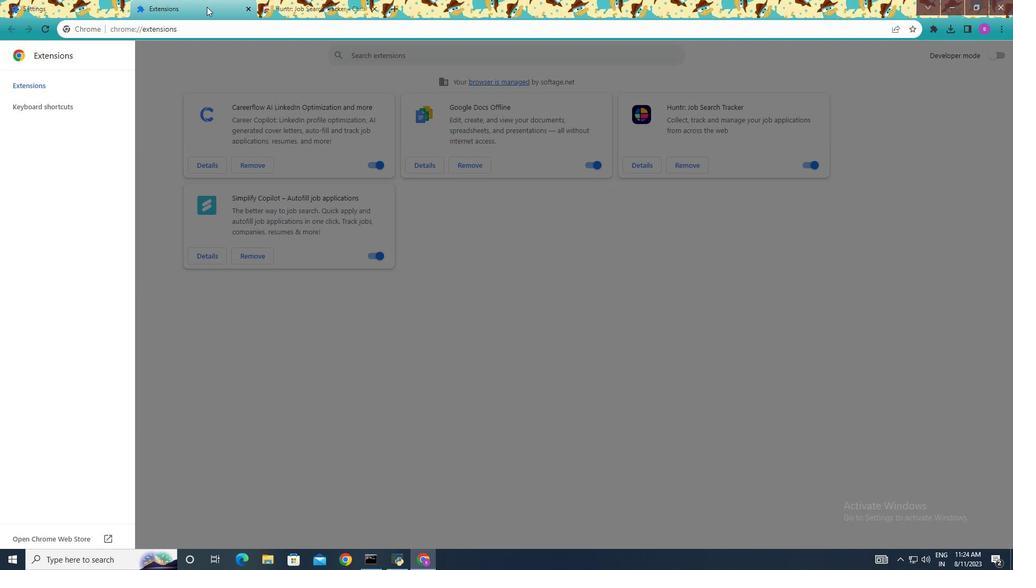 
Action: Mouse pressed left at (206, 6)
Screenshot: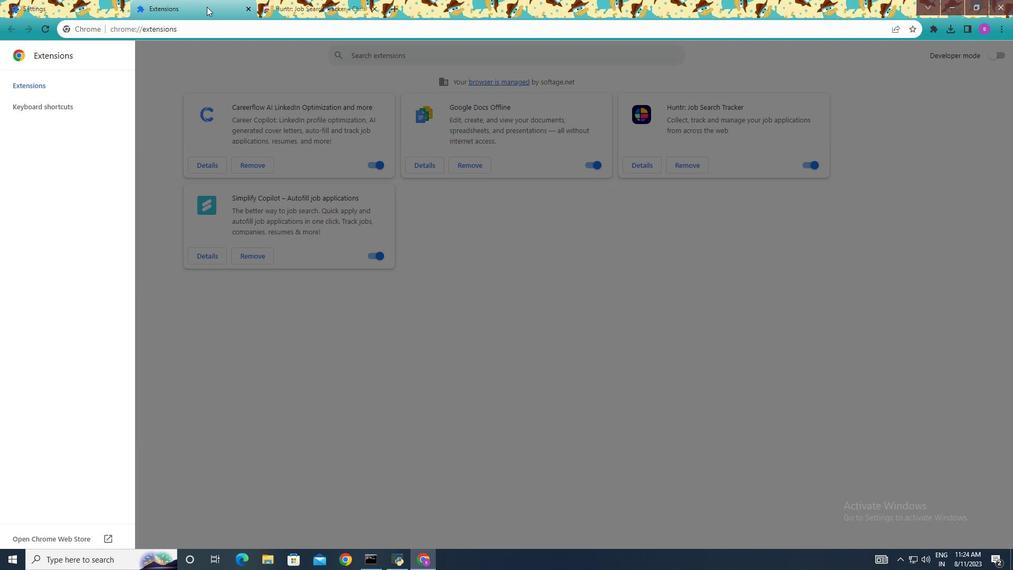 
Action: Mouse moved to (297, 5)
Screenshot: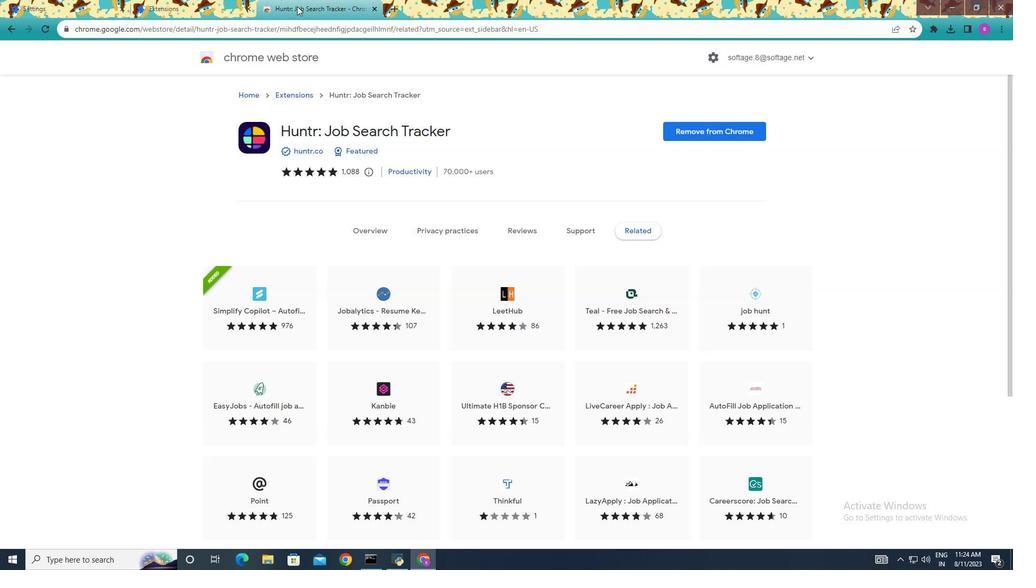 
Action: Mouse pressed left at (297, 5)
Screenshot: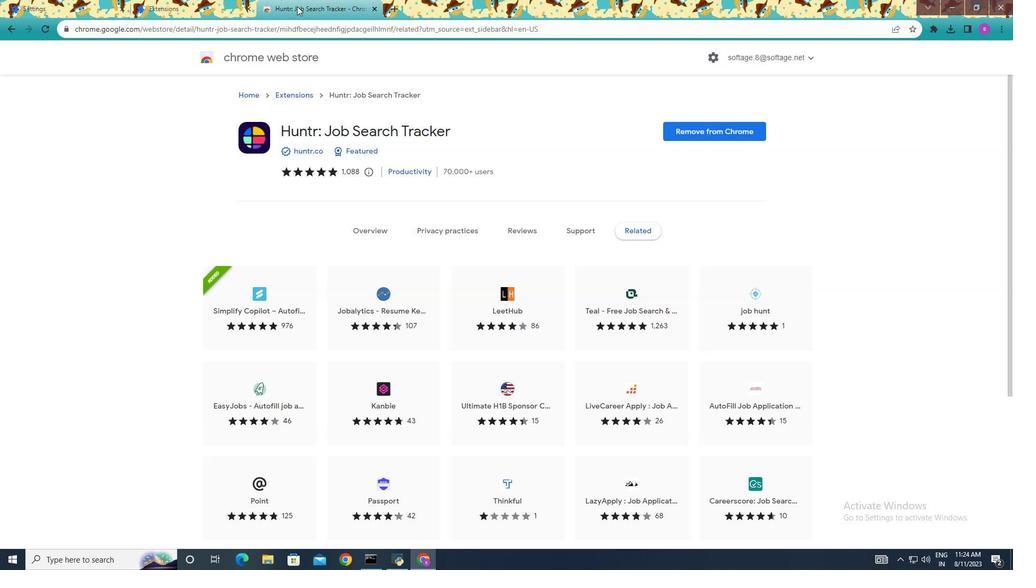
Action: Mouse moved to (296, 9)
Screenshot: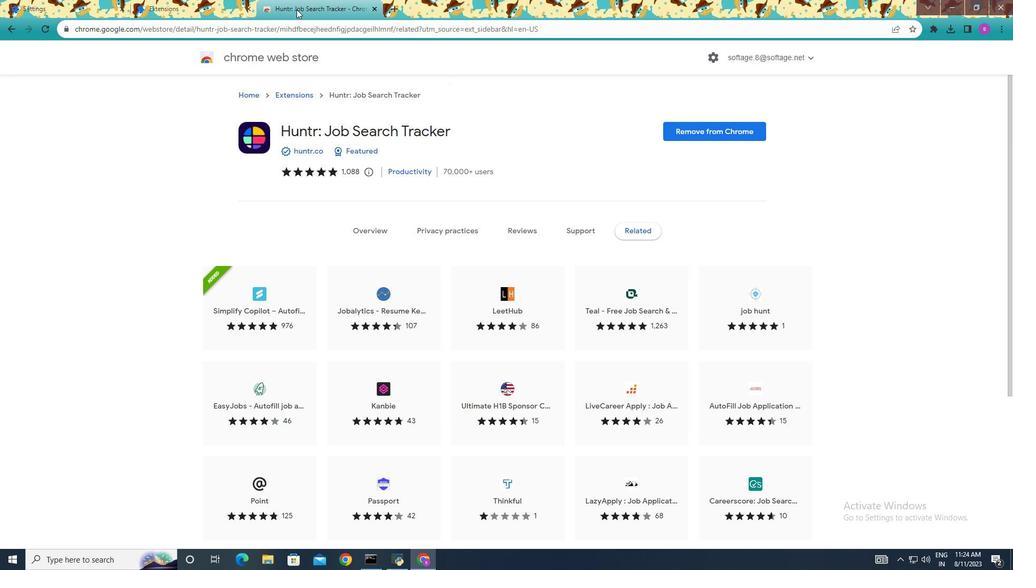 
